 Task: Look for space in Belluno, Italy from 10th June, 2023 to 25th June, 2023 for 4 adults in price range Rs.10000 to Rs.15000. Place can be private room with 4 bedrooms having 4 beds and 4 bathrooms. Property type can be house, flat, guest house, hotel. Amenities needed are: wifi, TV, free parkinig on premises, gym, breakfast. Booking option can be shelf check-in. Required host language is English.
Action: Mouse pressed left at (560, 120)
Screenshot: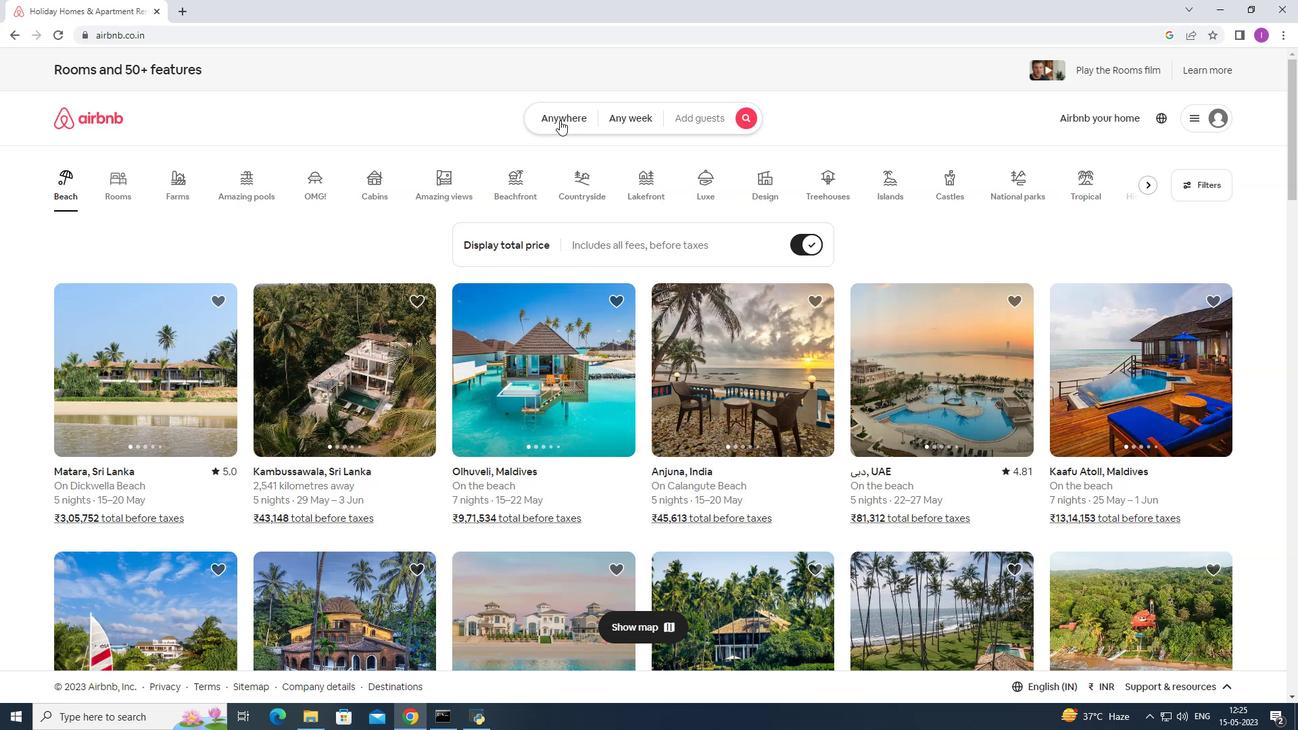 
Action: Mouse moved to (471, 162)
Screenshot: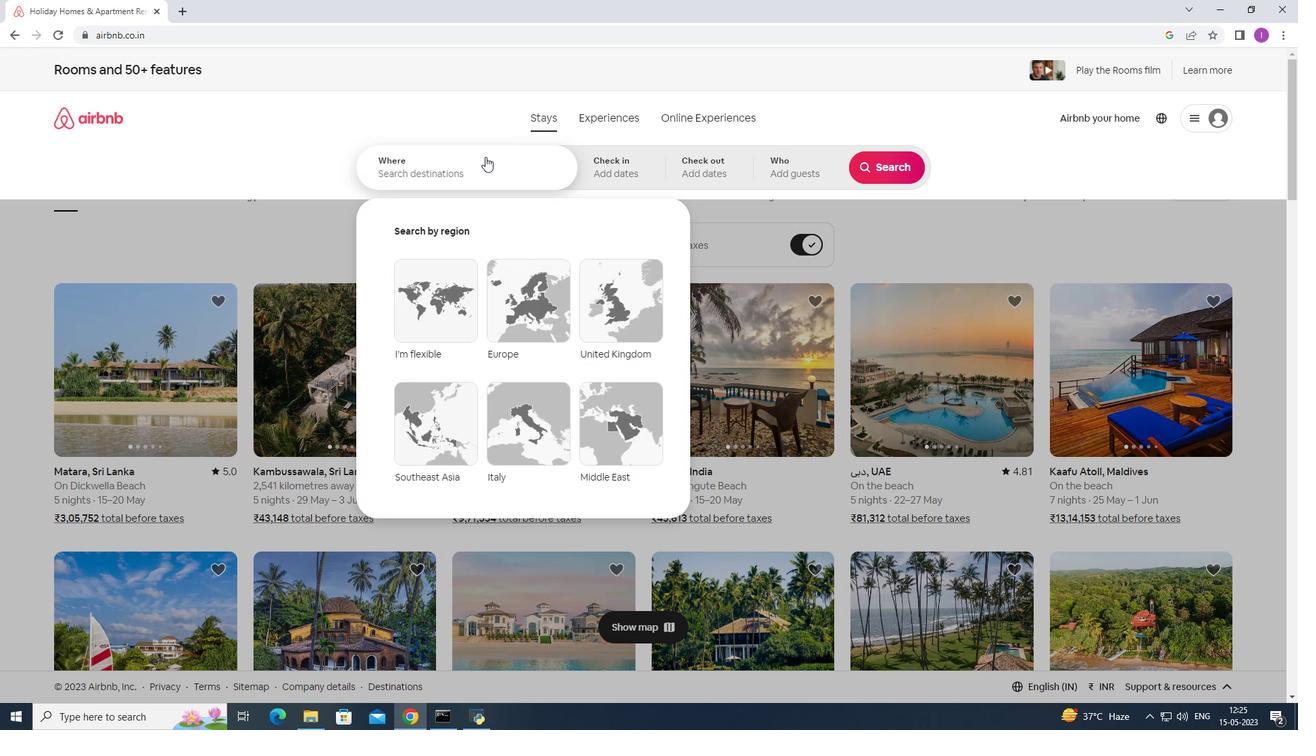 
Action: Mouse pressed left at (471, 162)
Screenshot: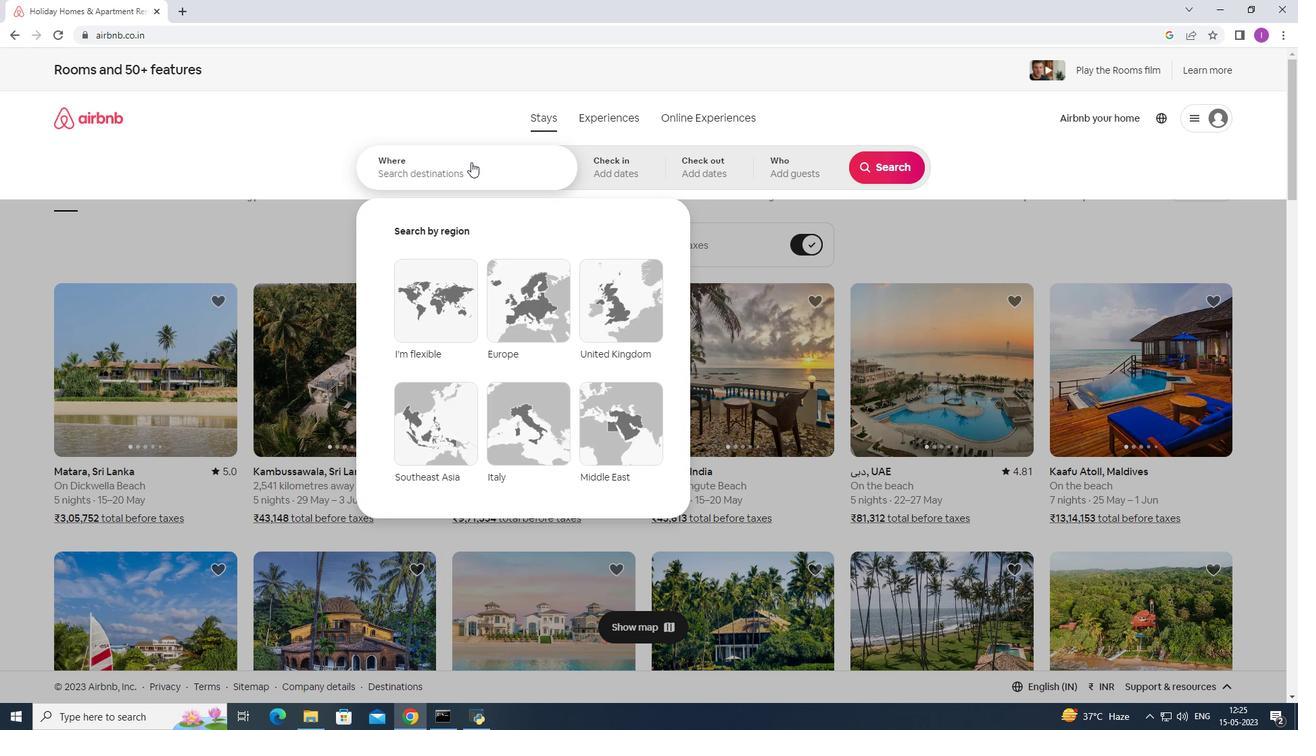 
Action: Key pressed <Key.shift>Belluno,<Key.shift><Key.shift><Key.shift>Italy
Screenshot: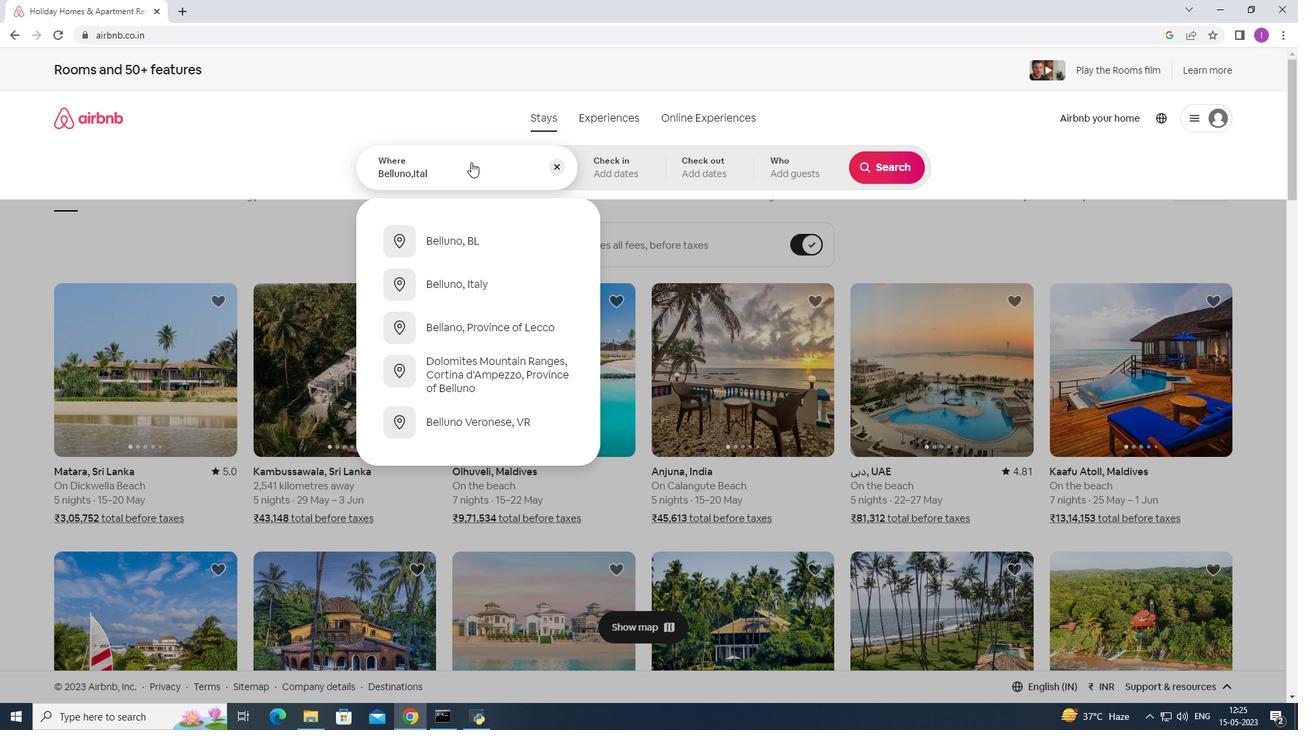 
Action: Mouse moved to (659, 160)
Screenshot: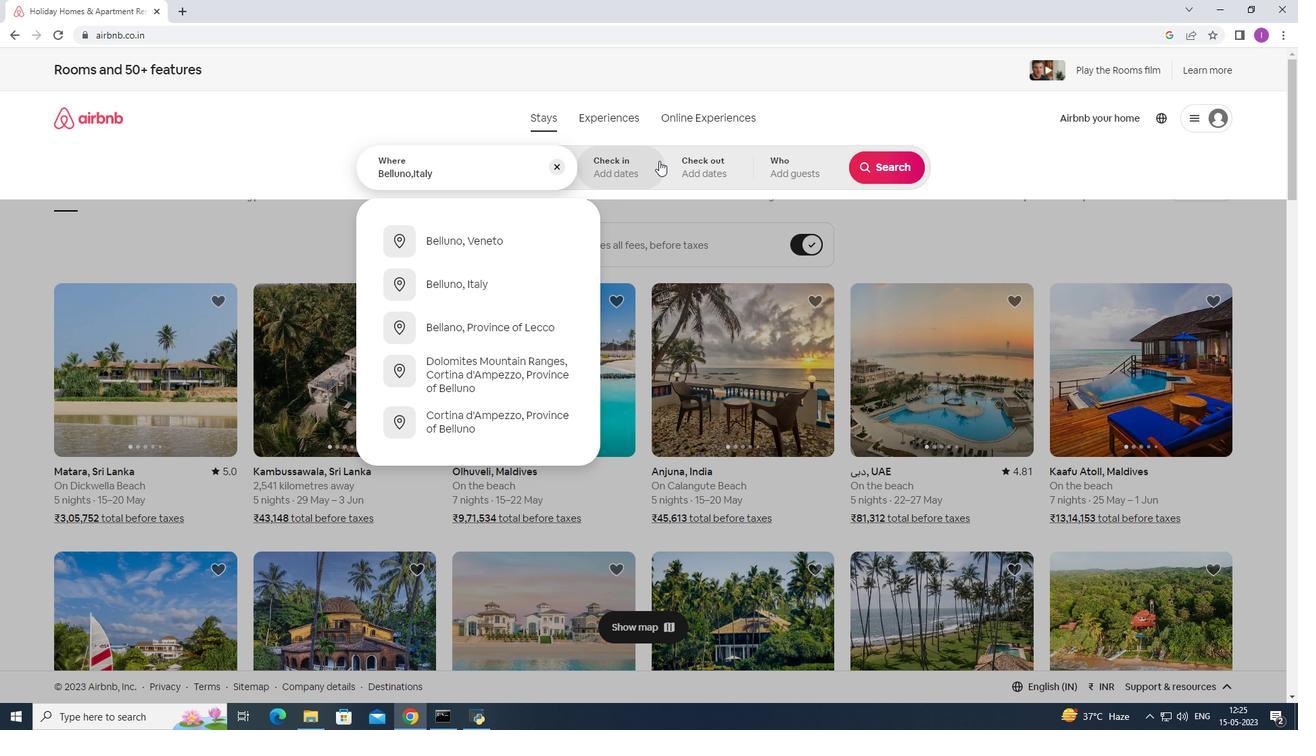 
Action: Mouse pressed left at (659, 160)
Screenshot: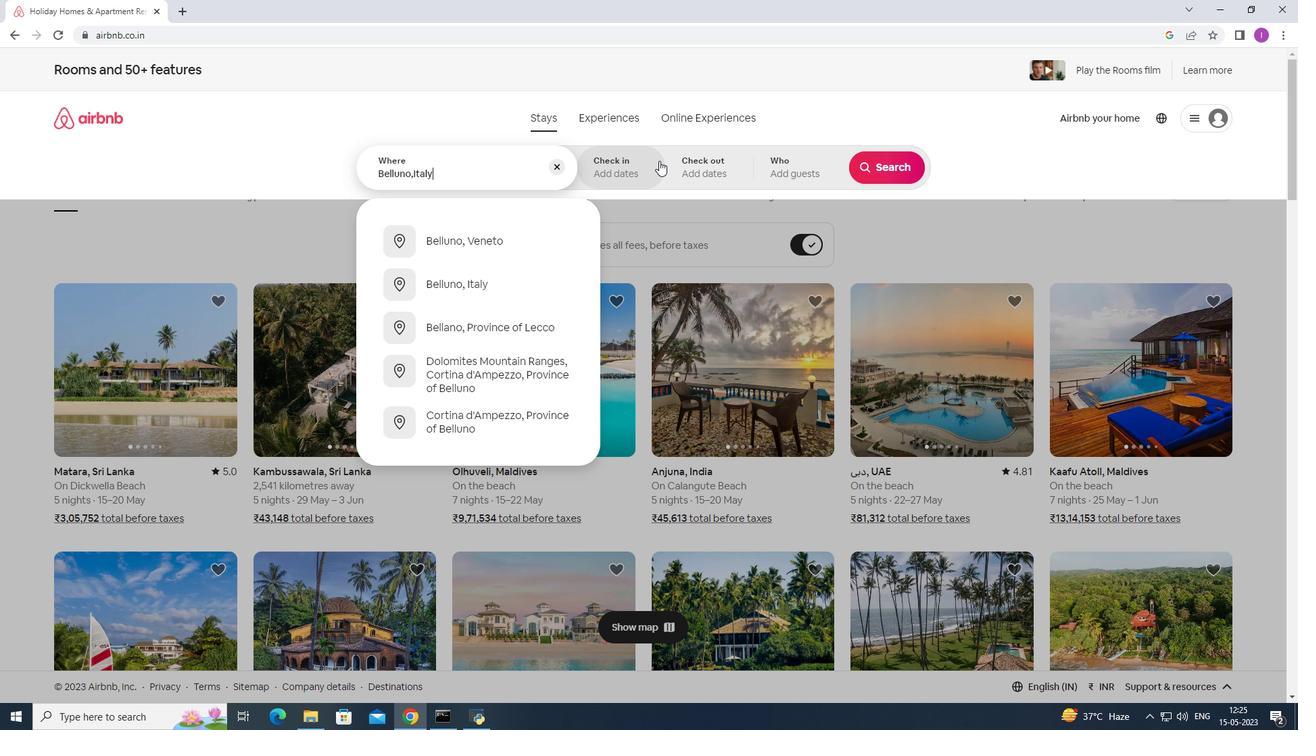 
Action: Mouse moved to (888, 272)
Screenshot: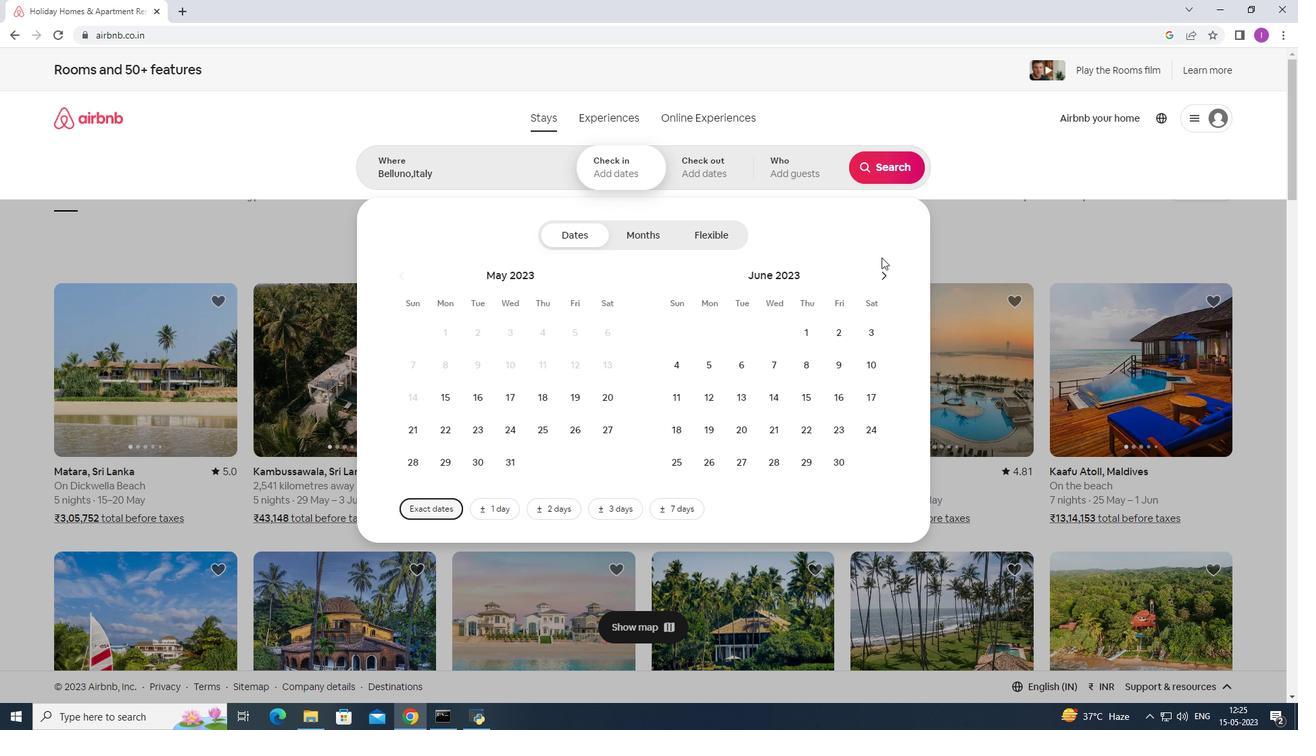 
Action: Mouse pressed left at (888, 272)
Screenshot: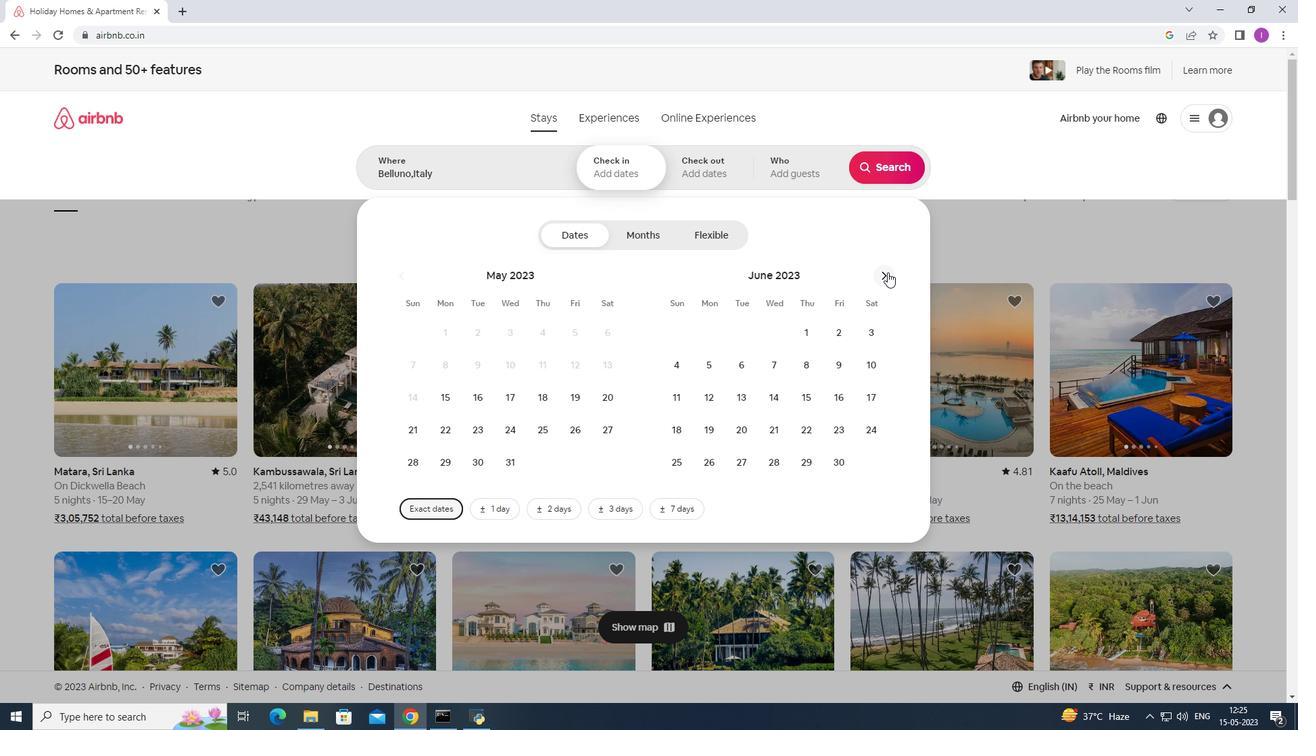 
Action: Mouse pressed left at (888, 272)
Screenshot: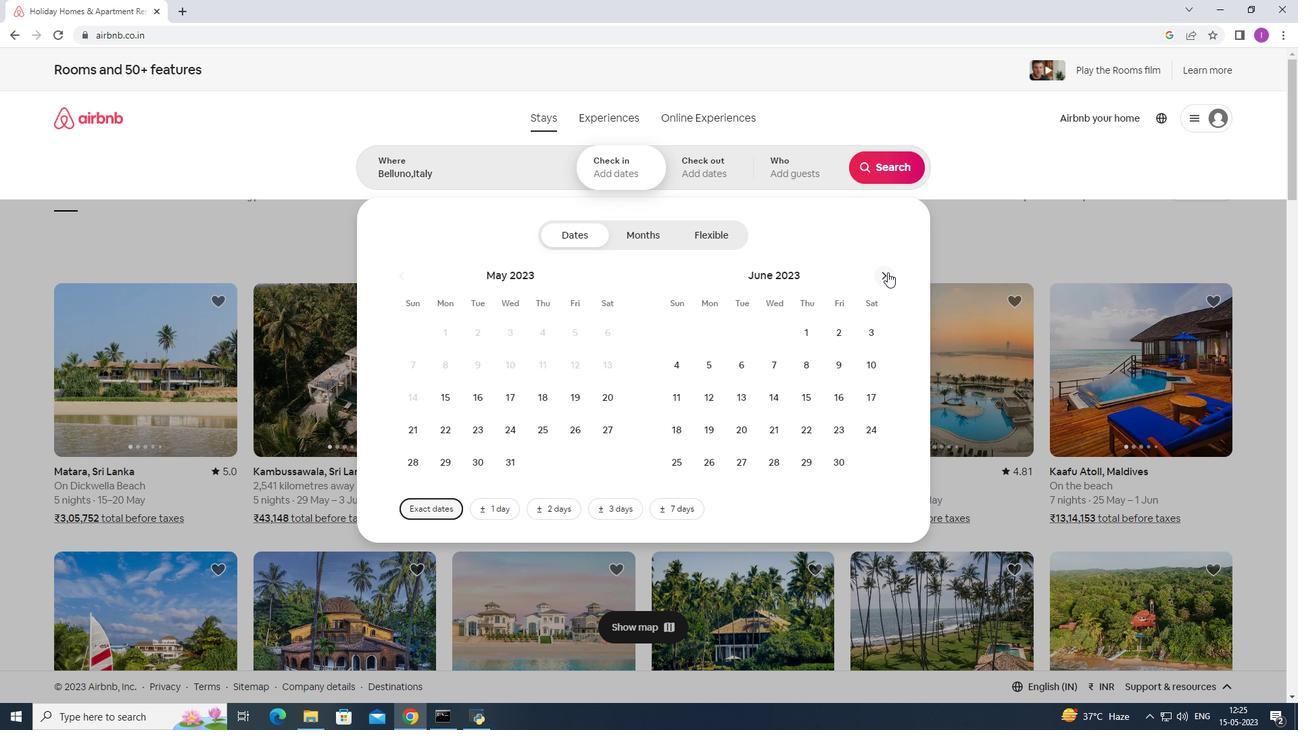 
Action: Mouse moved to (391, 273)
Screenshot: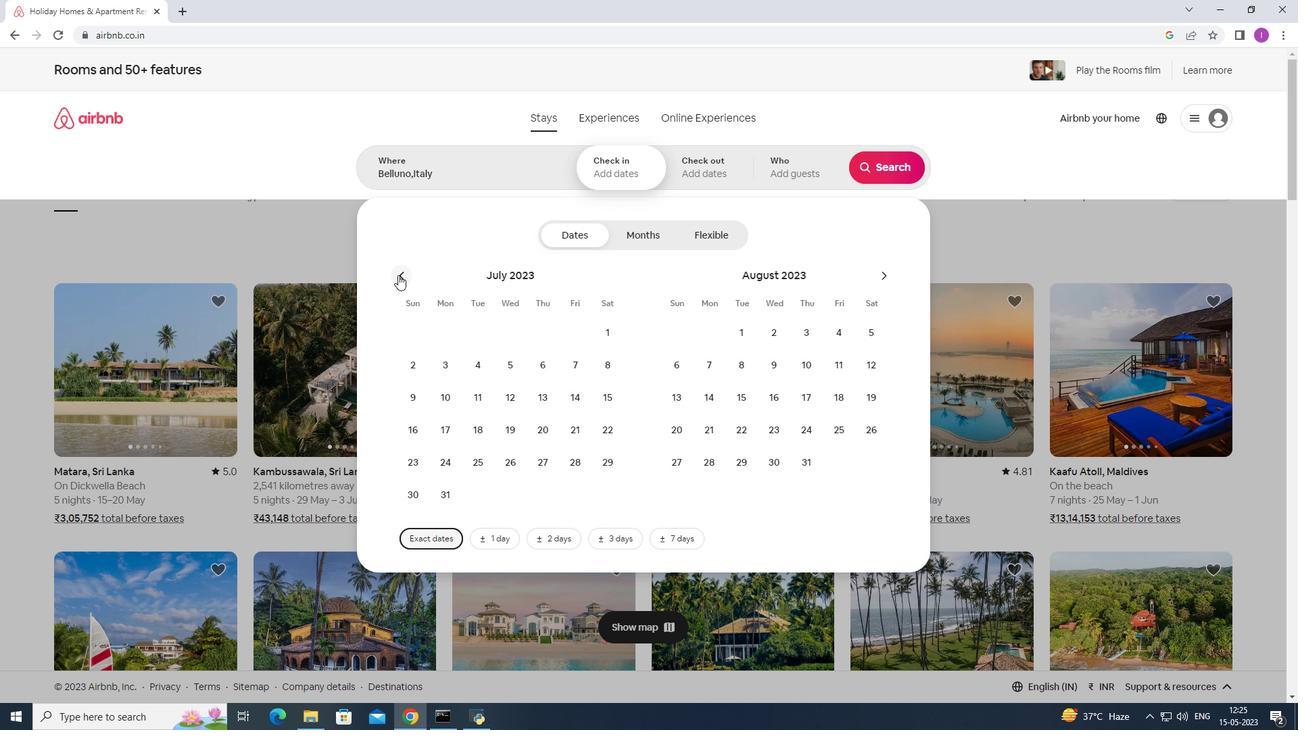 
Action: Mouse pressed left at (391, 273)
Screenshot: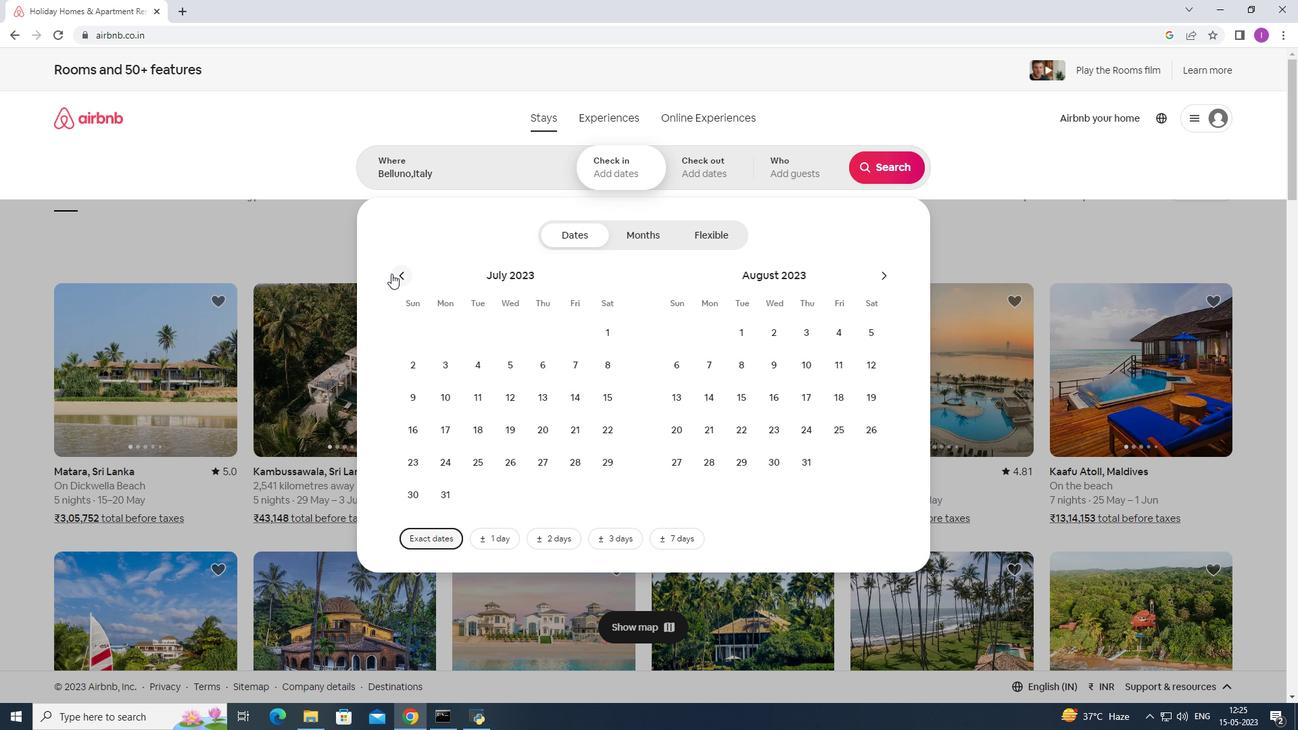 
Action: Mouse moved to (398, 274)
Screenshot: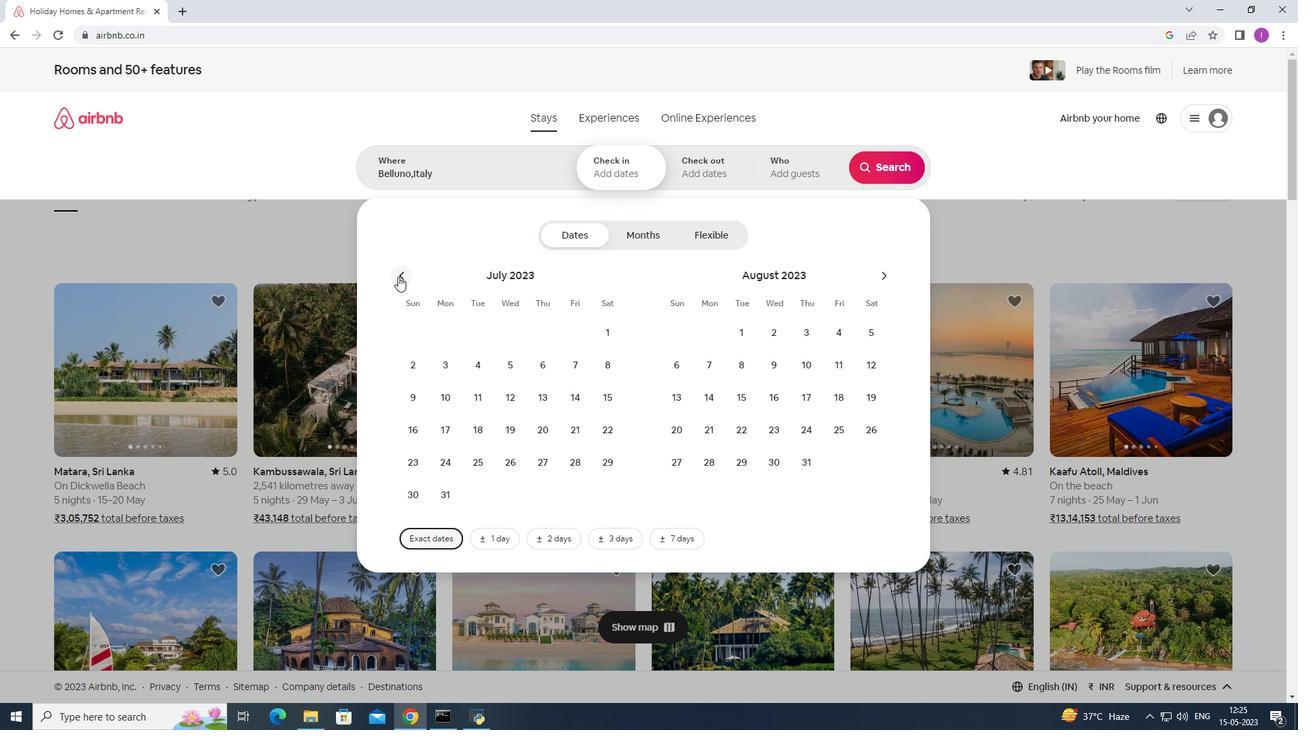 
Action: Mouse pressed left at (398, 274)
Screenshot: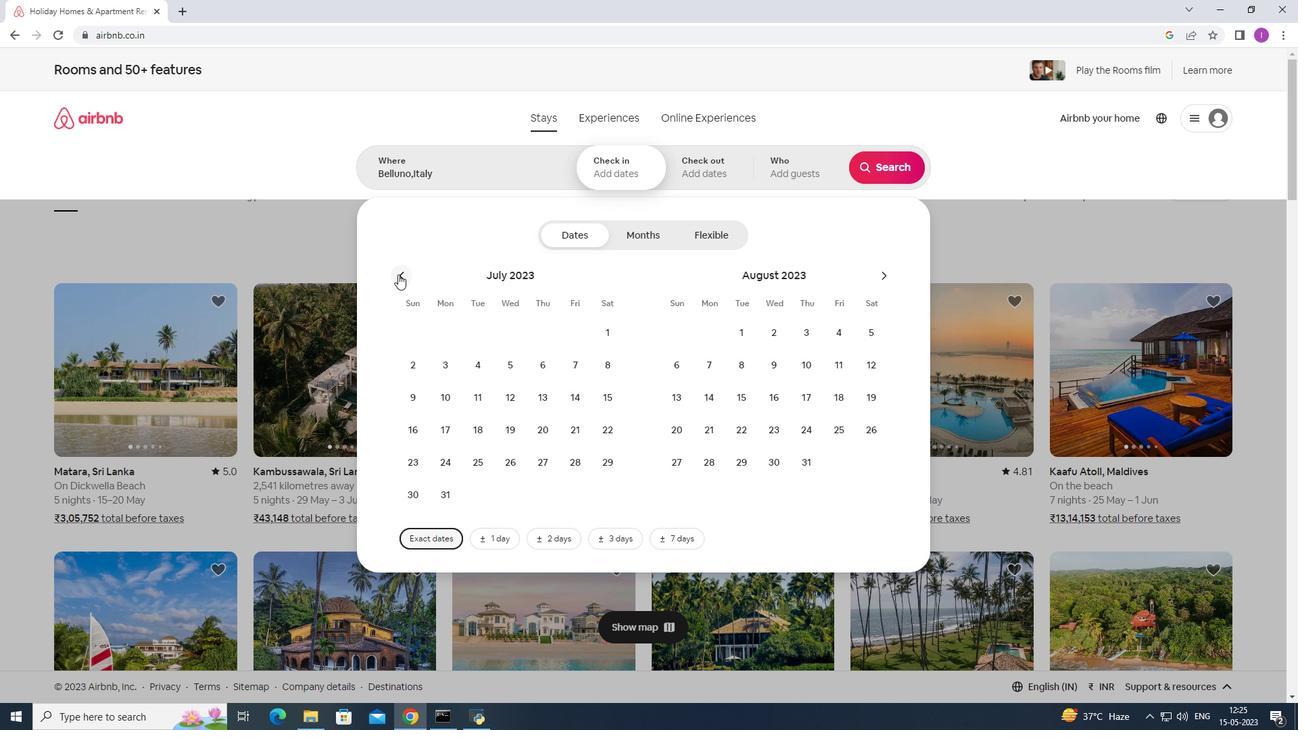 
Action: Mouse moved to (610, 359)
Screenshot: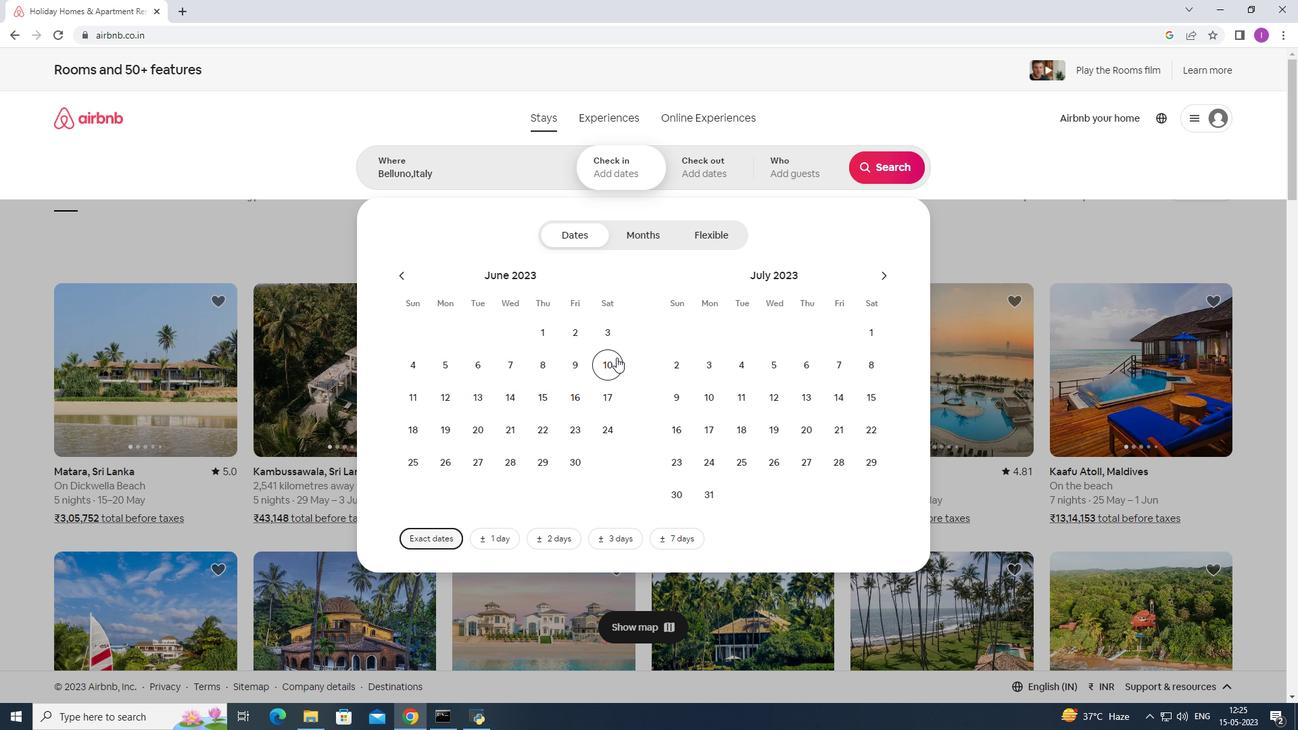 
Action: Mouse pressed left at (610, 359)
Screenshot: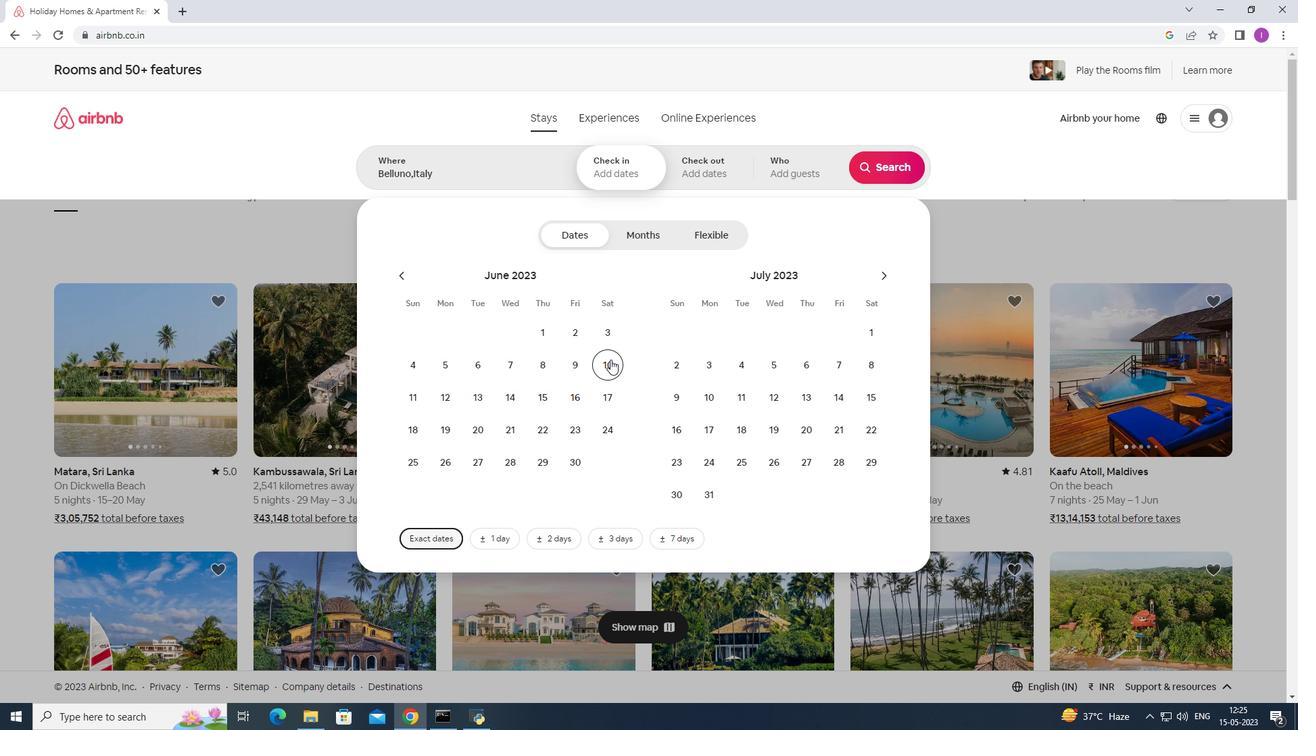 
Action: Mouse moved to (417, 468)
Screenshot: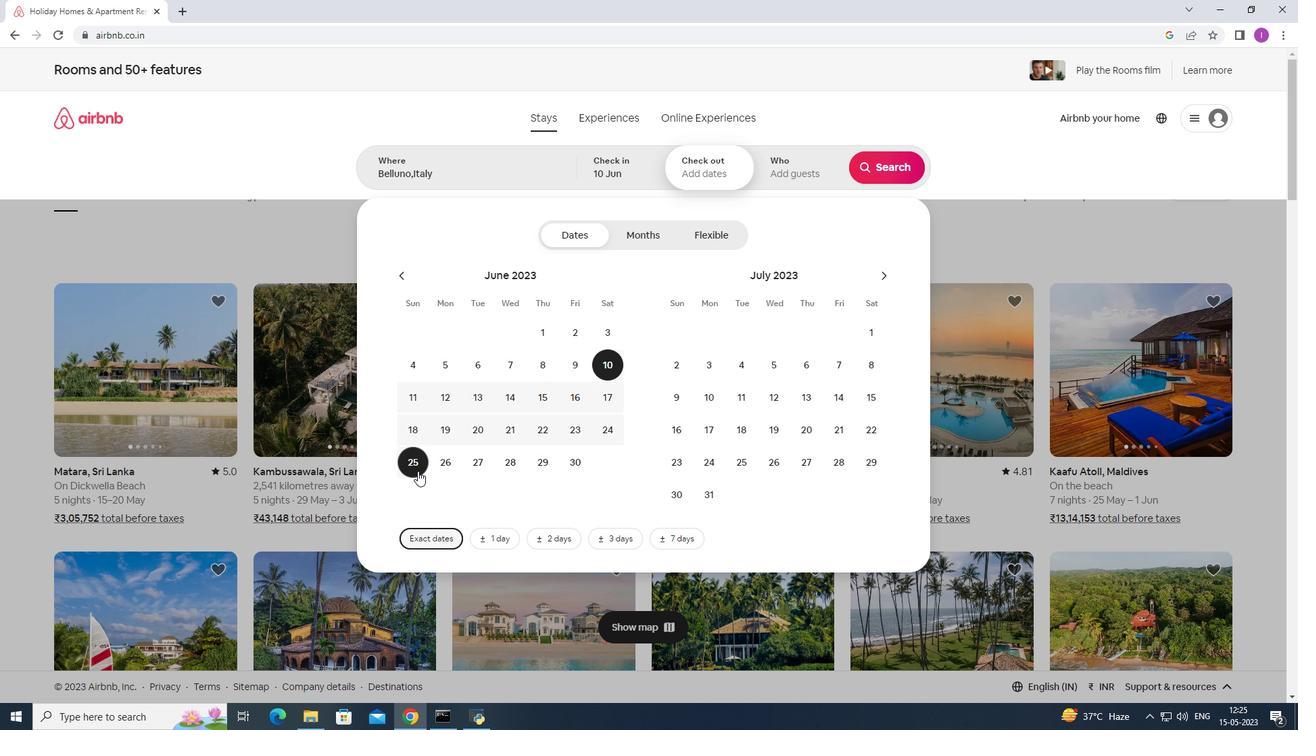 
Action: Mouse pressed left at (417, 468)
Screenshot: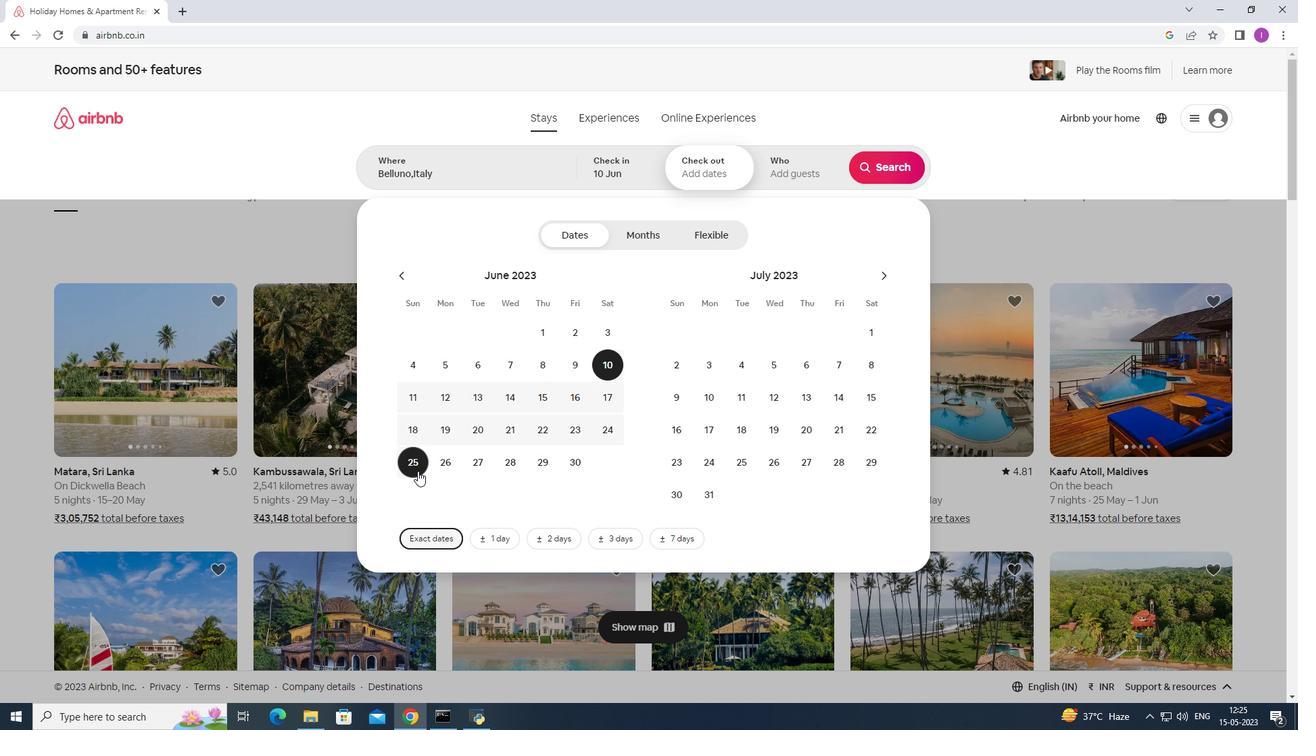 
Action: Mouse moved to (809, 165)
Screenshot: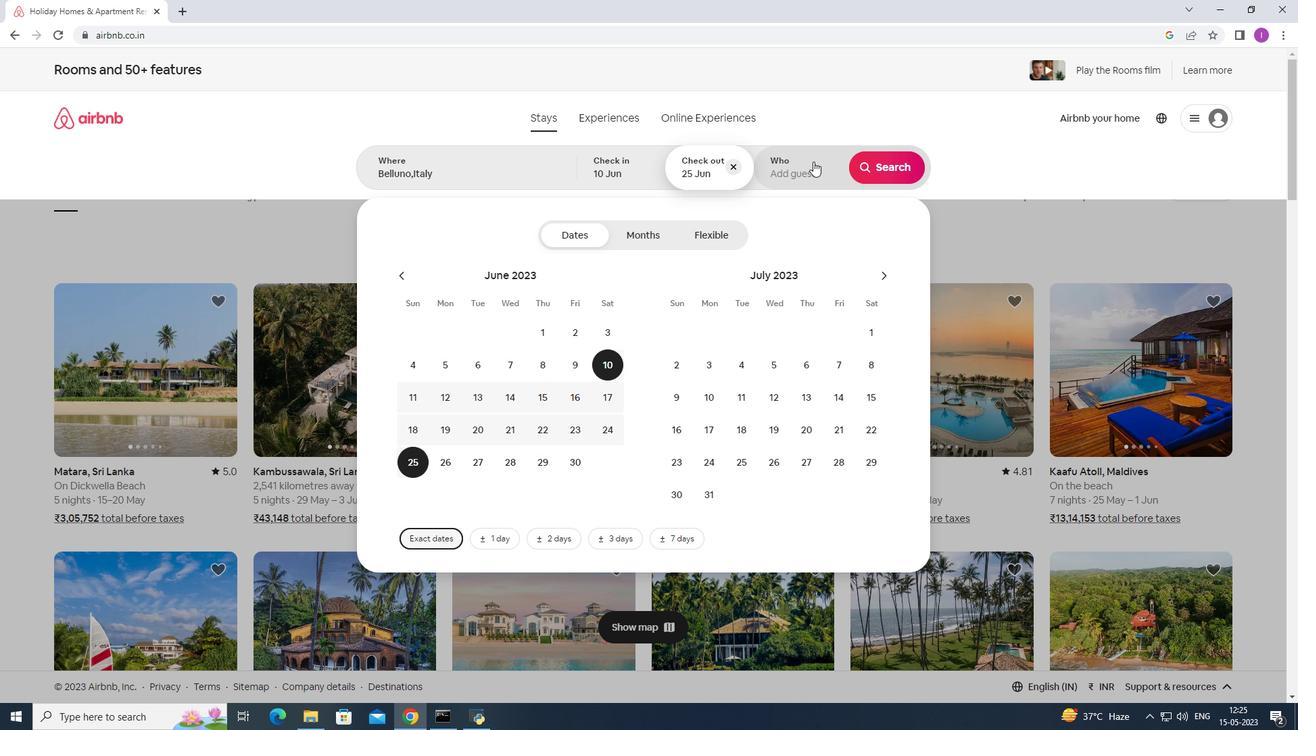 
Action: Mouse pressed left at (809, 165)
Screenshot: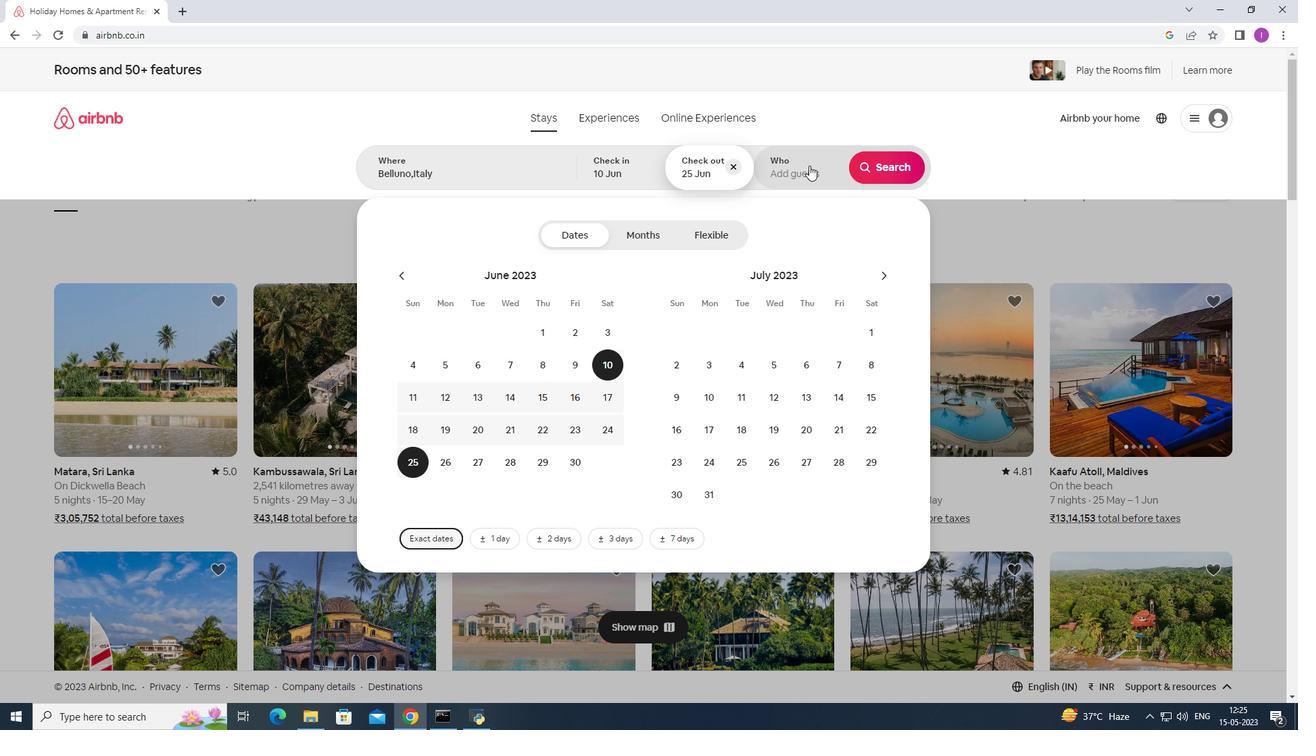 
Action: Mouse moved to (887, 236)
Screenshot: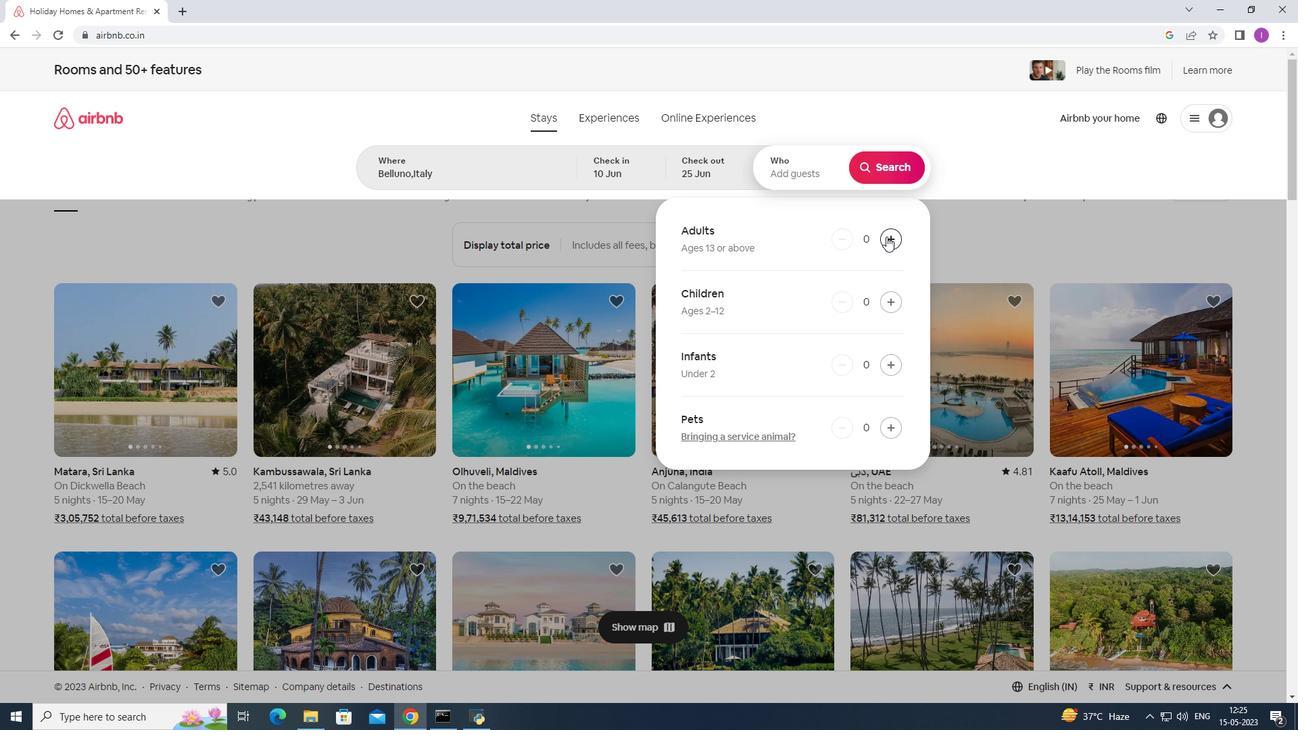 
Action: Mouse pressed left at (887, 236)
Screenshot: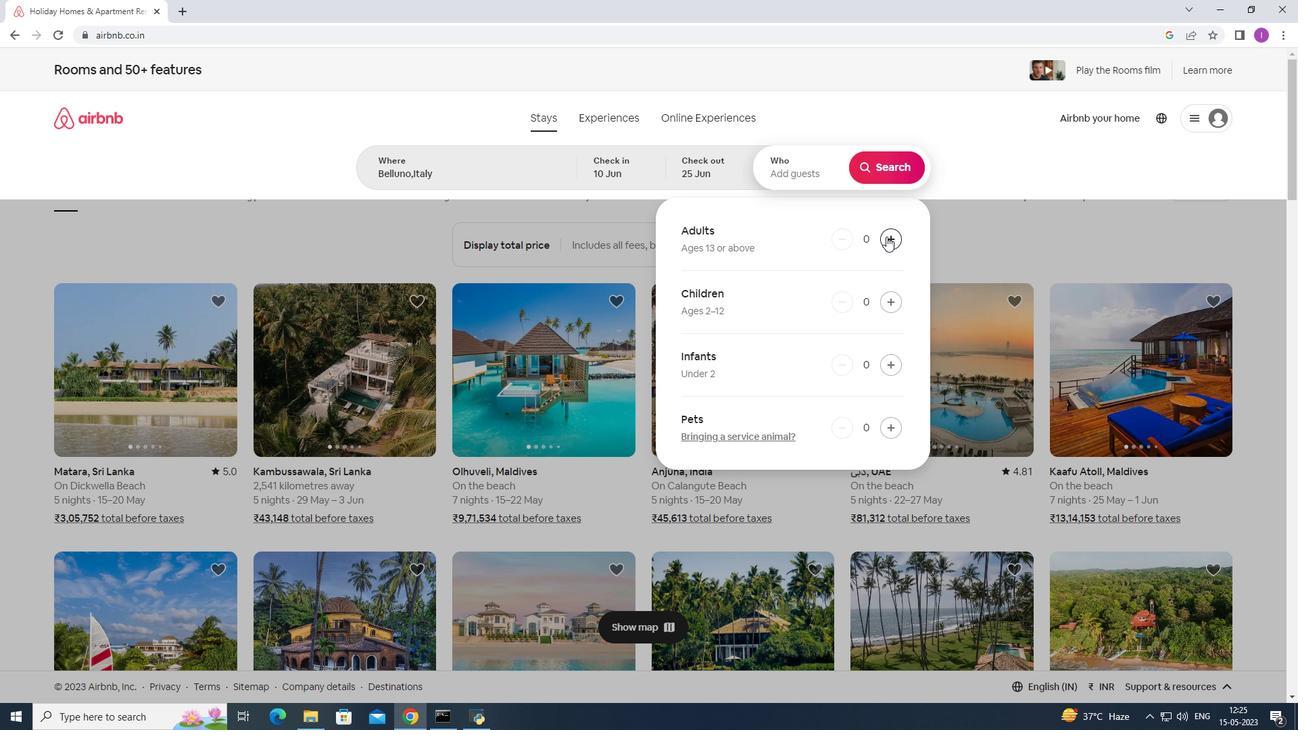 
Action: Mouse moved to (888, 236)
Screenshot: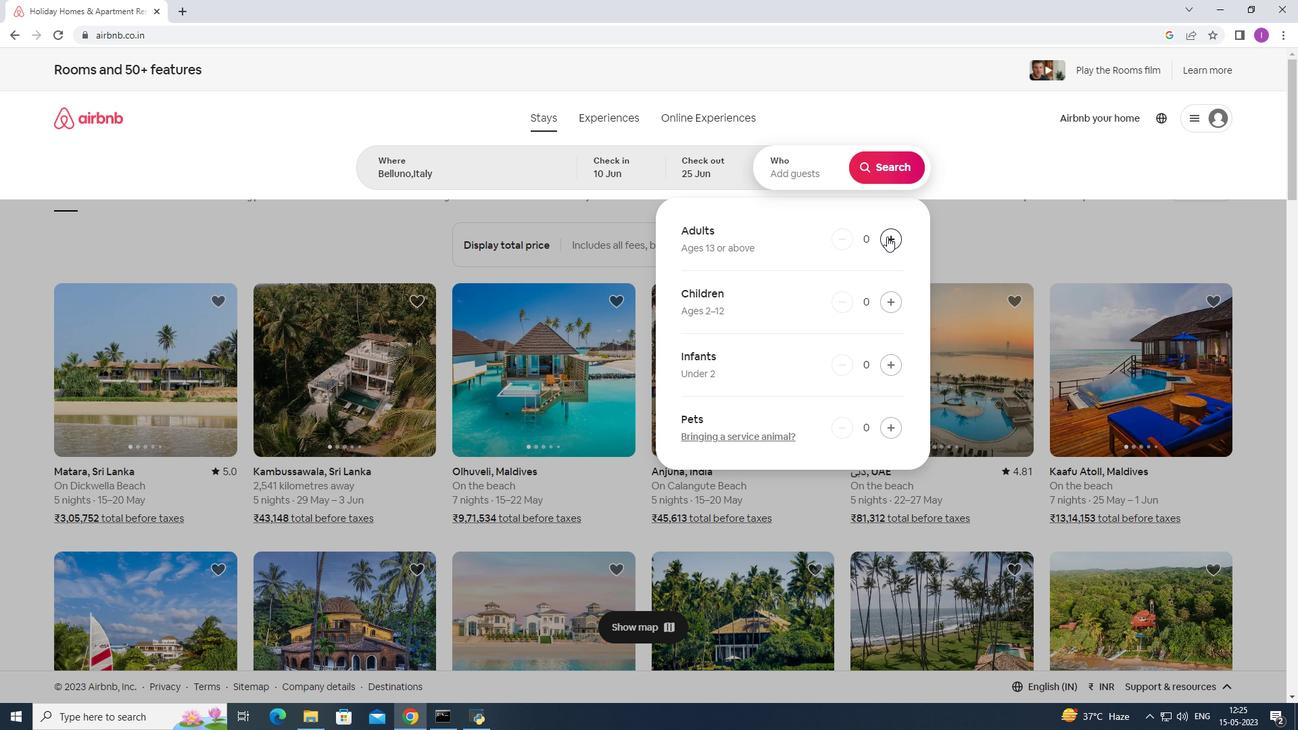 
Action: Mouse pressed left at (888, 236)
Screenshot: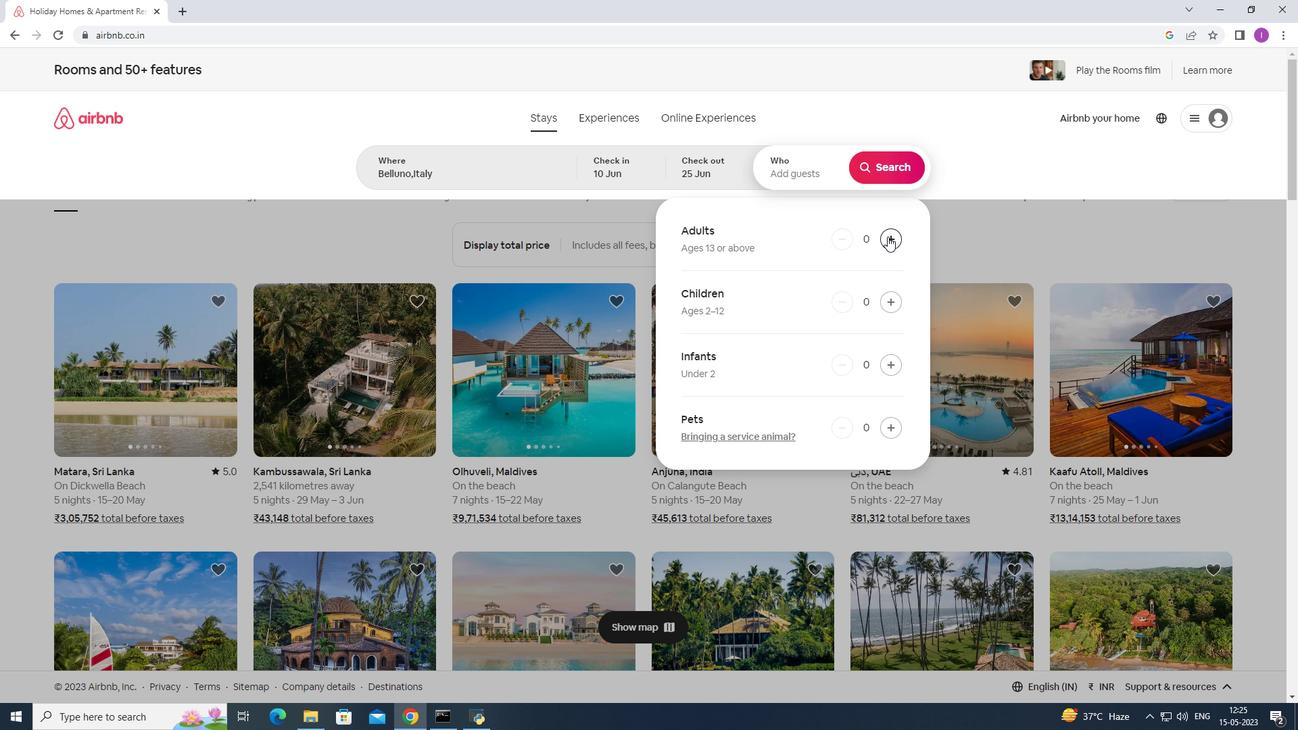 
Action: Mouse moved to (893, 240)
Screenshot: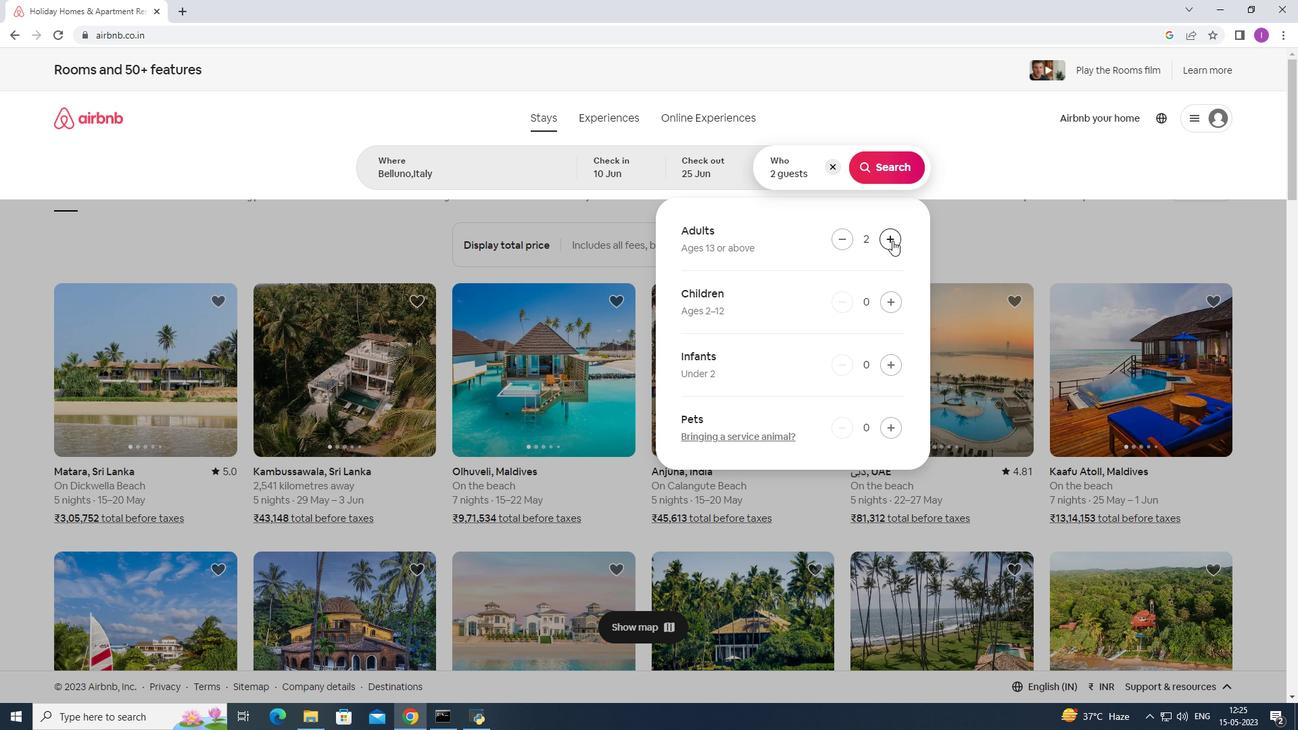 
Action: Mouse pressed left at (893, 240)
Screenshot: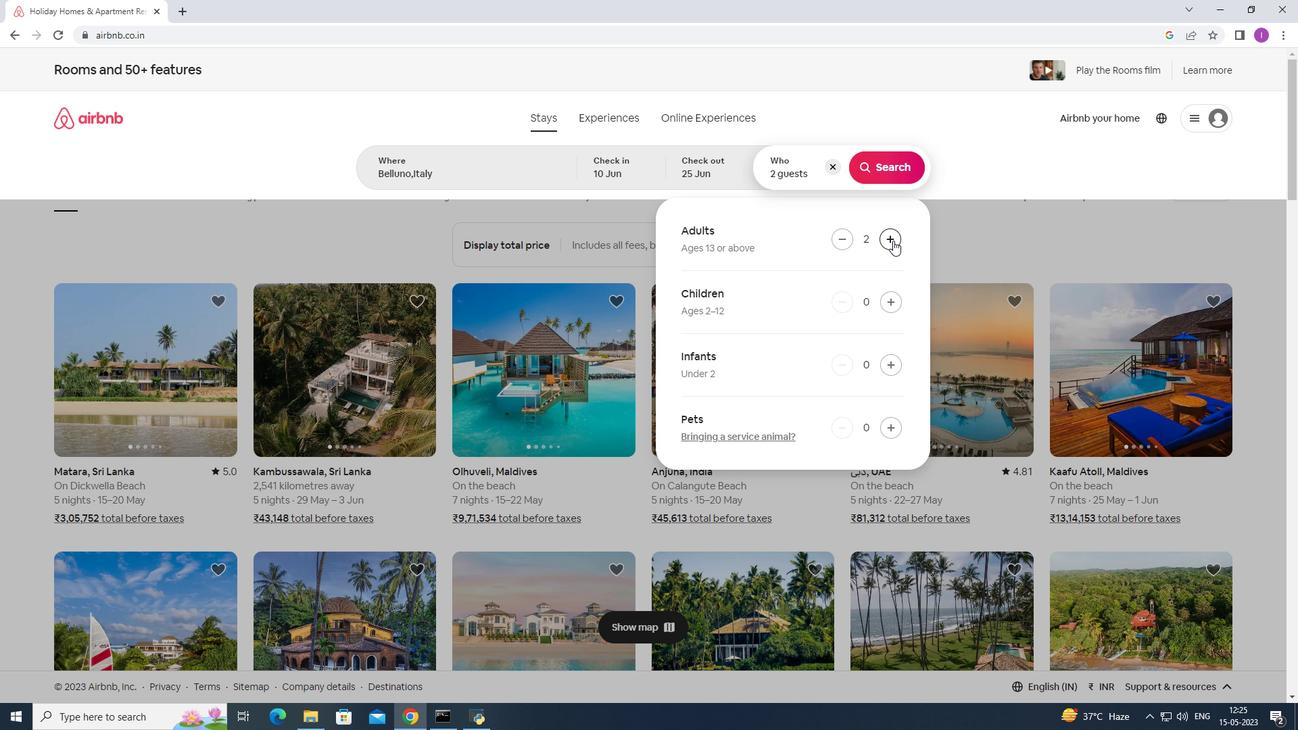 
Action: Mouse pressed left at (893, 240)
Screenshot: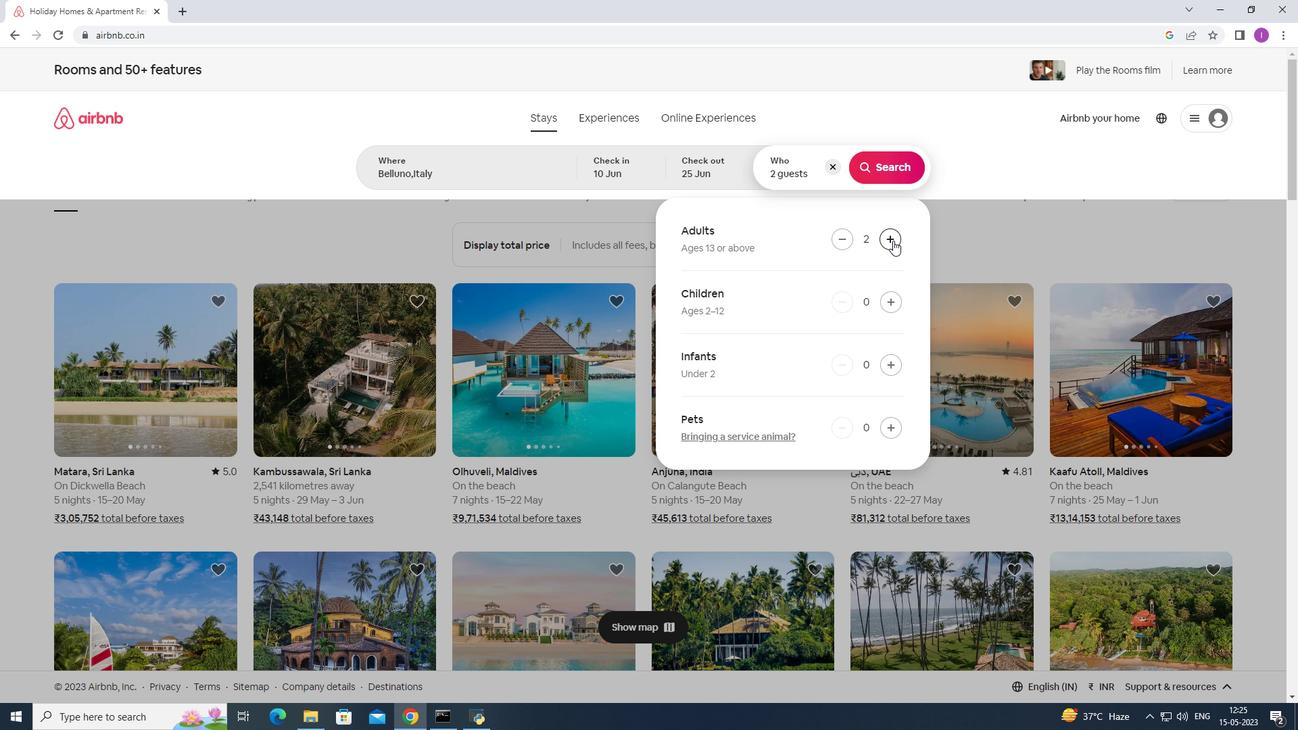 
Action: Mouse moved to (887, 175)
Screenshot: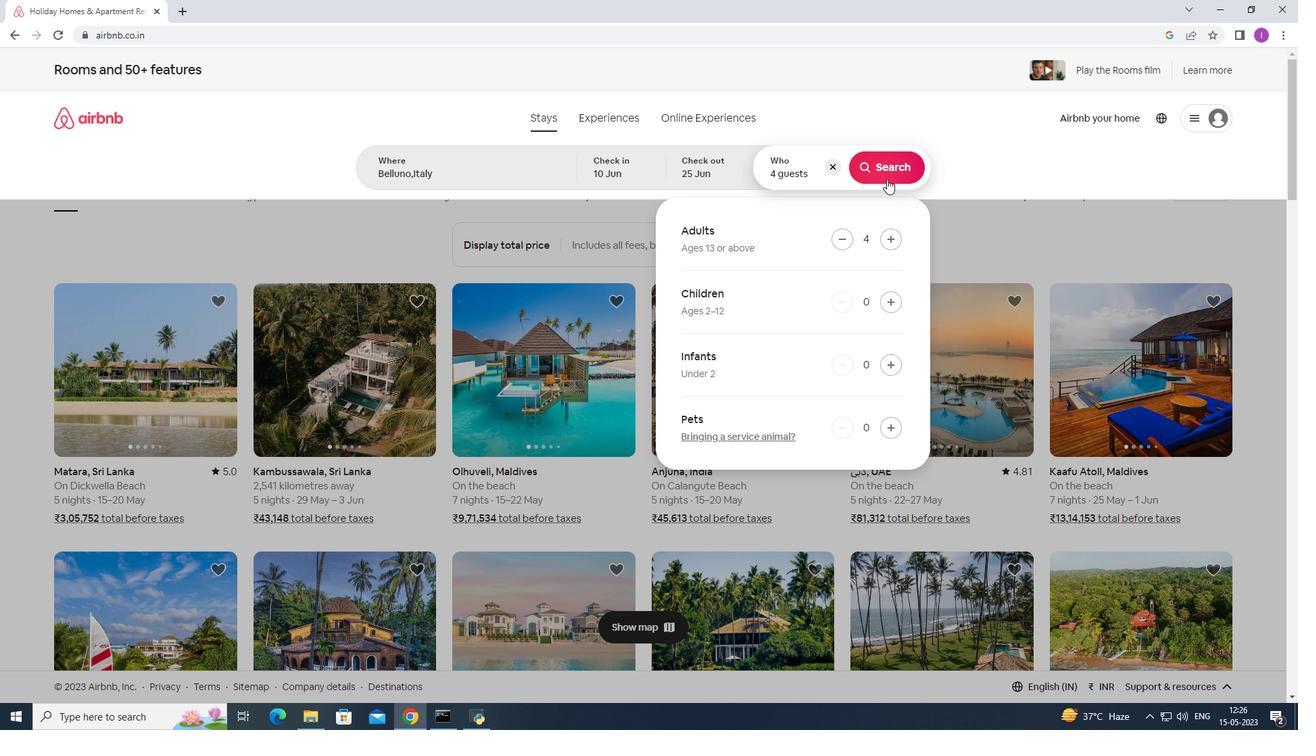 
Action: Mouse pressed left at (887, 175)
Screenshot: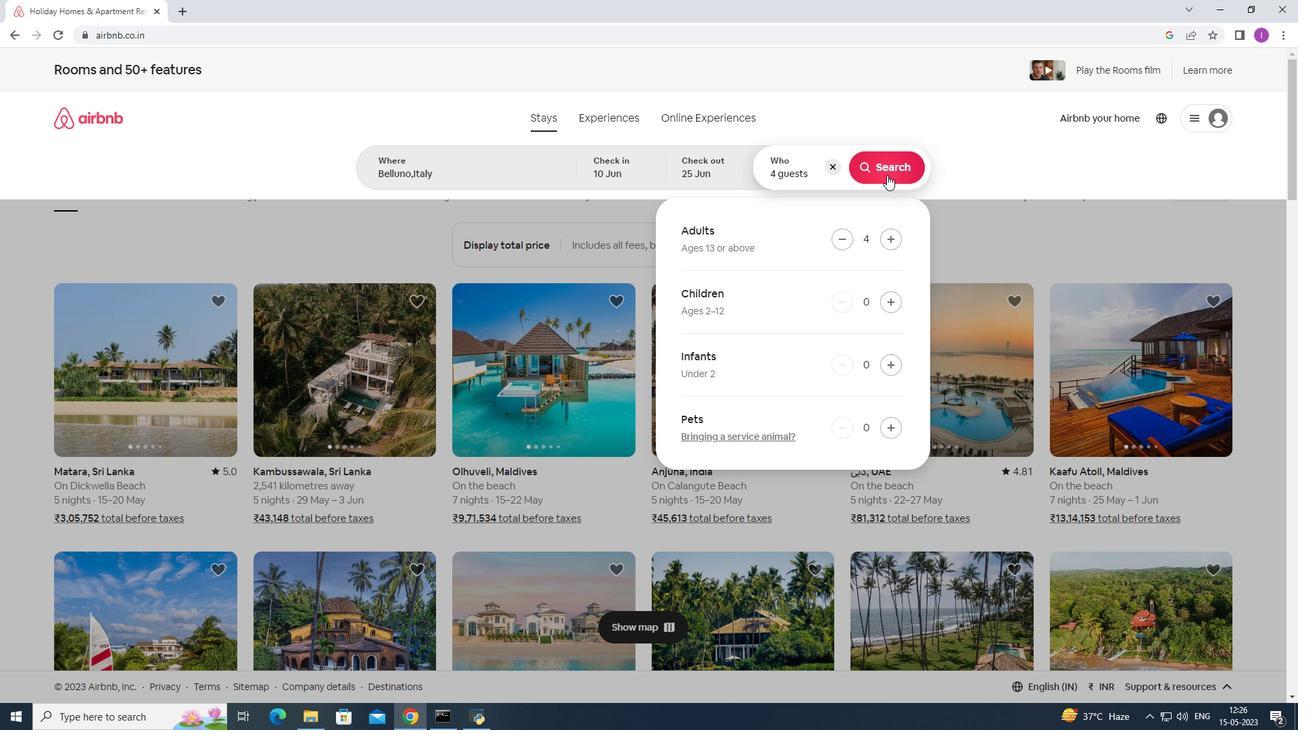 
Action: Mouse moved to (1226, 133)
Screenshot: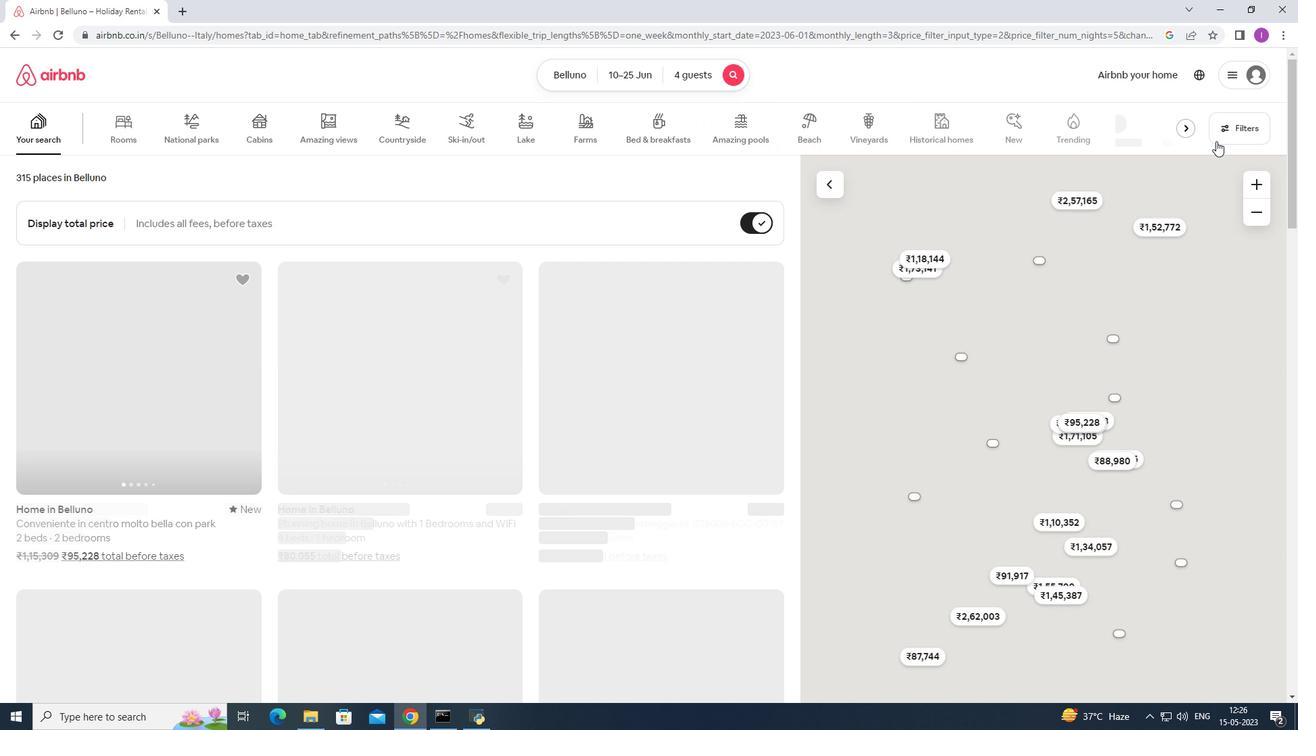 
Action: Mouse pressed left at (1226, 133)
Screenshot: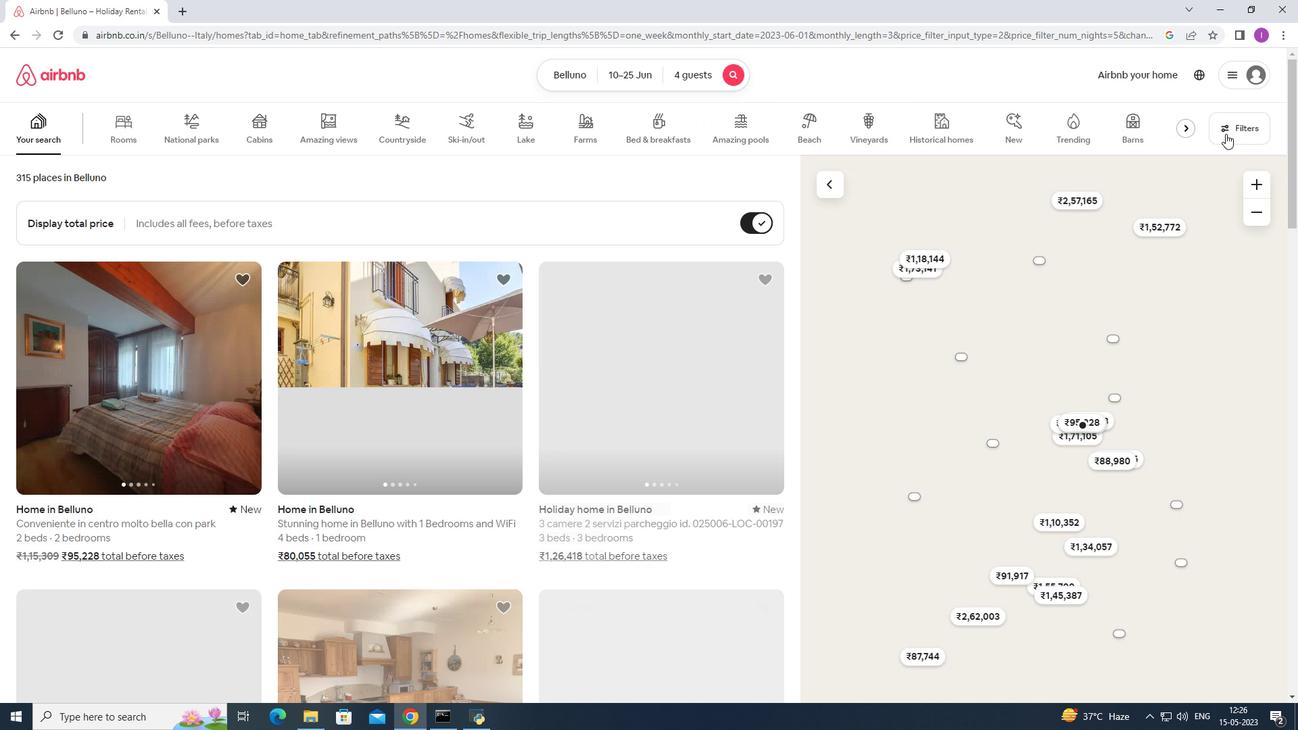
Action: Mouse moved to (734, 459)
Screenshot: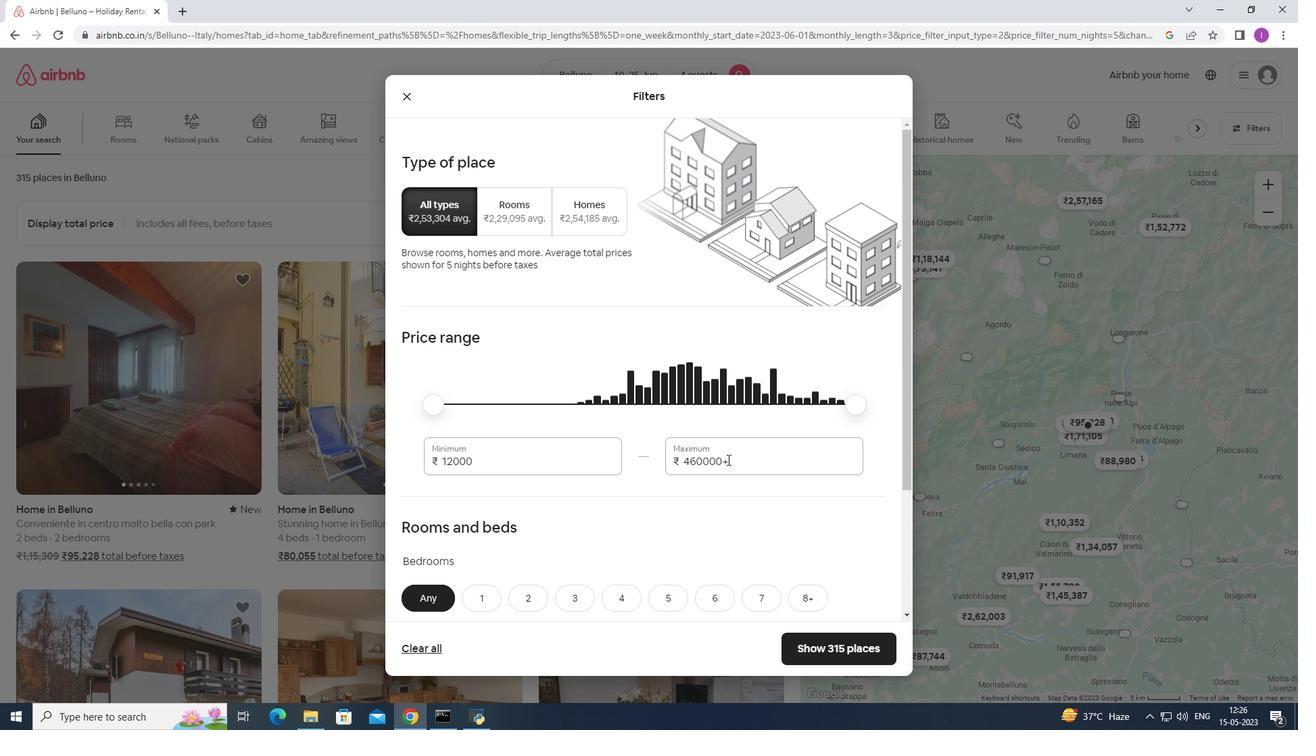 
Action: Mouse pressed left at (734, 459)
Screenshot: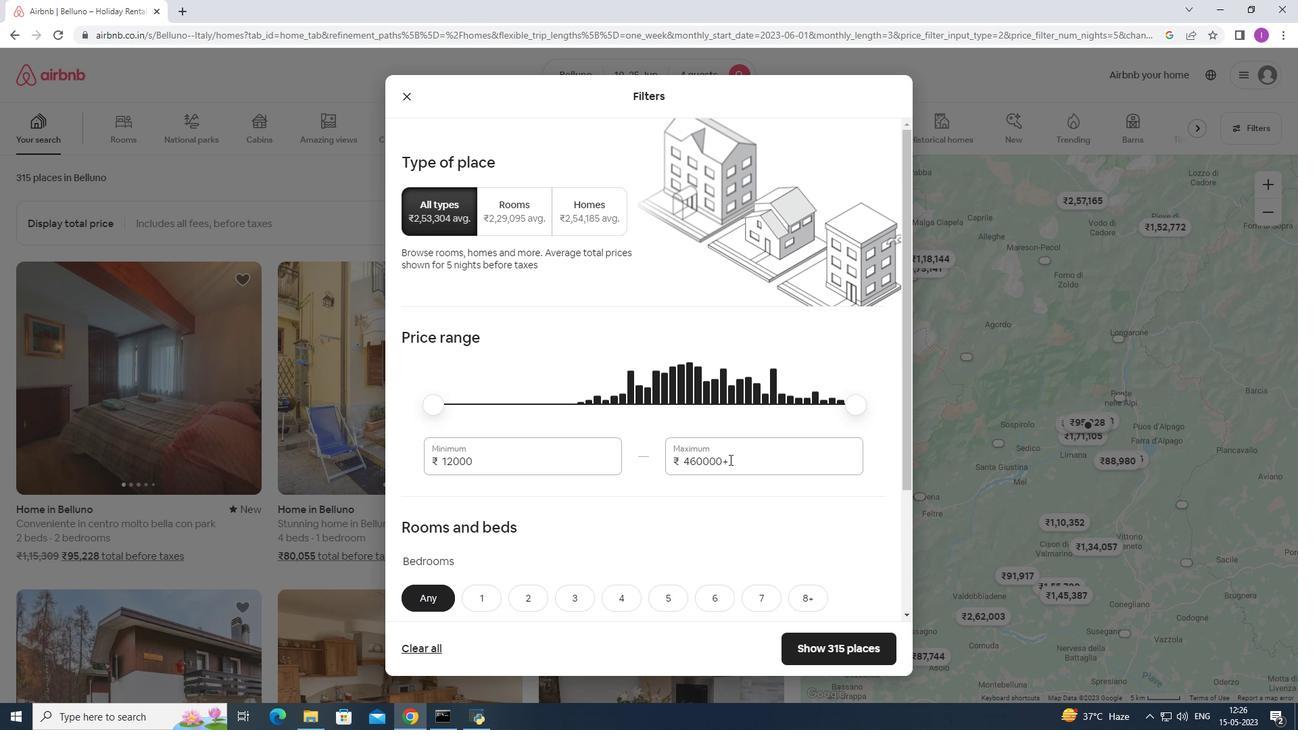 
Action: Mouse moved to (678, 453)
Screenshot: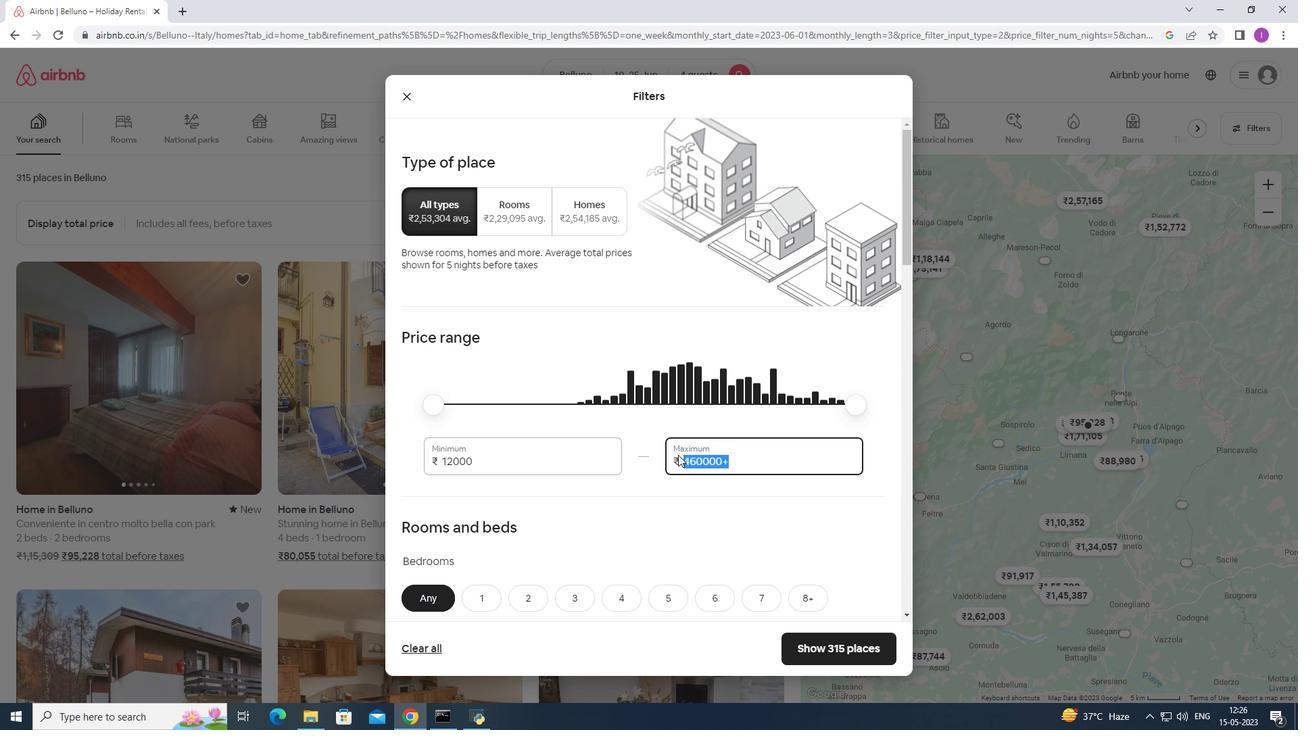 
Action: Key pressed 1
Screenshot: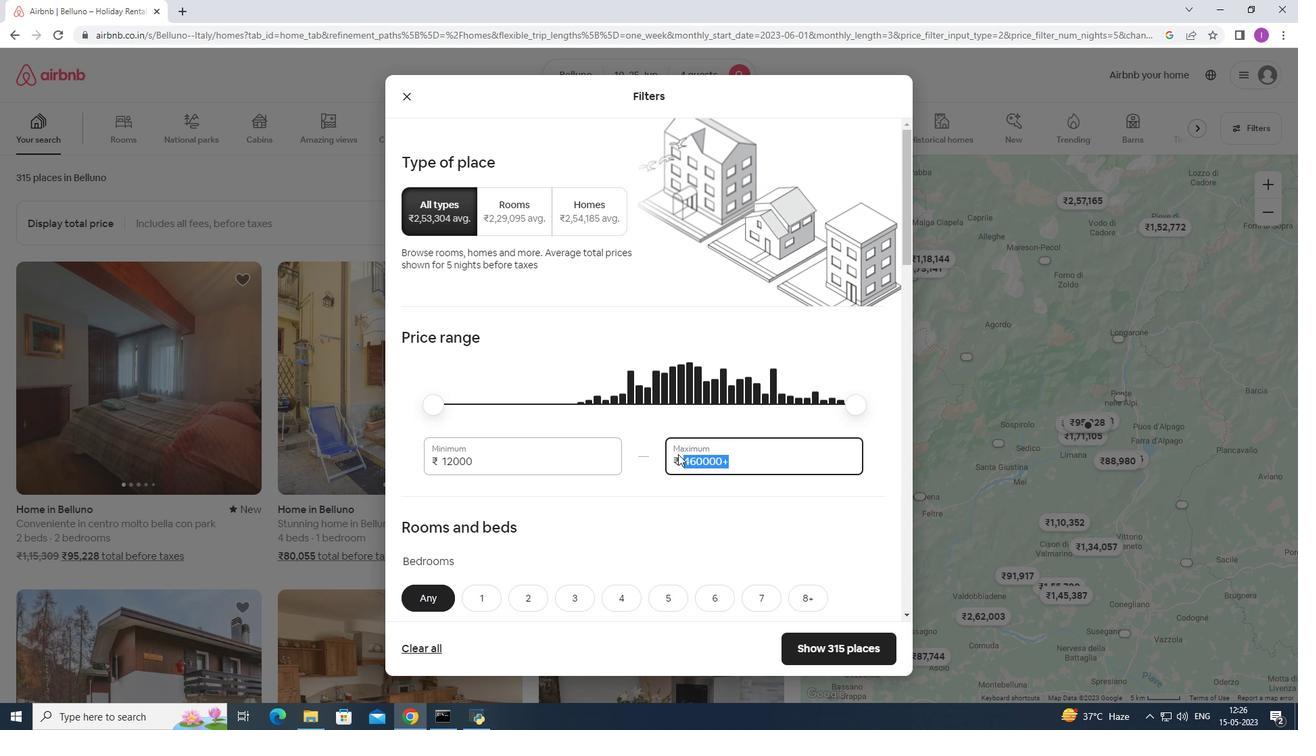 
Action: Mouse moved to (678, 453)
Screenshot: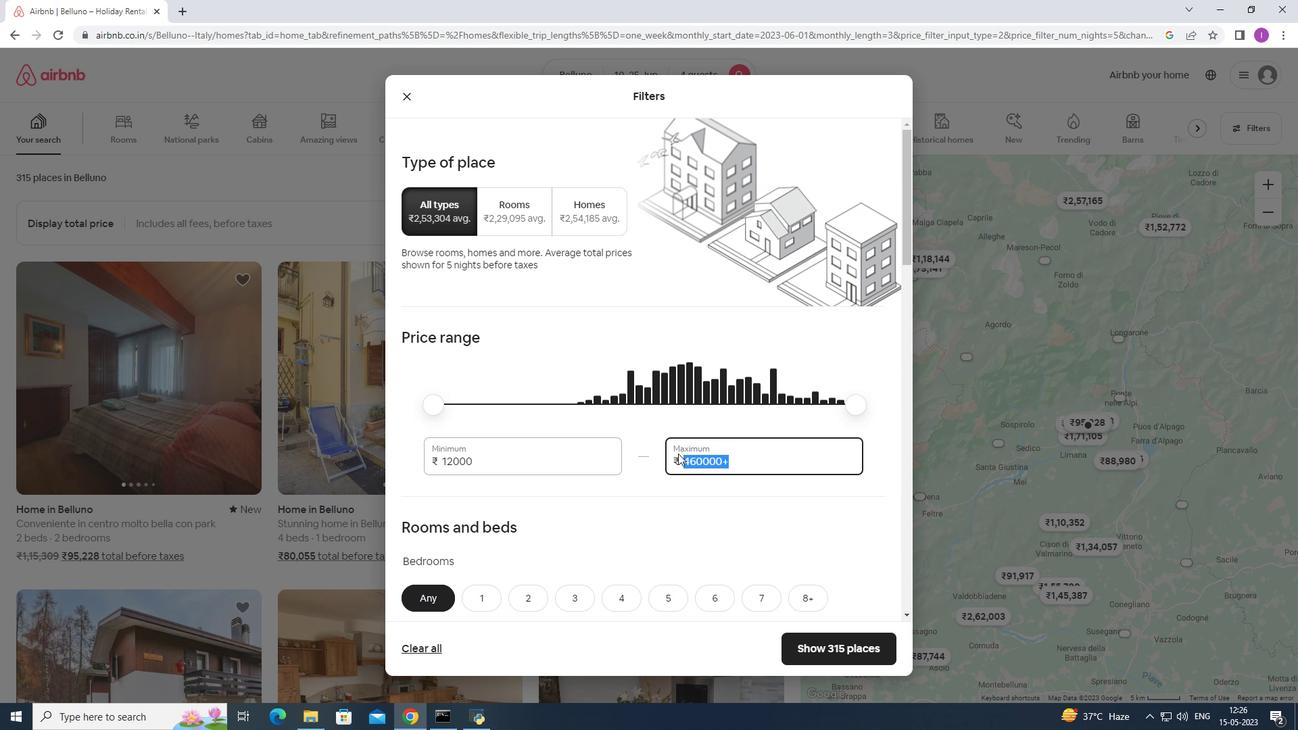 
Action: Key pressed 5
Screenshot: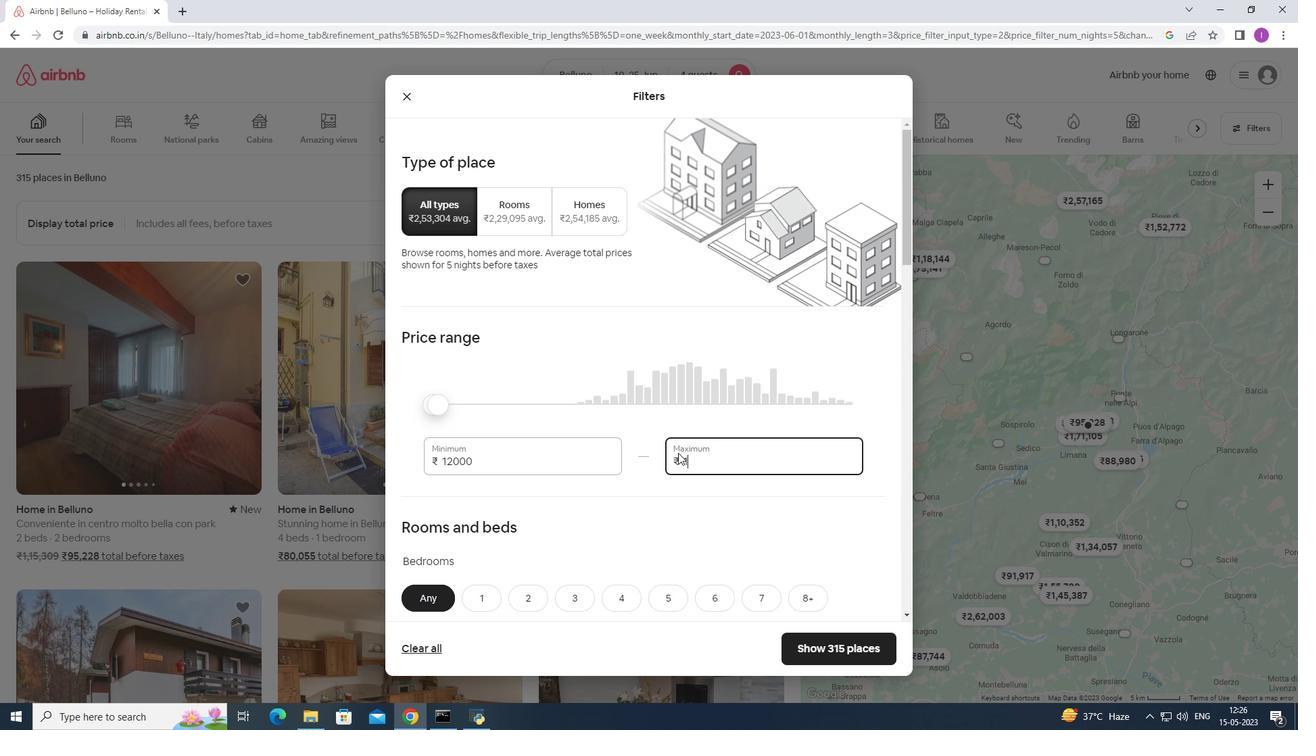 
Action: Mouse moved to (678, 451)
Screenshot: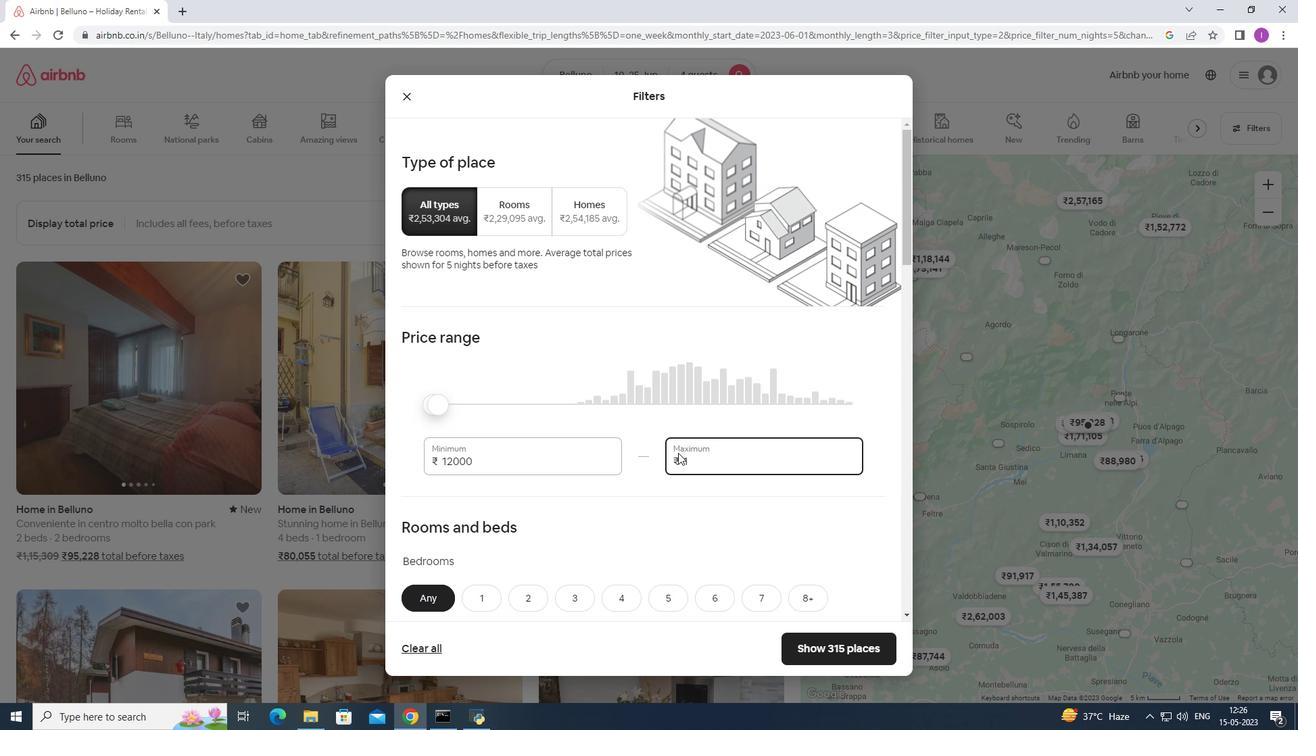 
Action: Key pressed 000
Screenshot: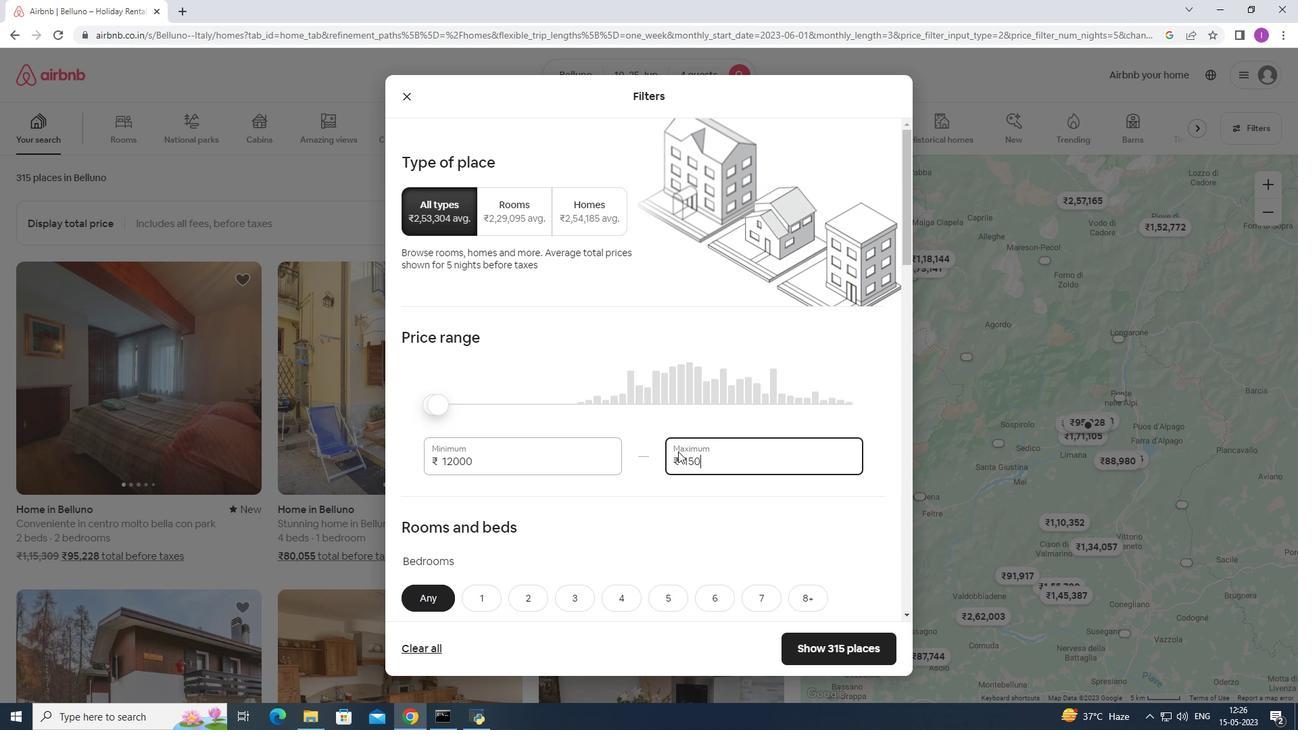 
Action: Mouse moved to (496, 468)
Screenshot: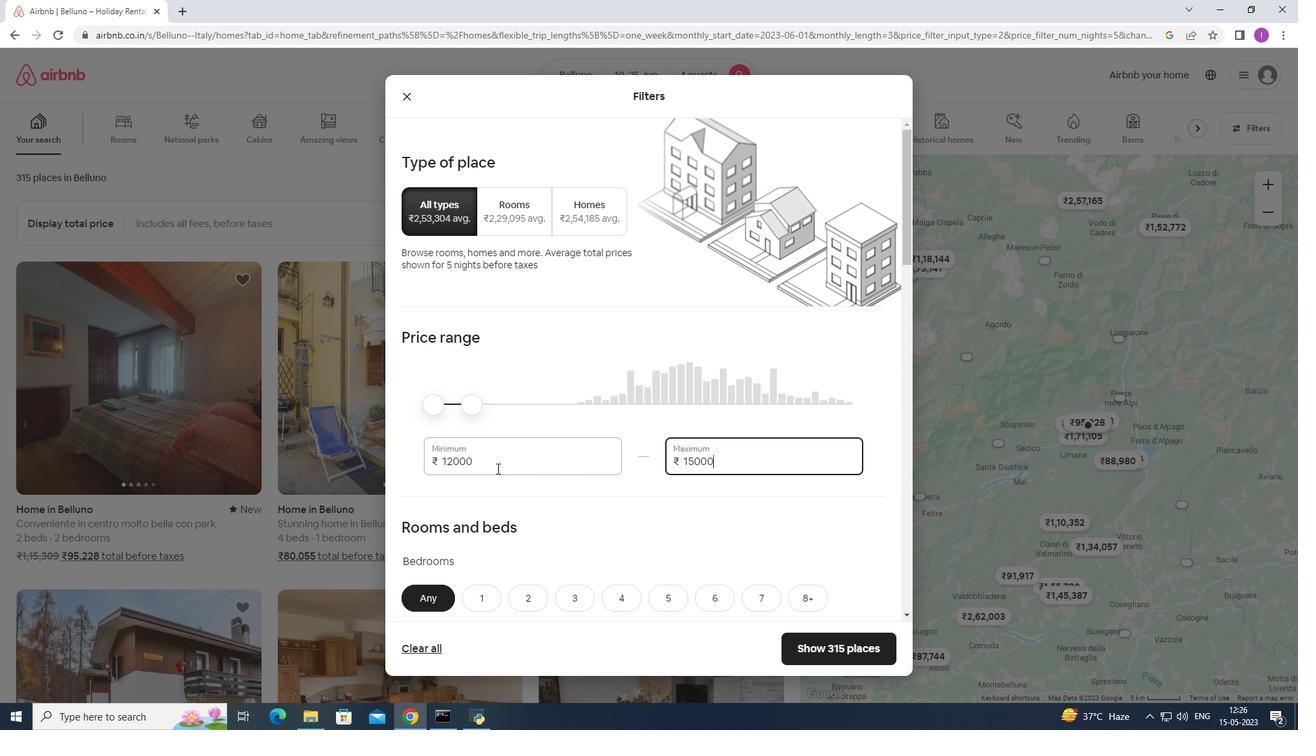 
Action: Mouse pressed left at (496, 468)
Screenshot: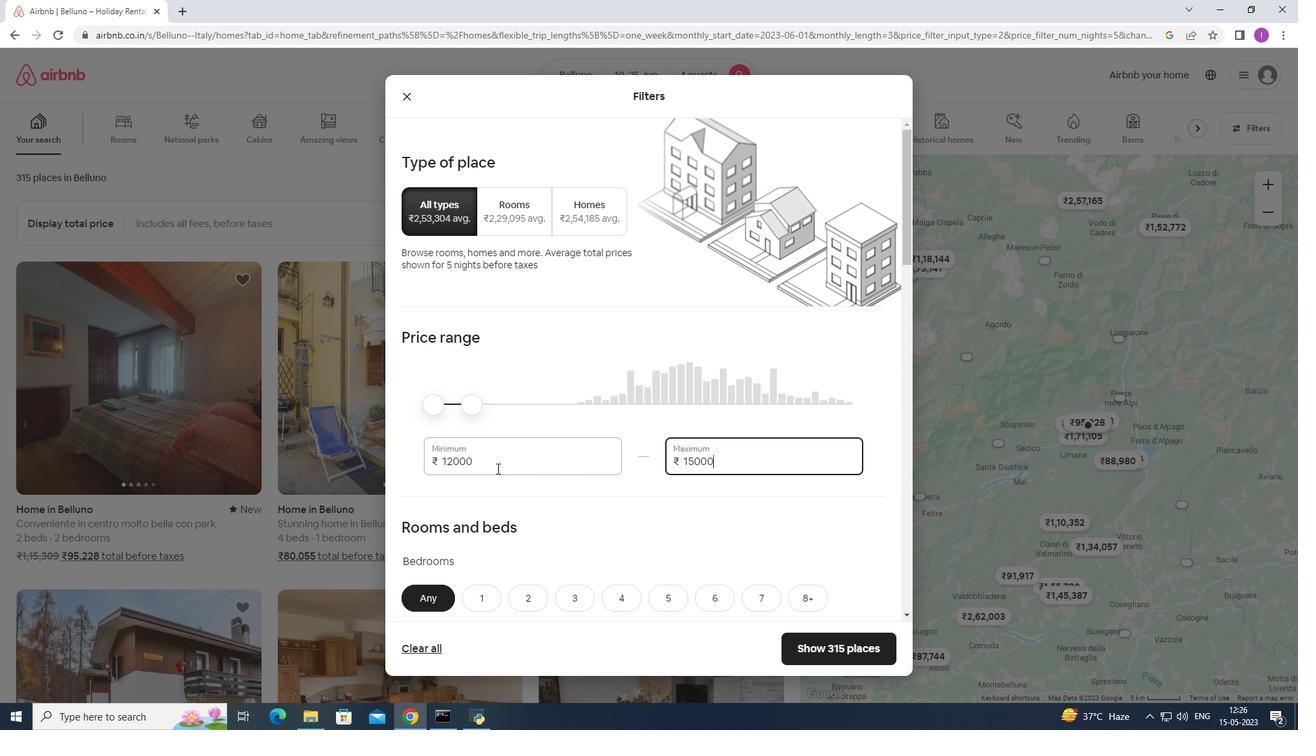
Action: Mouse moved to (430, 476)
Screenshot: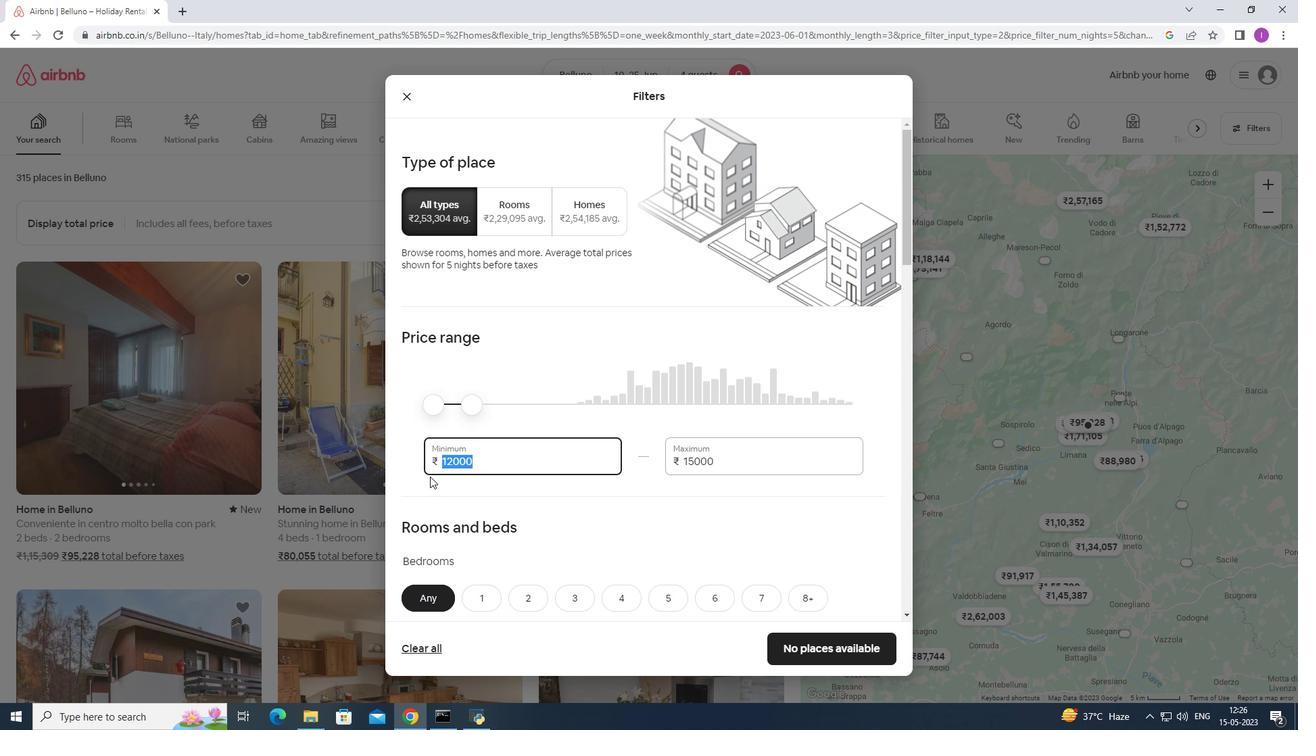 
Action: Key pressed 1
Screenshot: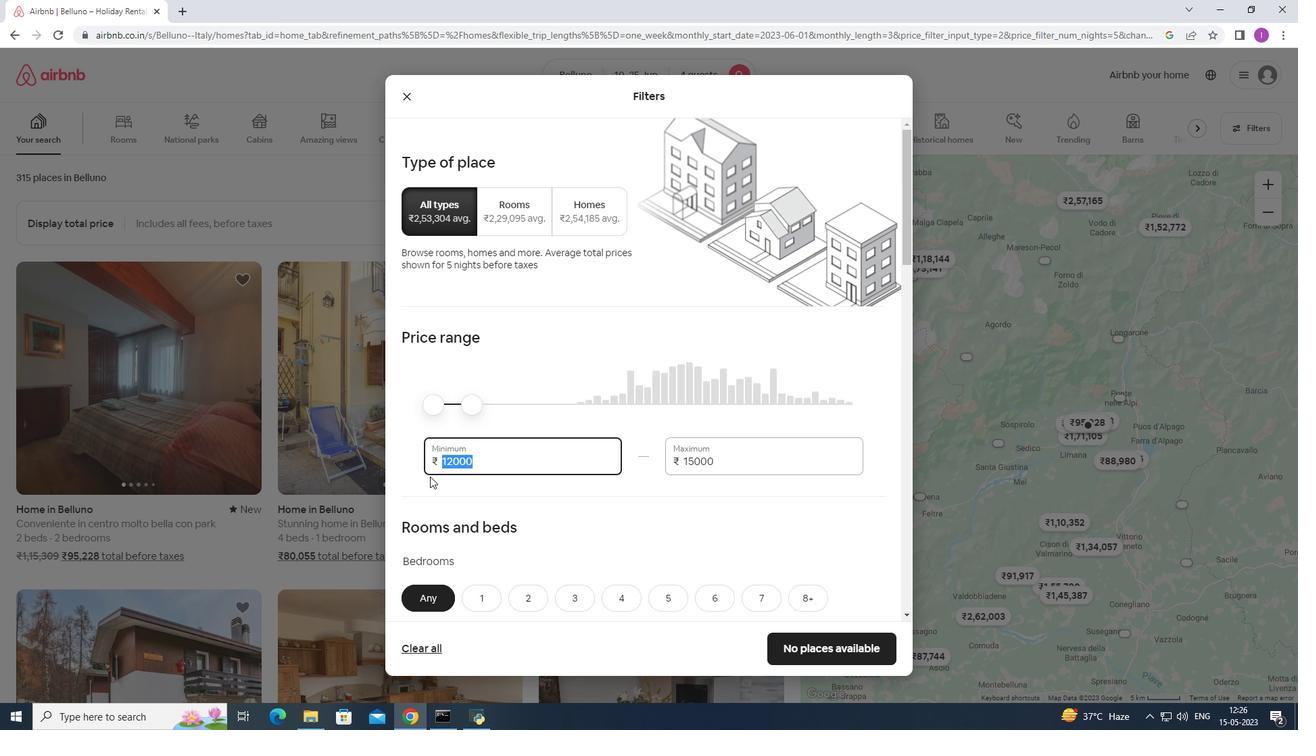 
Action: Mouse moved to (431, 476)
Screenshot: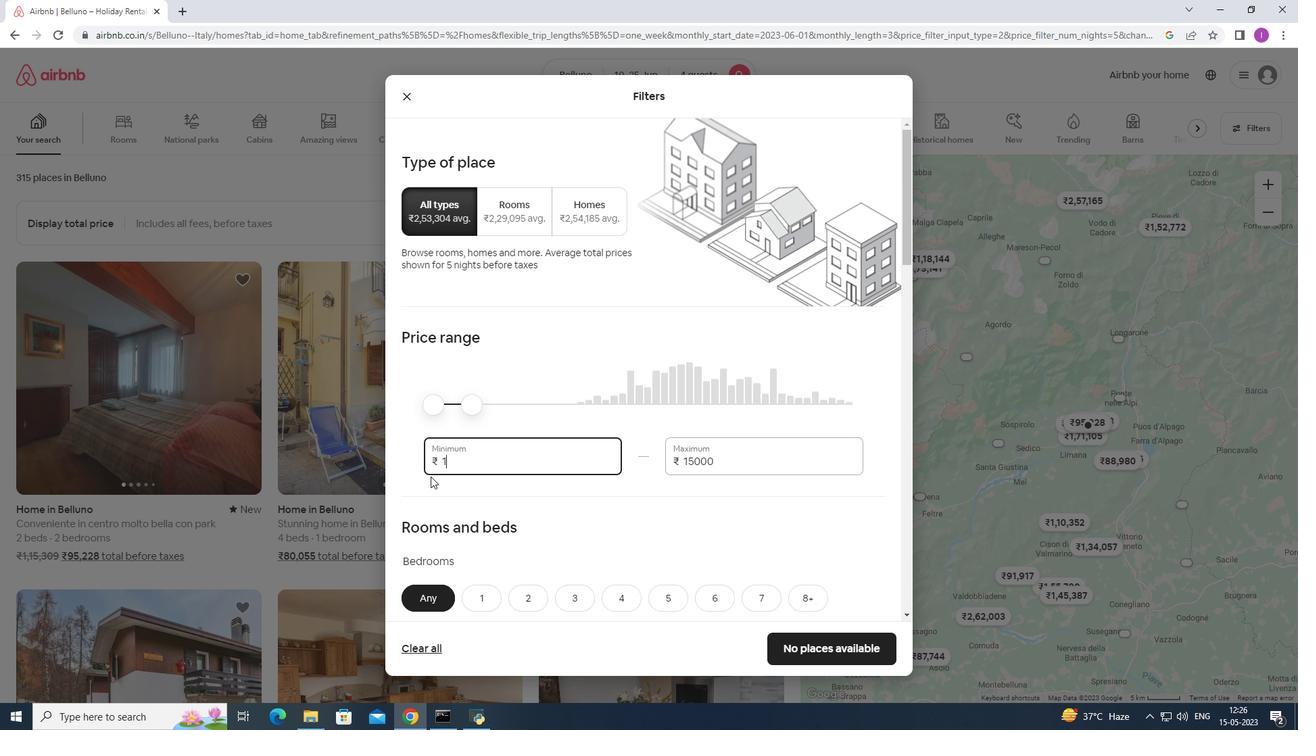 
Action: Key pressed 00
Screenshot: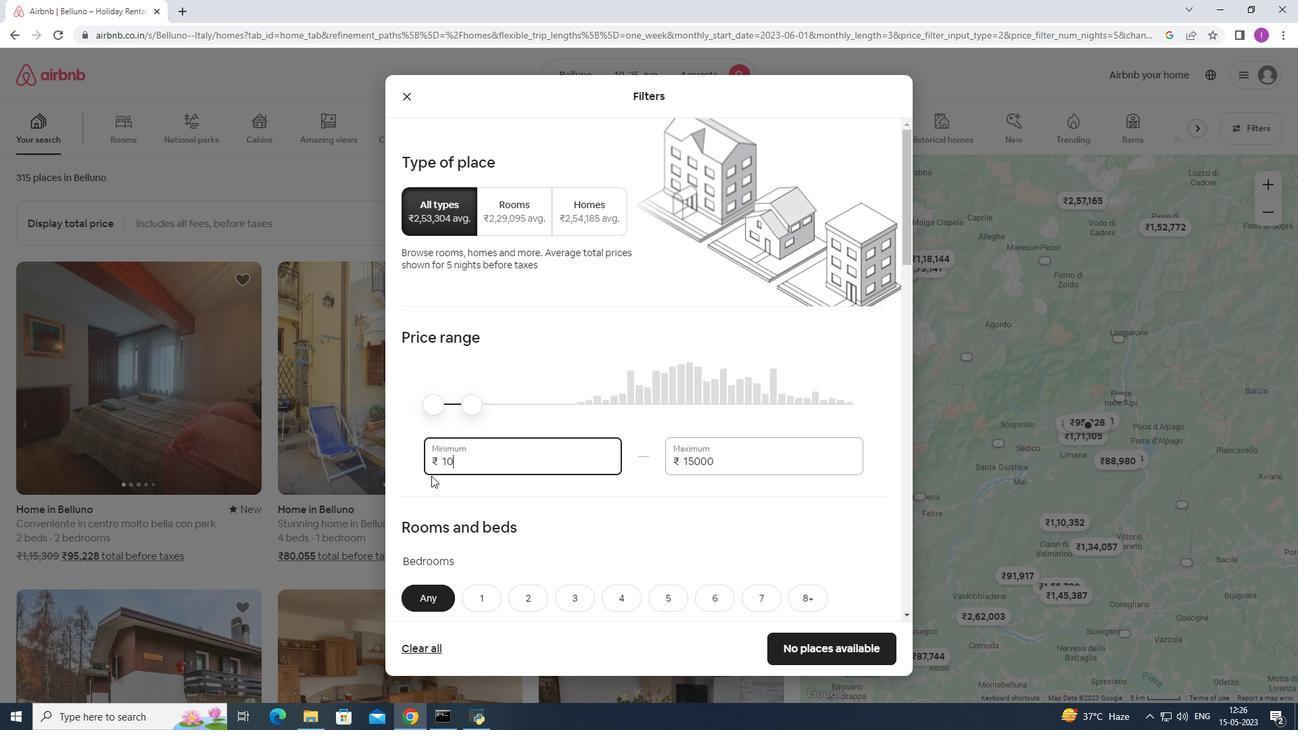 
Action: Mouse moved to (432, 474)
Screenshot: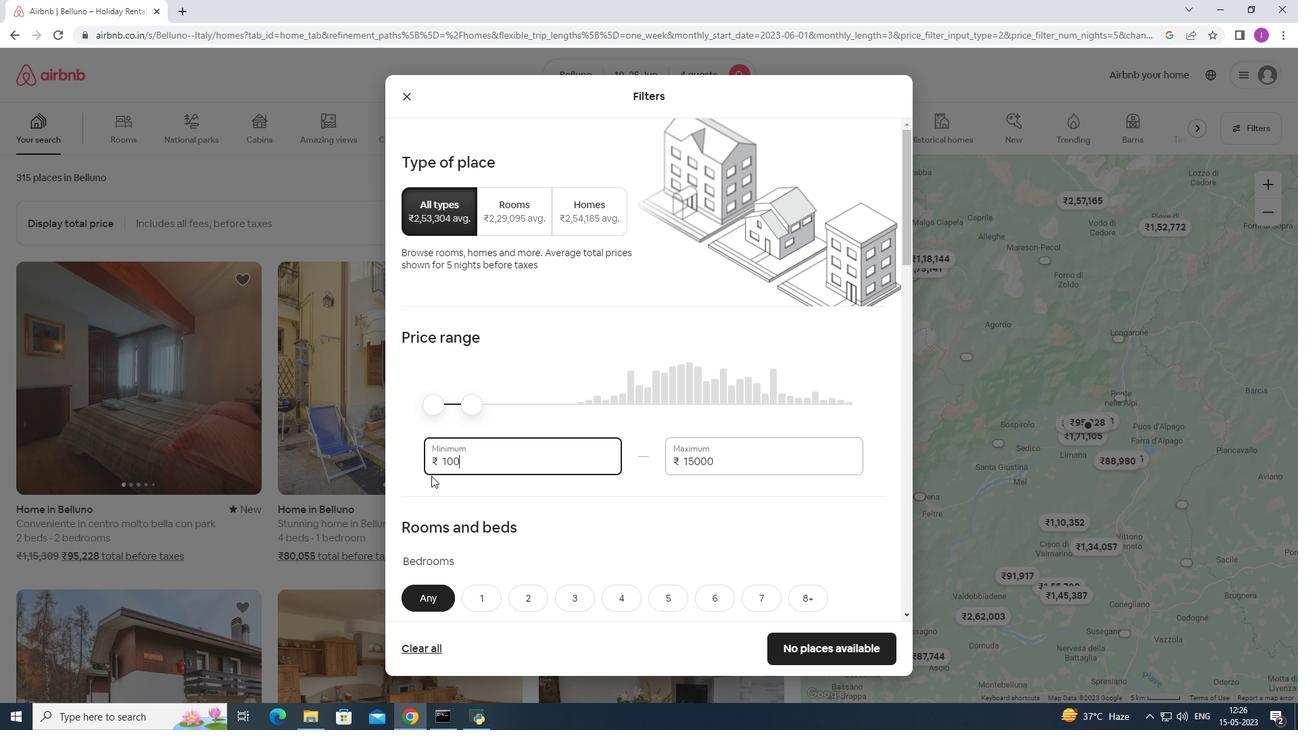 
Action: Key pressed 0
Screenshot: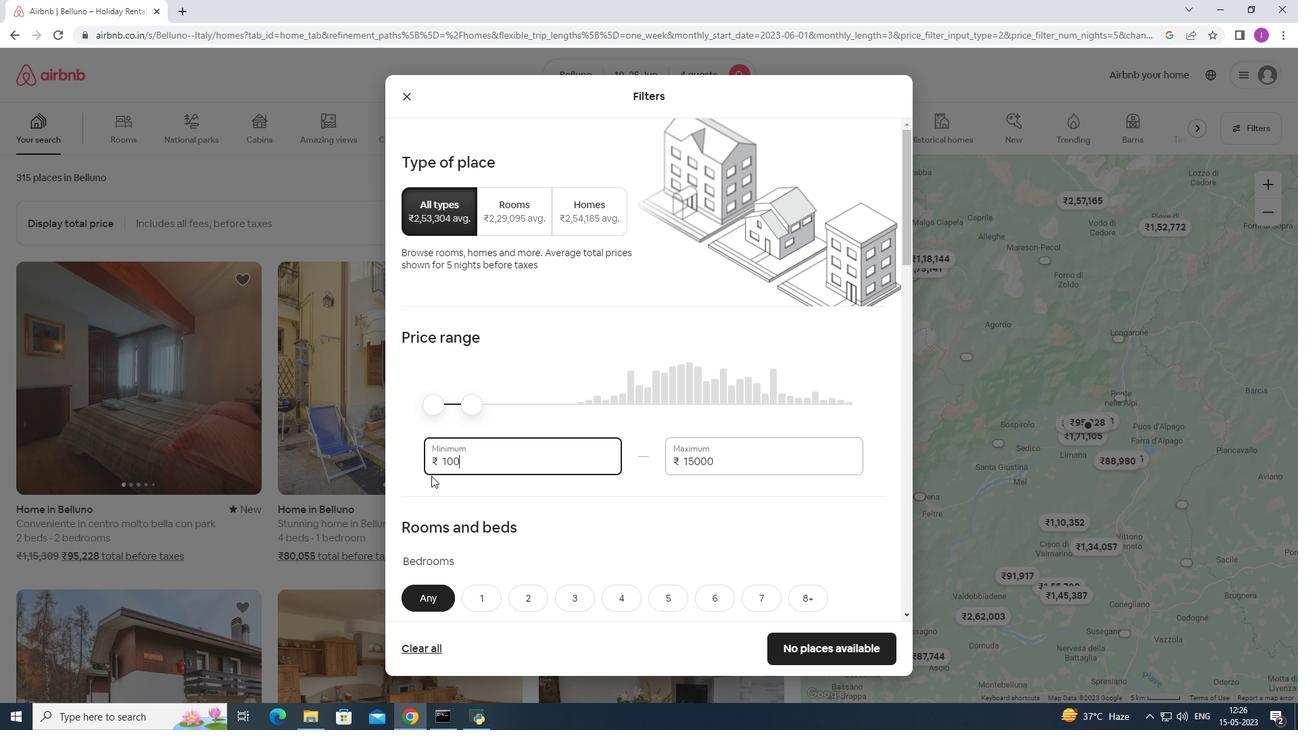 
Action: Mouse moved to (432, 474)
Screenshot: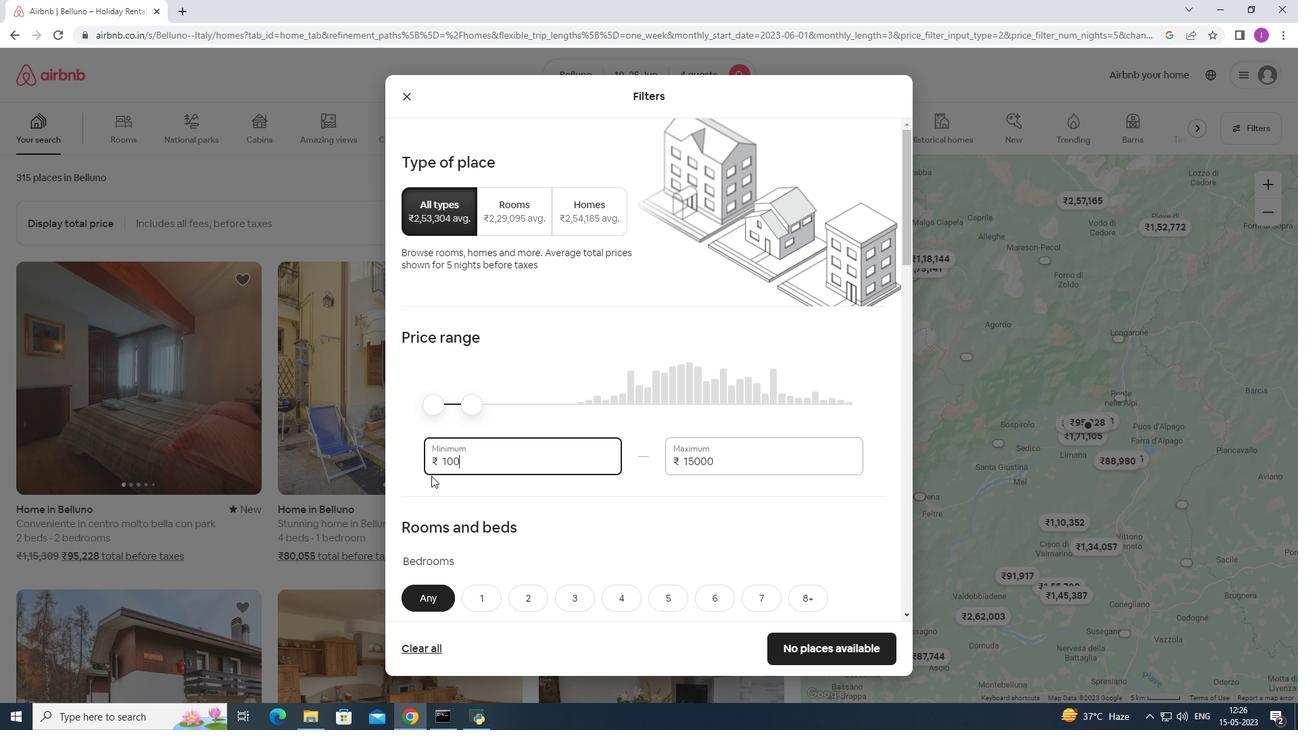 
Action: Key pressed 0
Screenshot: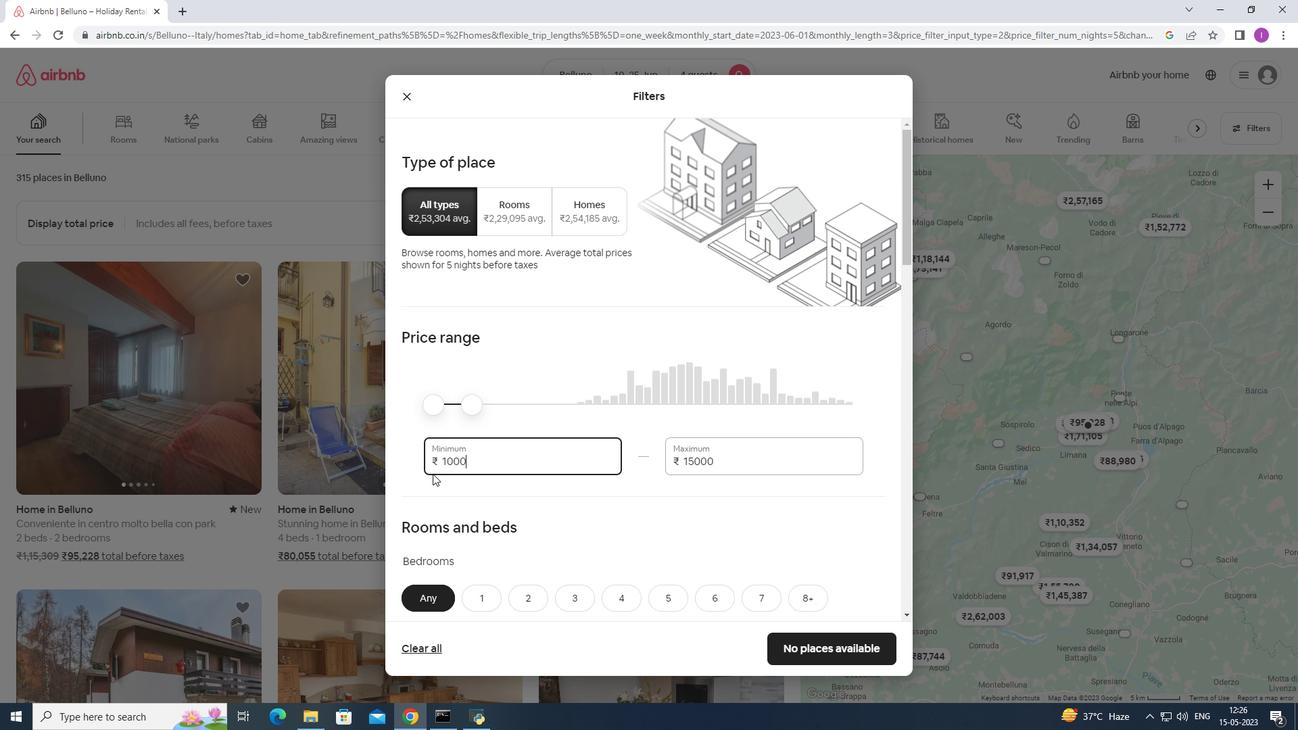 
Action: Mouse moved to (615, 474)
Screenshot: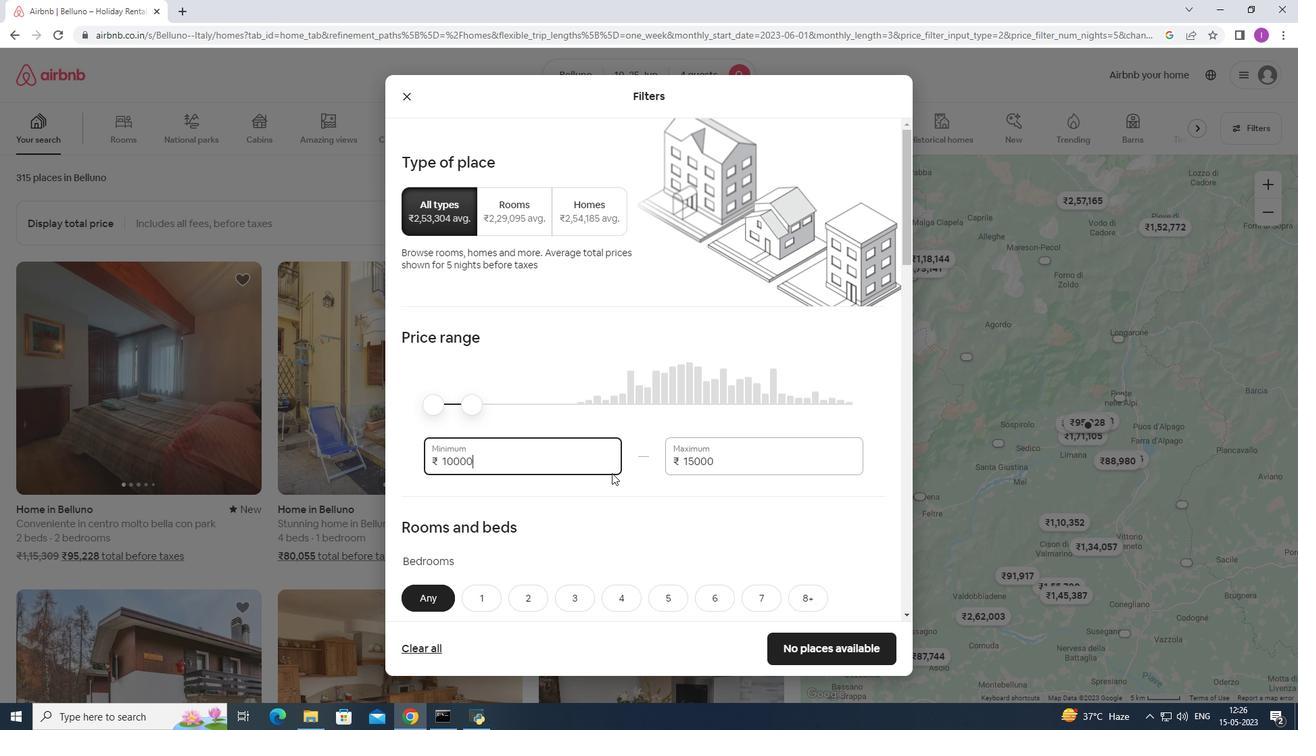 
Action: Mouse scrolled (615, 473) with delta (0, 0)
Screenshot: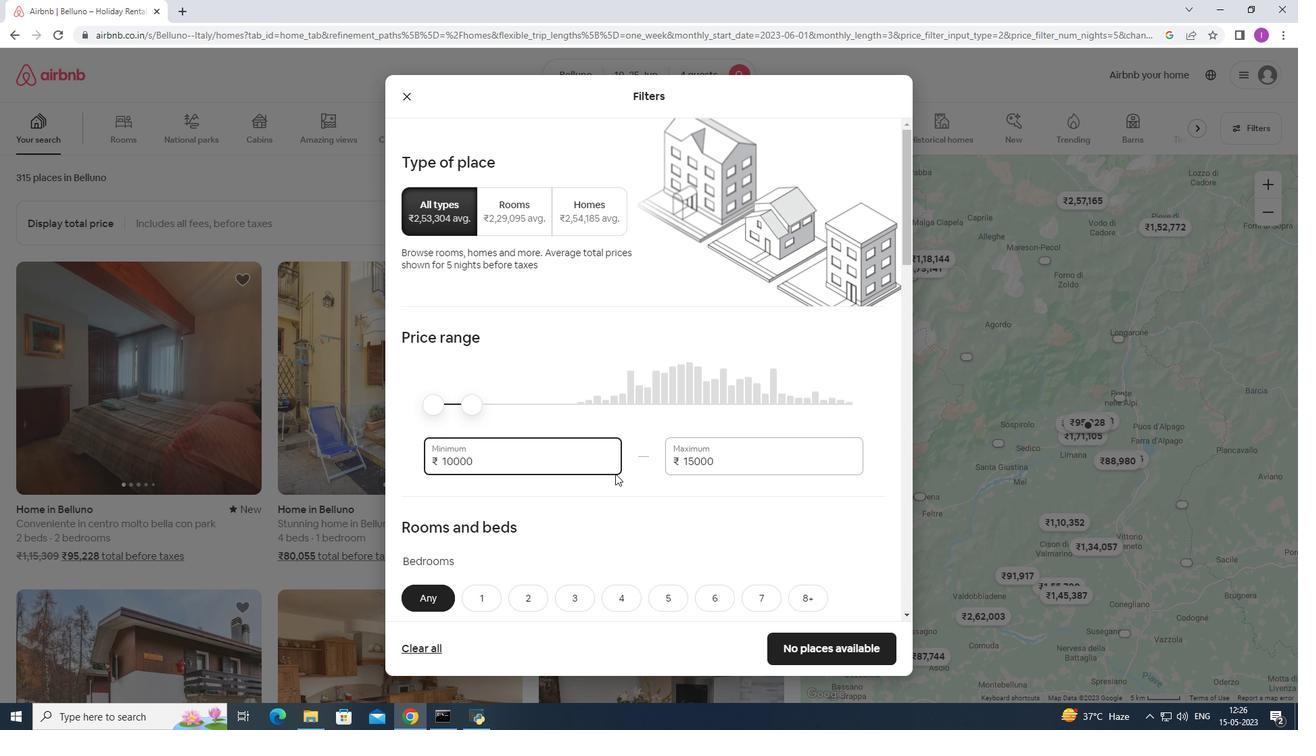 
Action: Mouse scrolled (615, 473) with delta (0, 0)
Screenshot: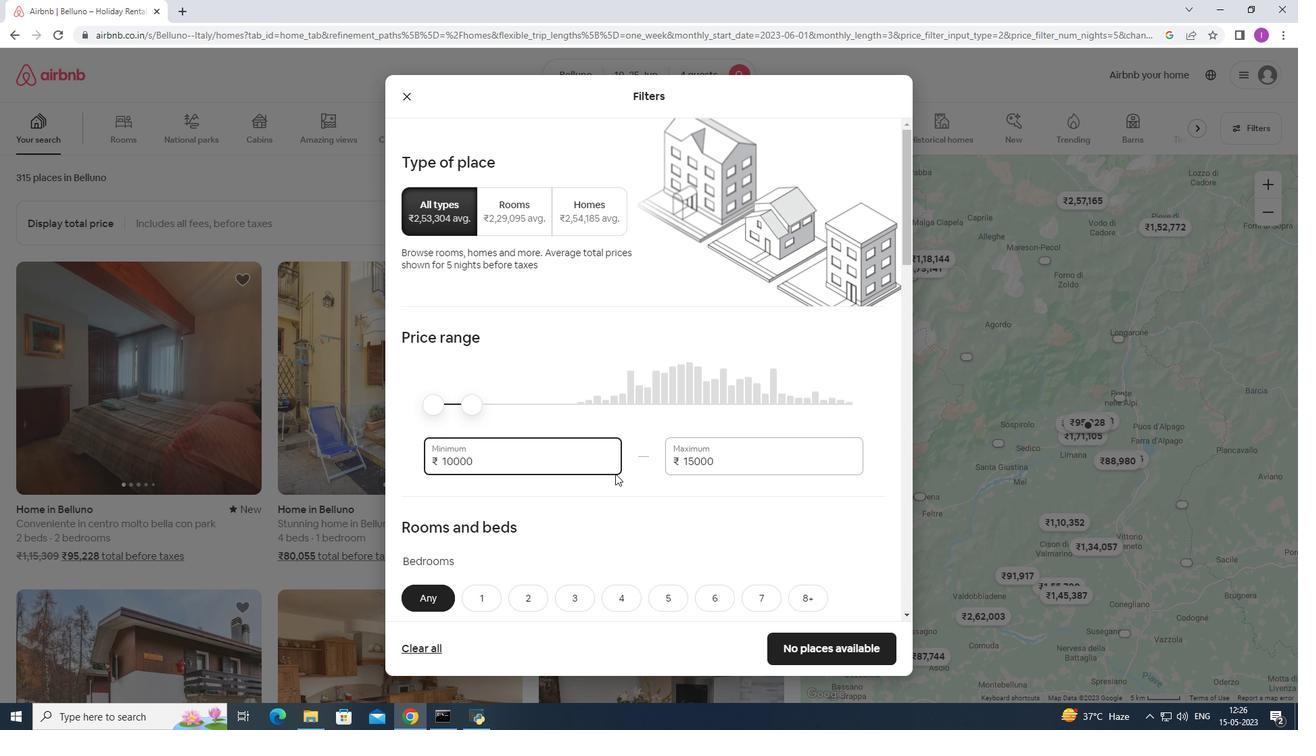 
Action: Mouse scrolled (615, 473) with delta (0, 0)
Screenshot: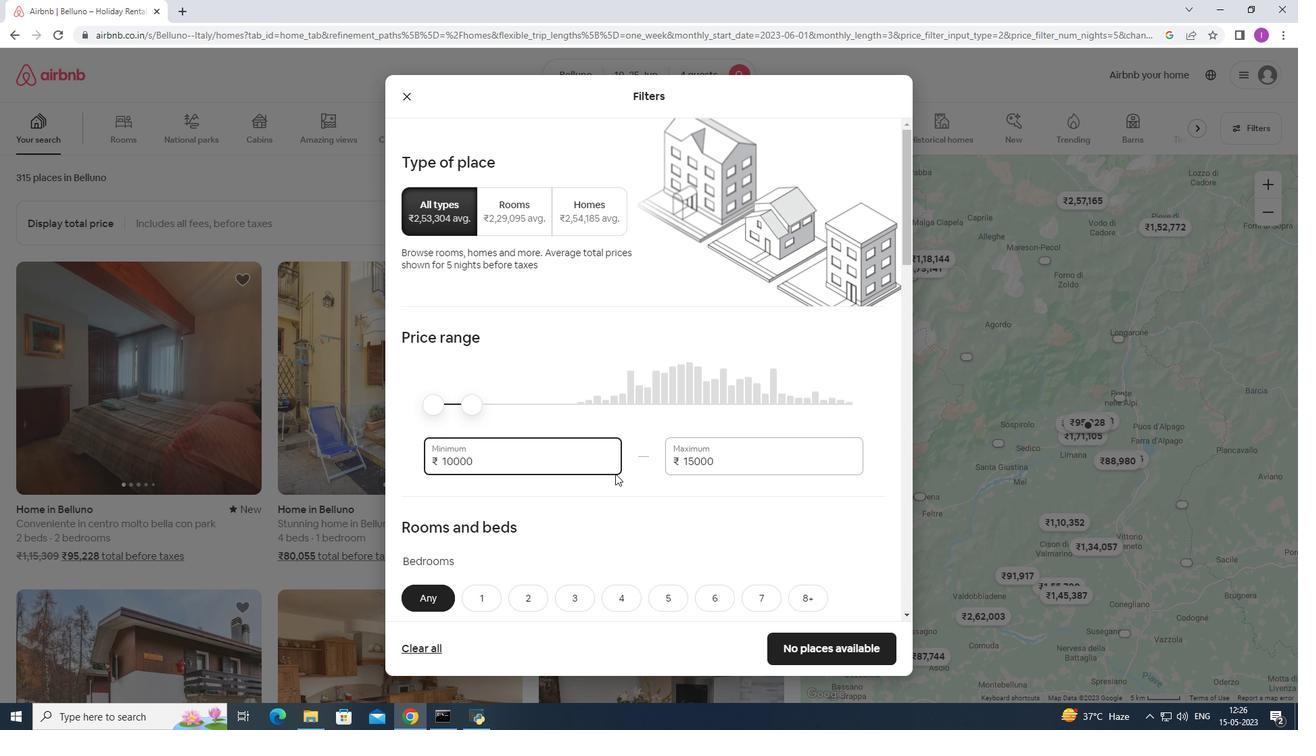 
Action: Mouse moved to (624, 438)
Screenshot: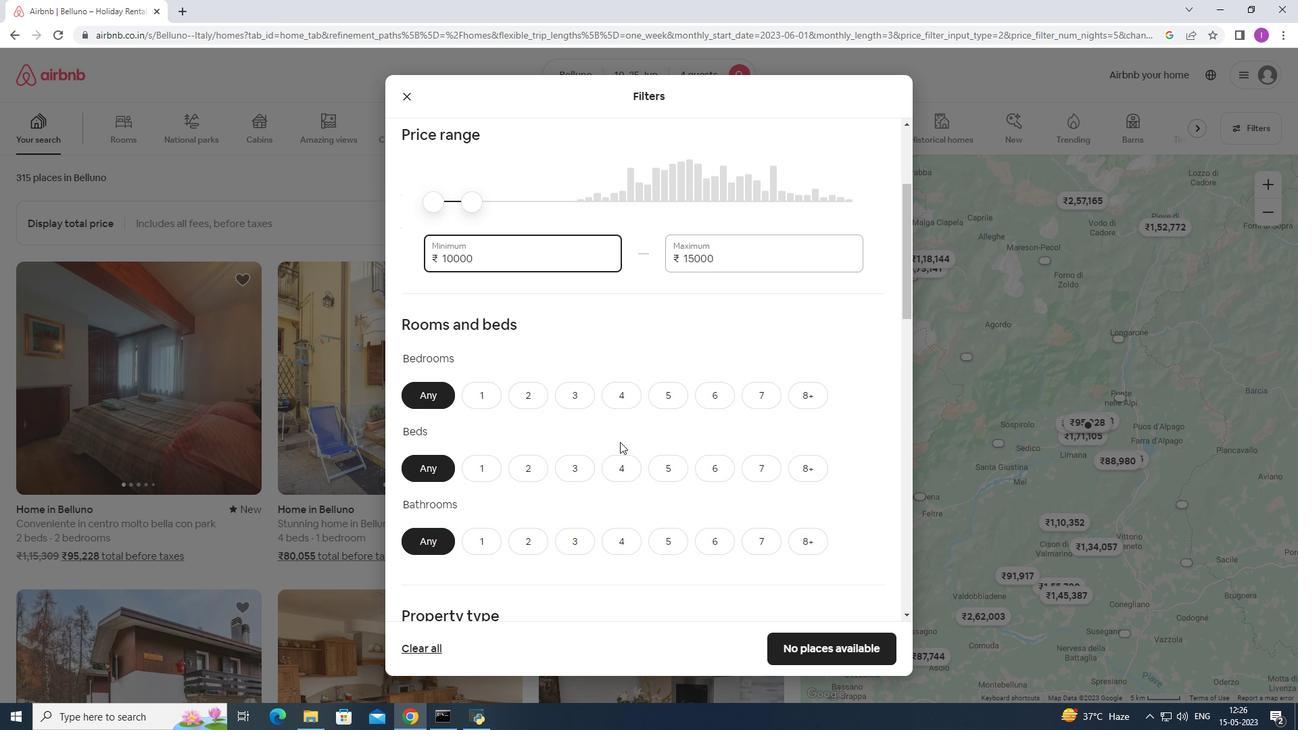 
Action: Mouse scrolled (624, 438) with delta (0, 0)
Screenshot: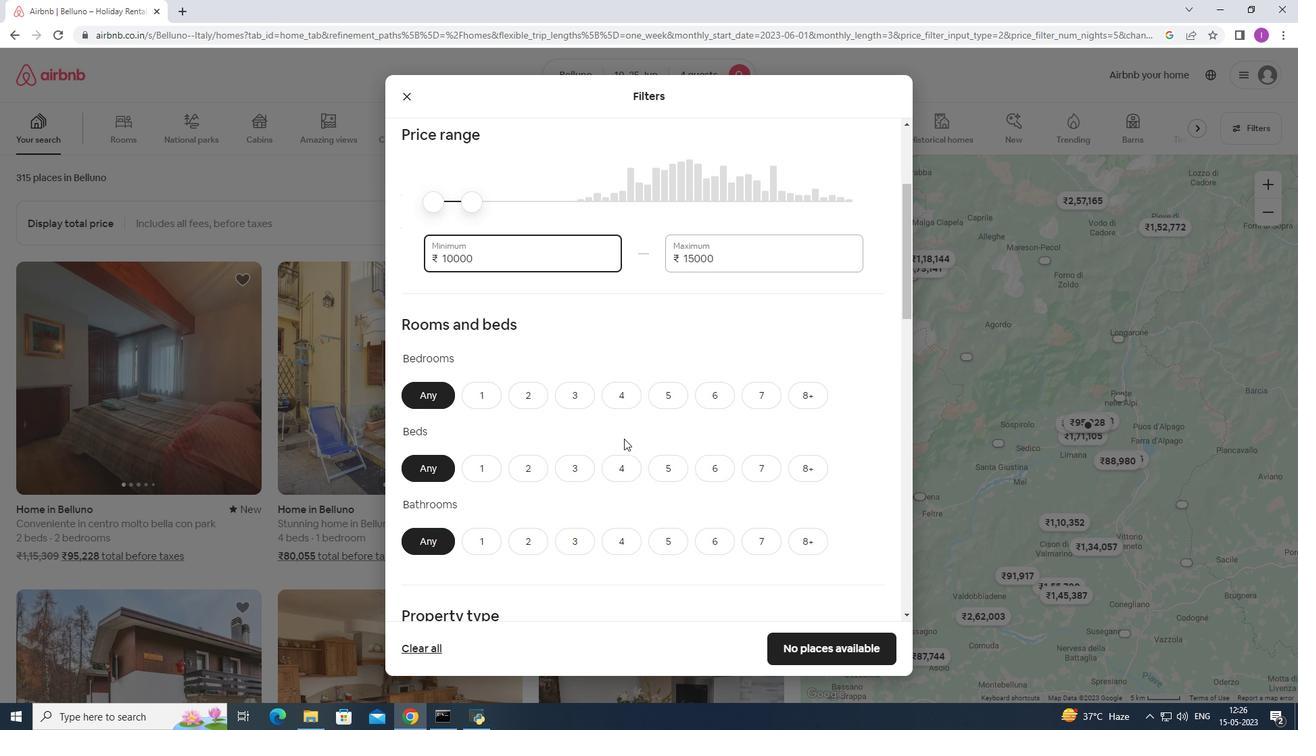 
Action: Mouse moved to (614, 329)
Screenshot: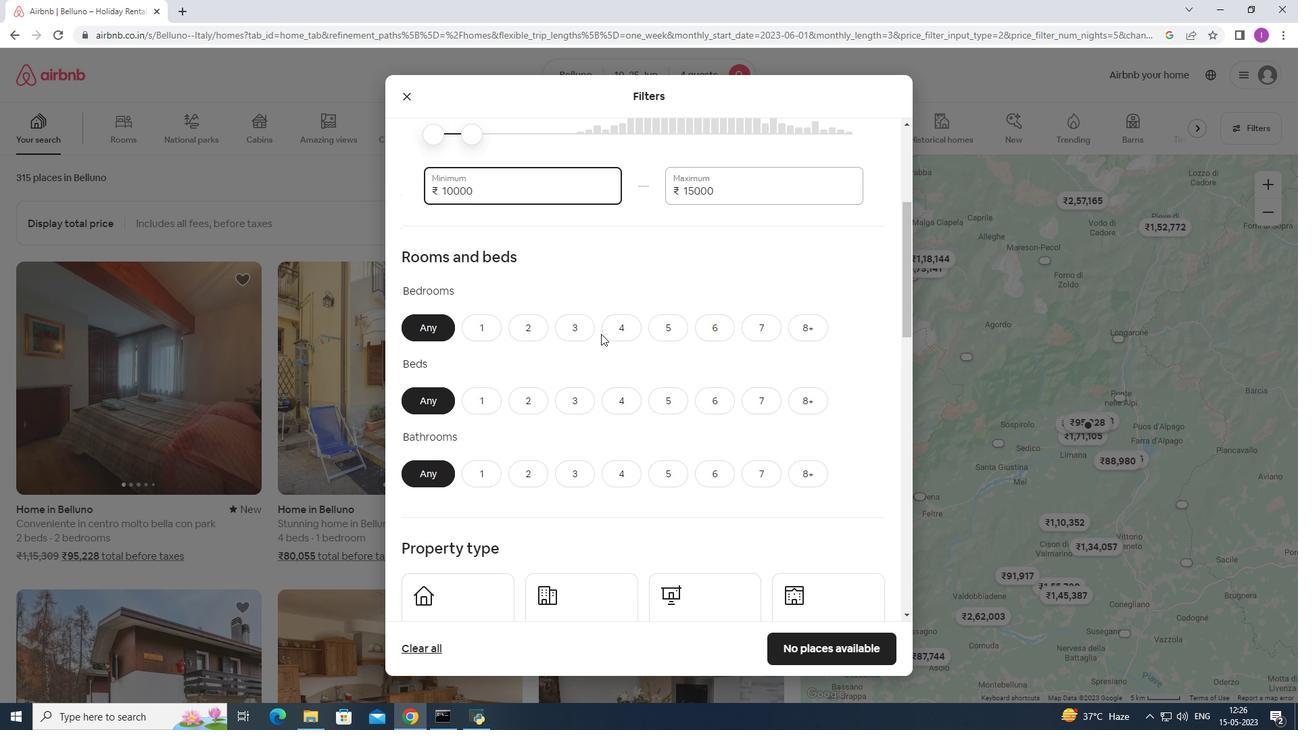 
Action: Mouse pressed left at (614, 329)
Screenshot: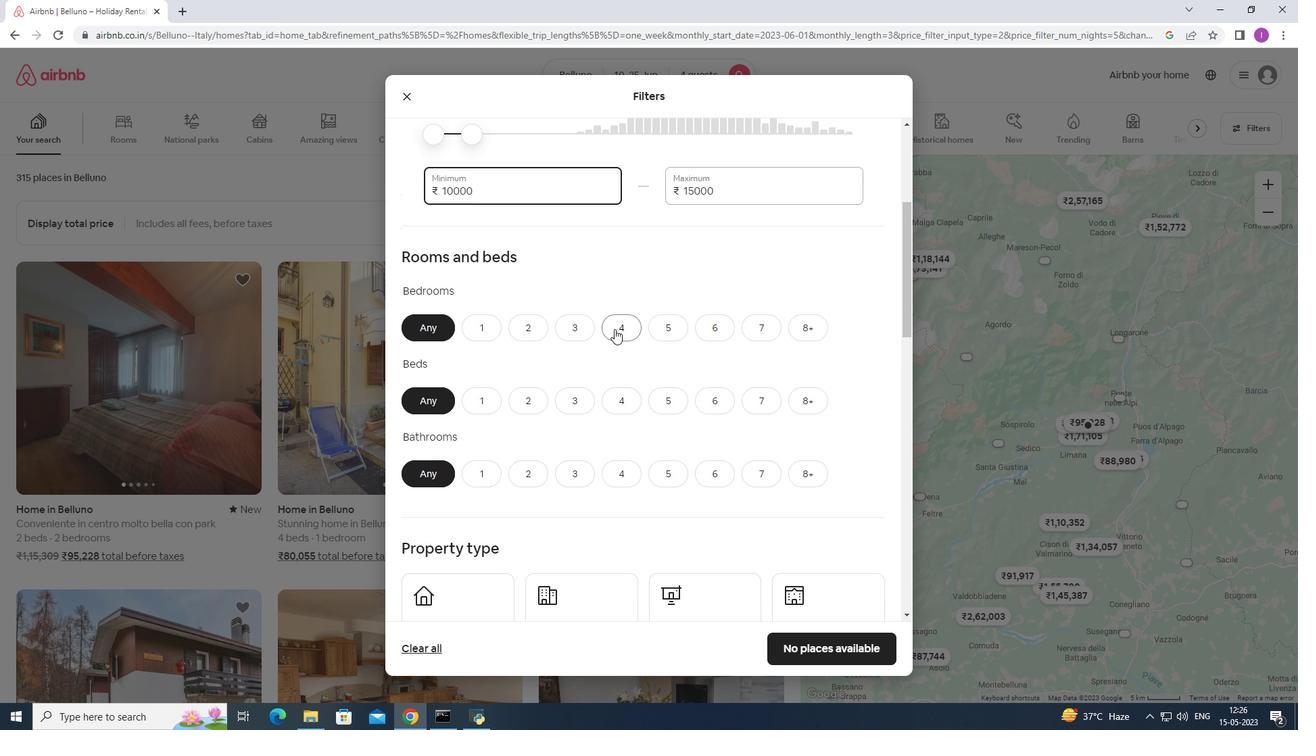
Action: Mouse moved to (631, 408)
Screenshot: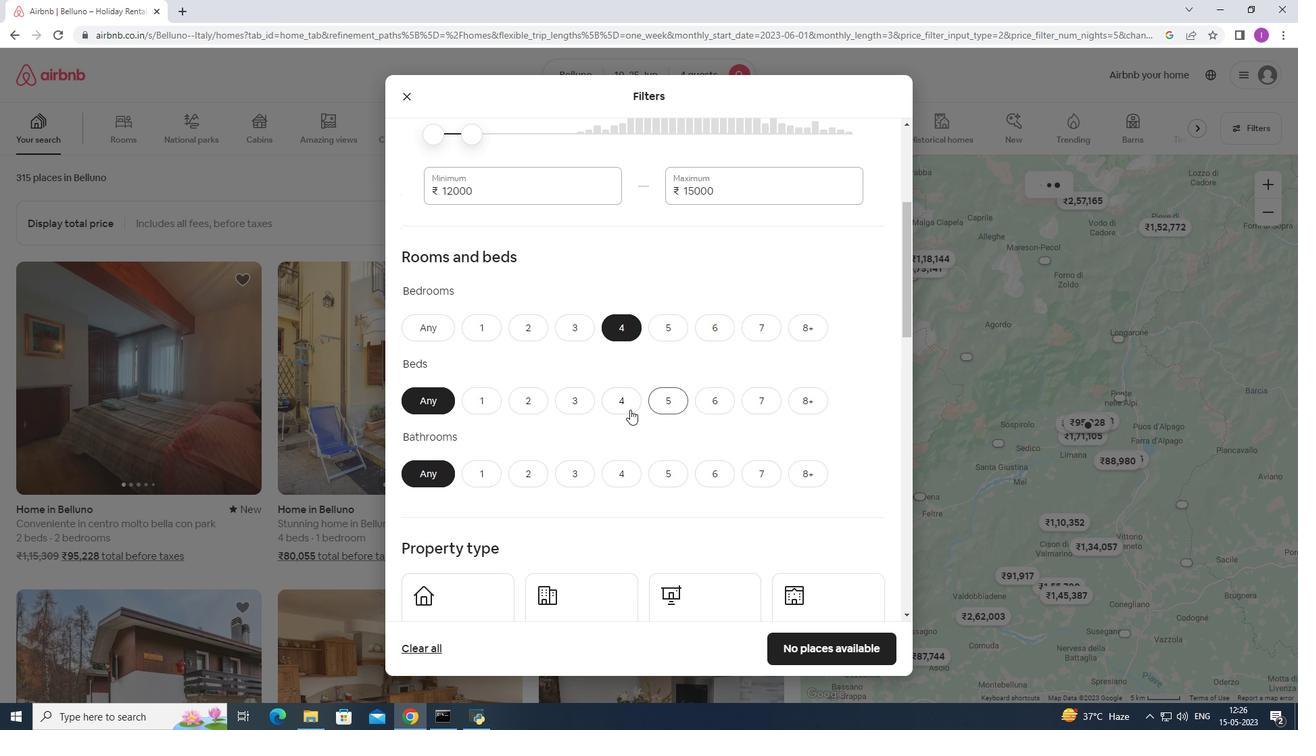 
Action: Mouse pressed left at (631, 408)
Screenshot: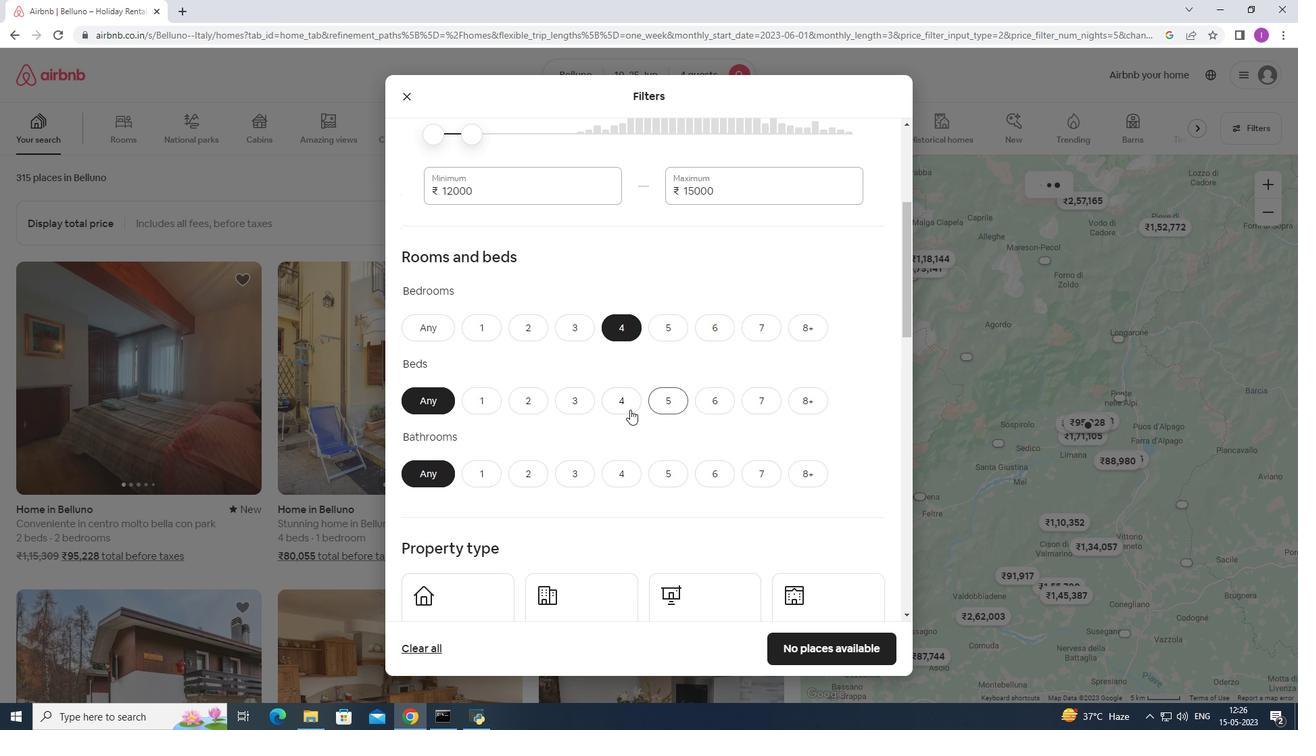 
Action: Mouse moved to (632, 482)
Screenshot: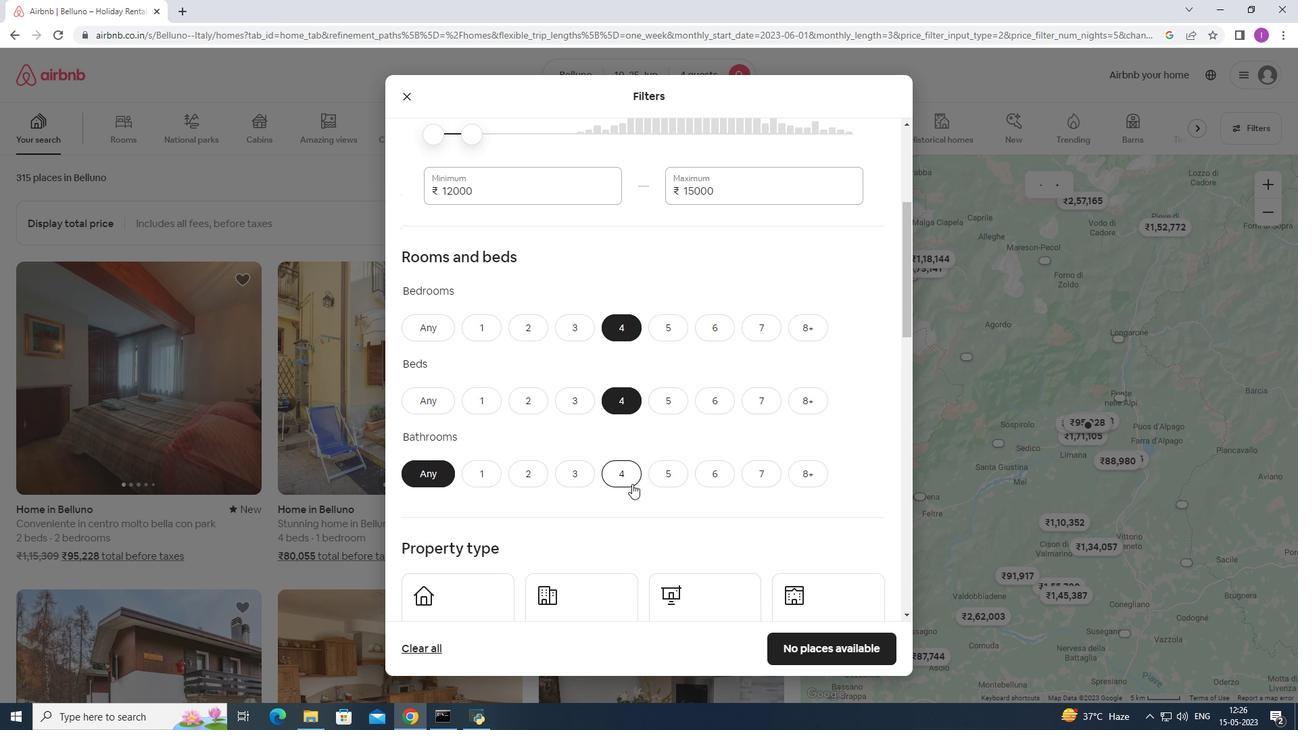
Action: Mouse pressed left at (632, 482)
Screenshot: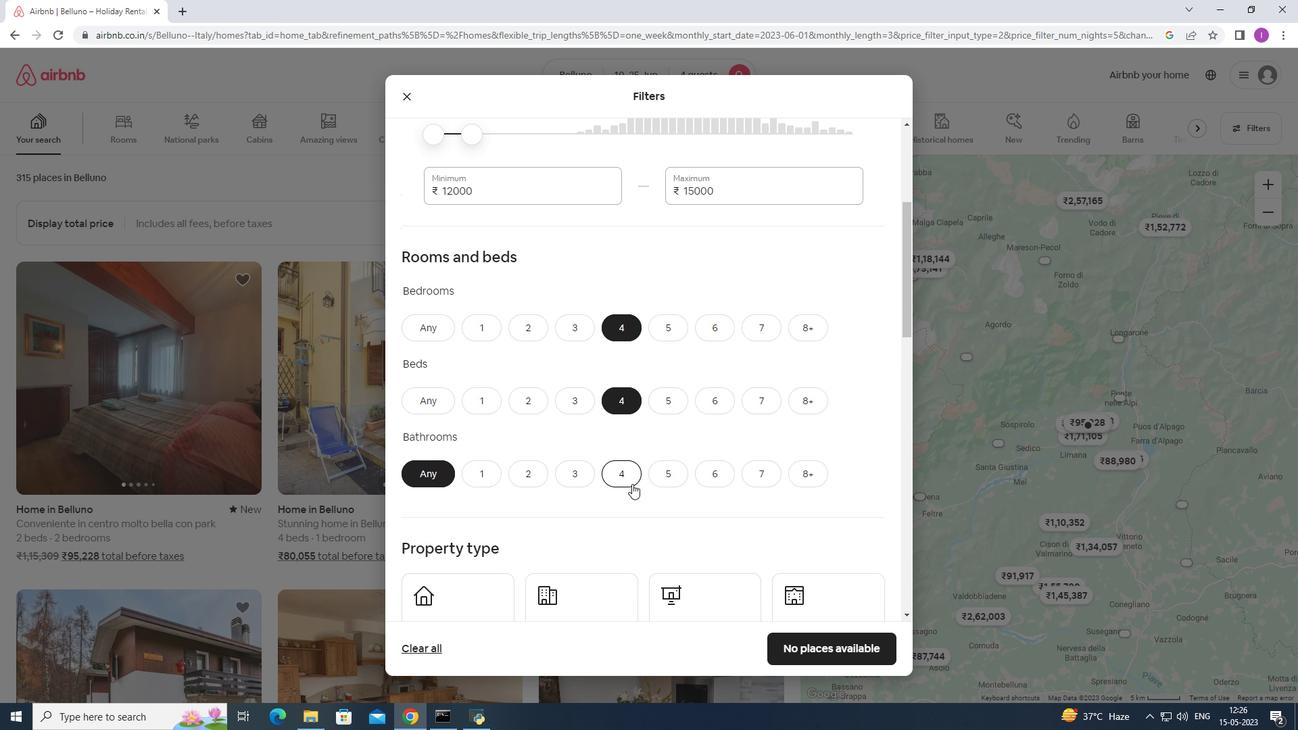 
Action: Mouse moved to (672, 466)
Screenshot: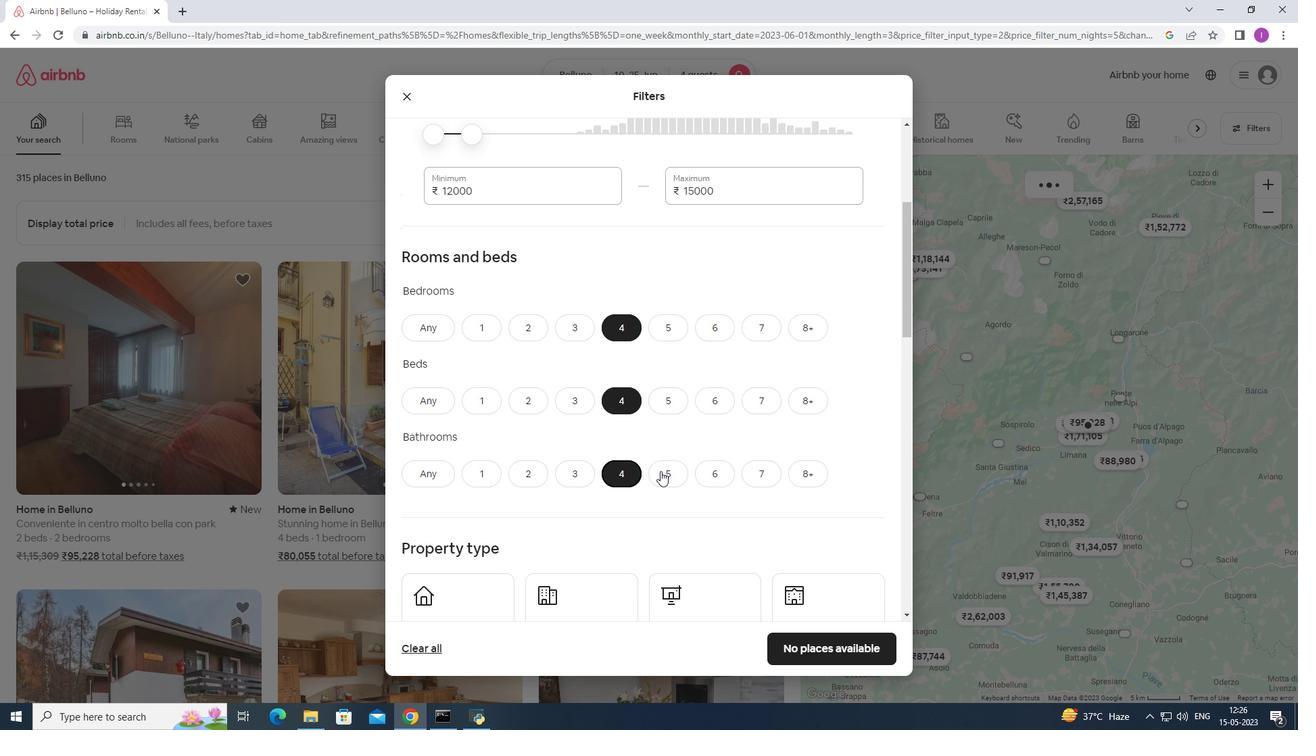 
Action: Mouse scrolled (672, 465) with delta (0, 0)
Screenshot: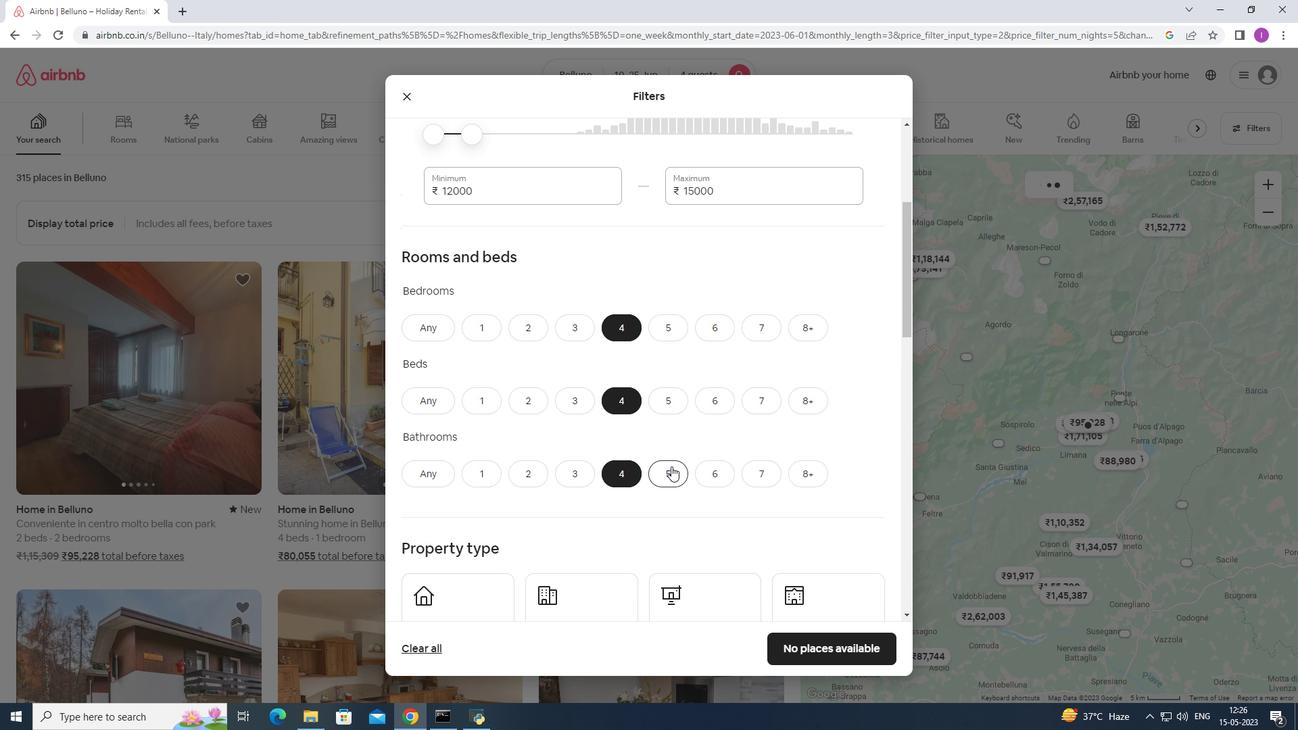 
Action: Mouse scrolled (672, 465) with delta (0, 0)
Screenshot: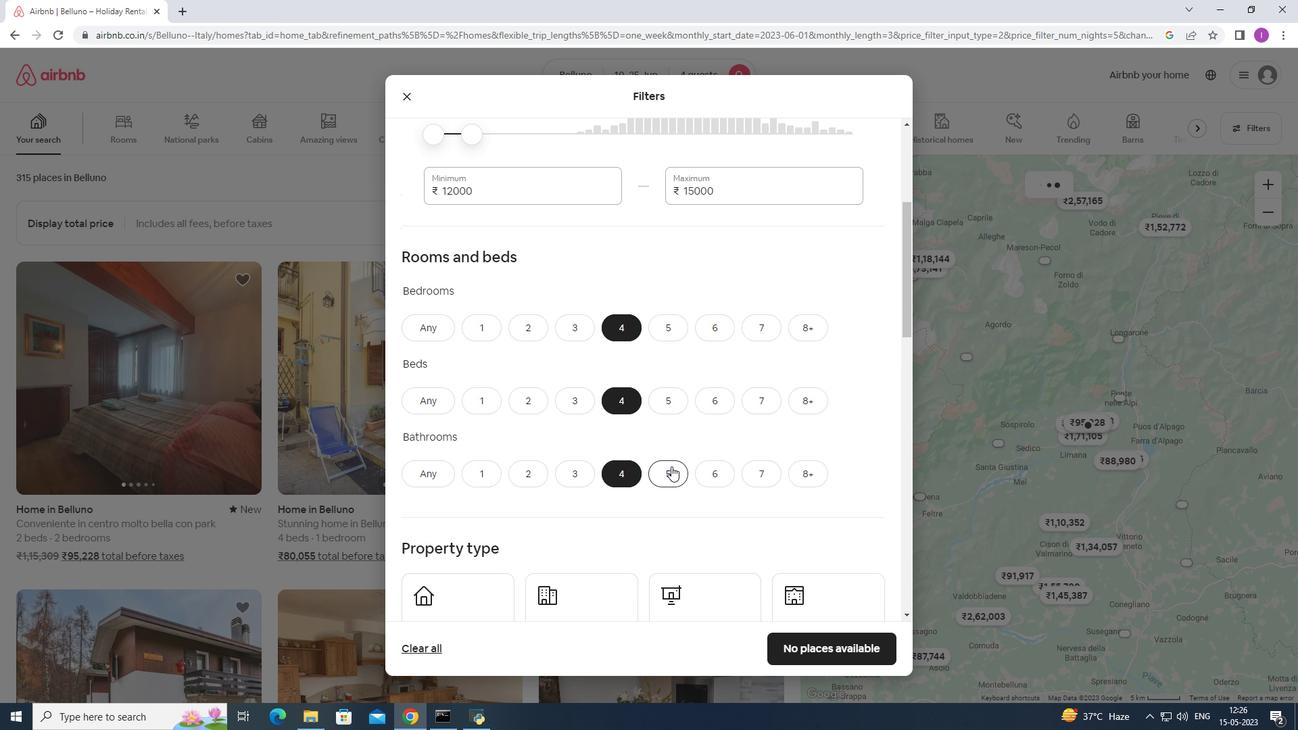 
Action: Mouse scrolled (672, 465) with delta (0, 0)
Screenshot: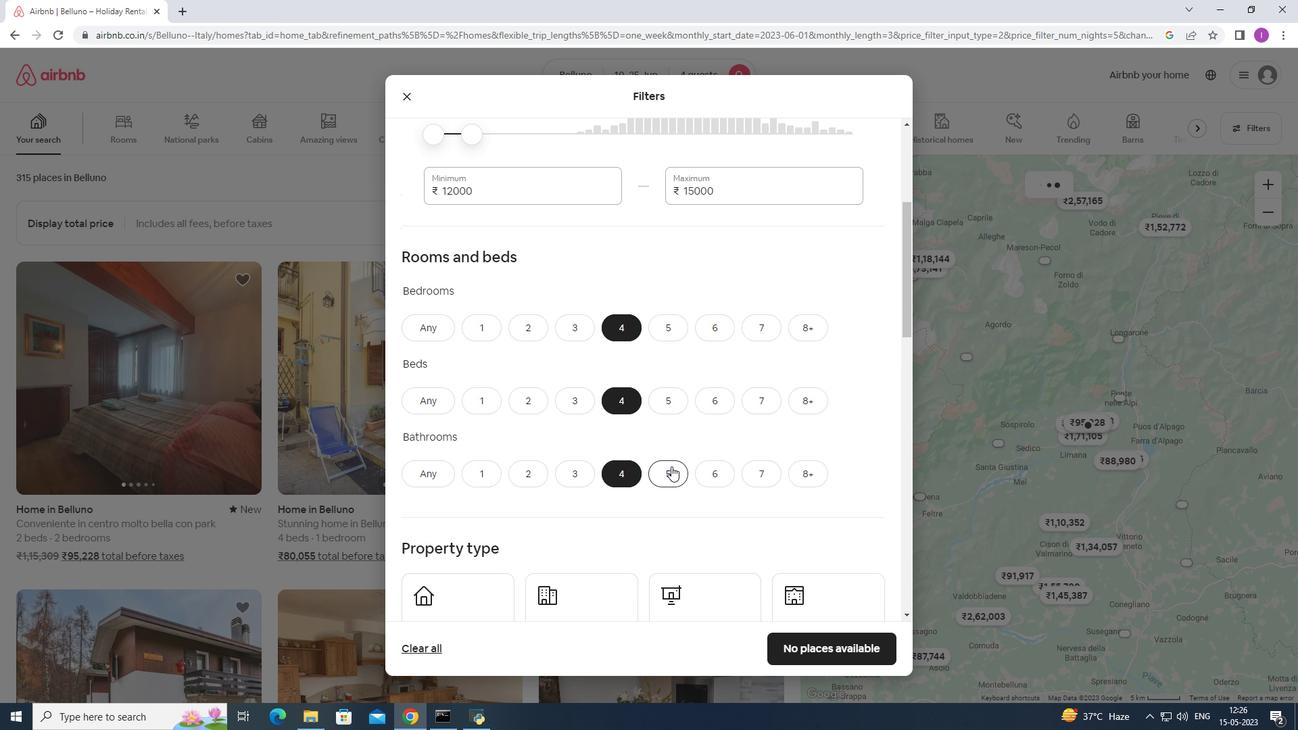 
Action: Mouse scrolled (672, 465) with delta (0, 0)
Screenshot: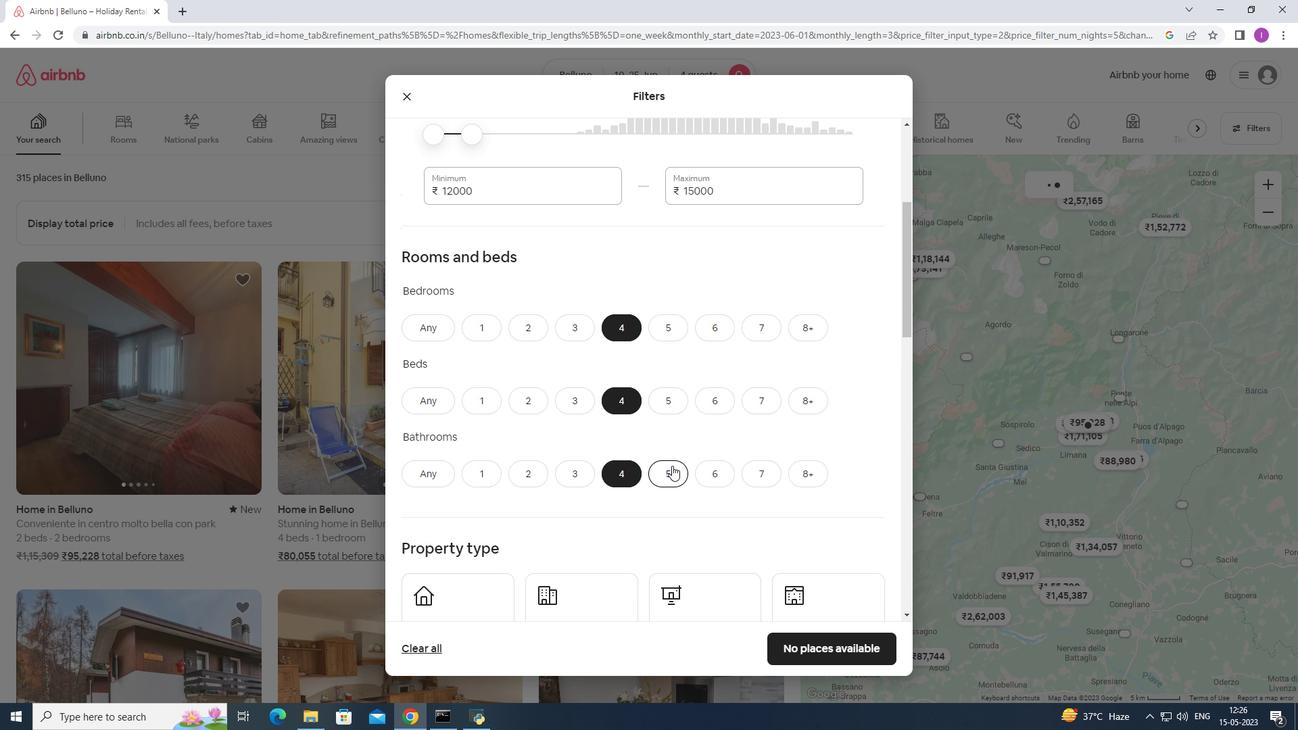
Action: Mouse moved to (461, 372)
Screenshot: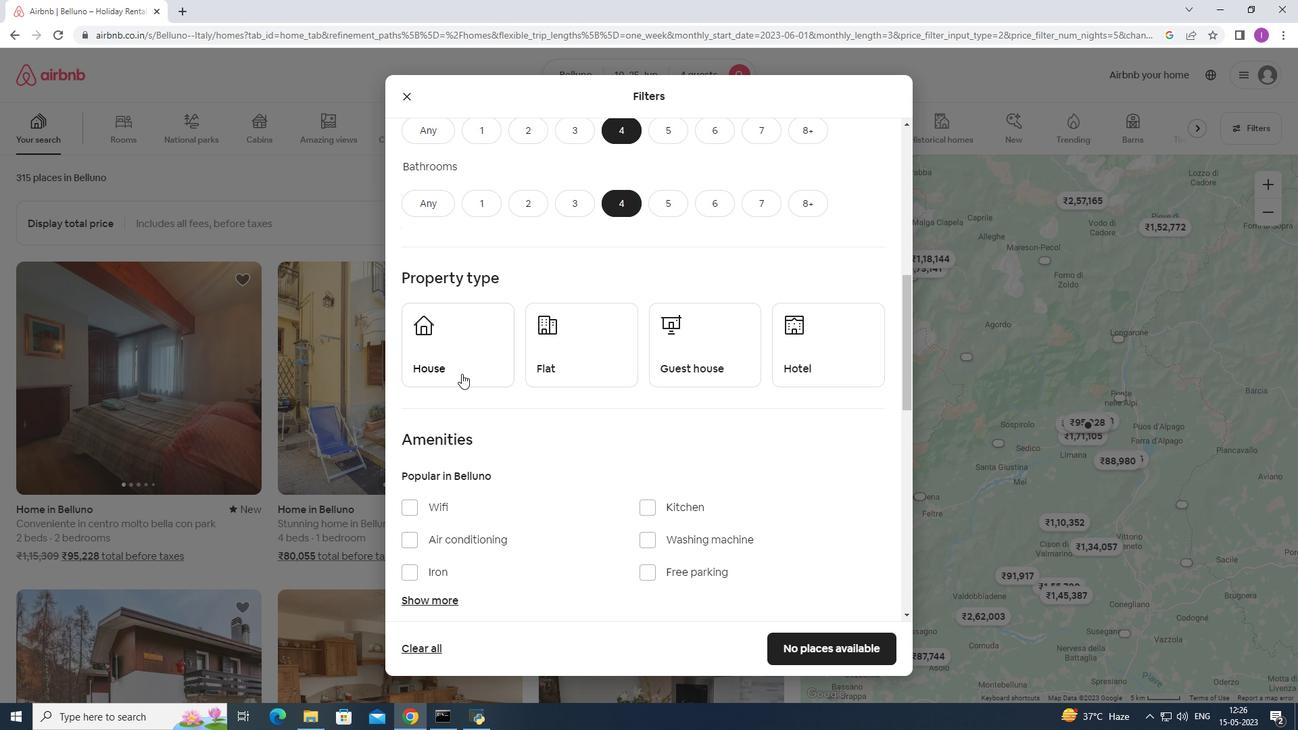 
Action: Mouse pressed left at (461, 372)
Screenshot: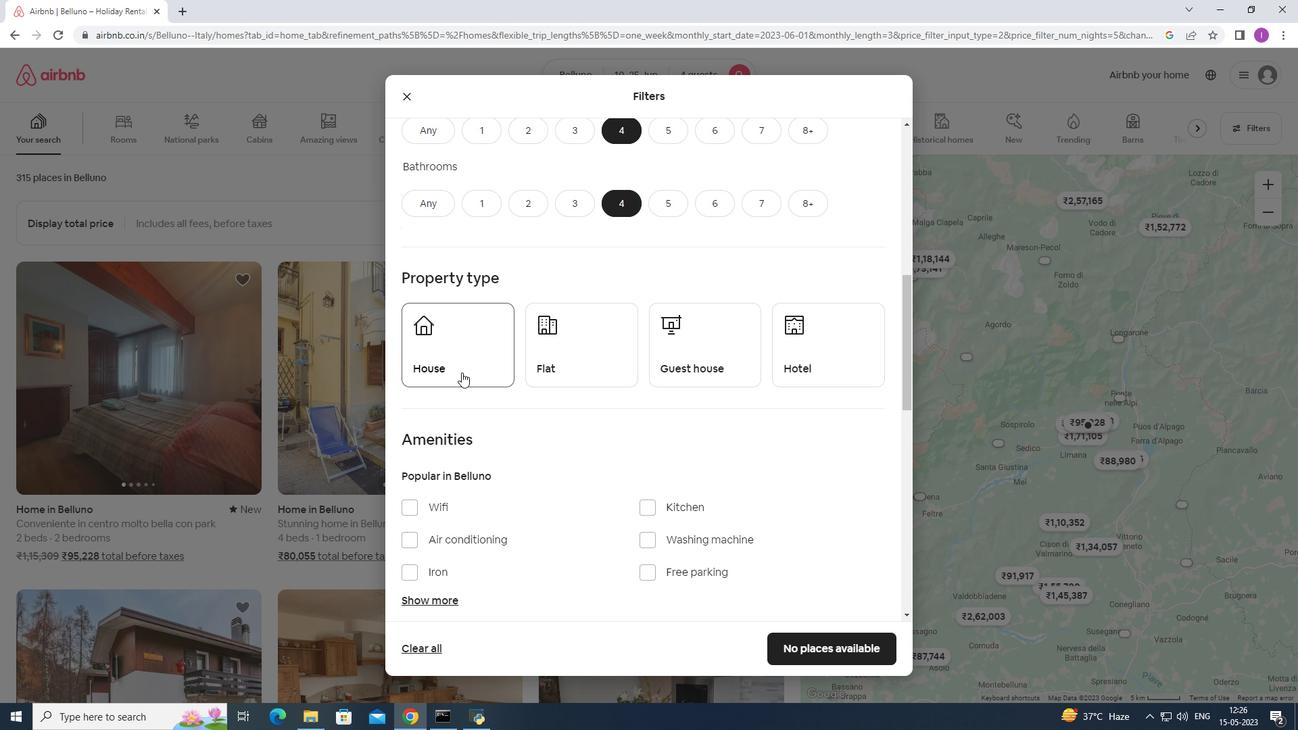 
Action: Mouse moved to (629, 371)
Screenshot: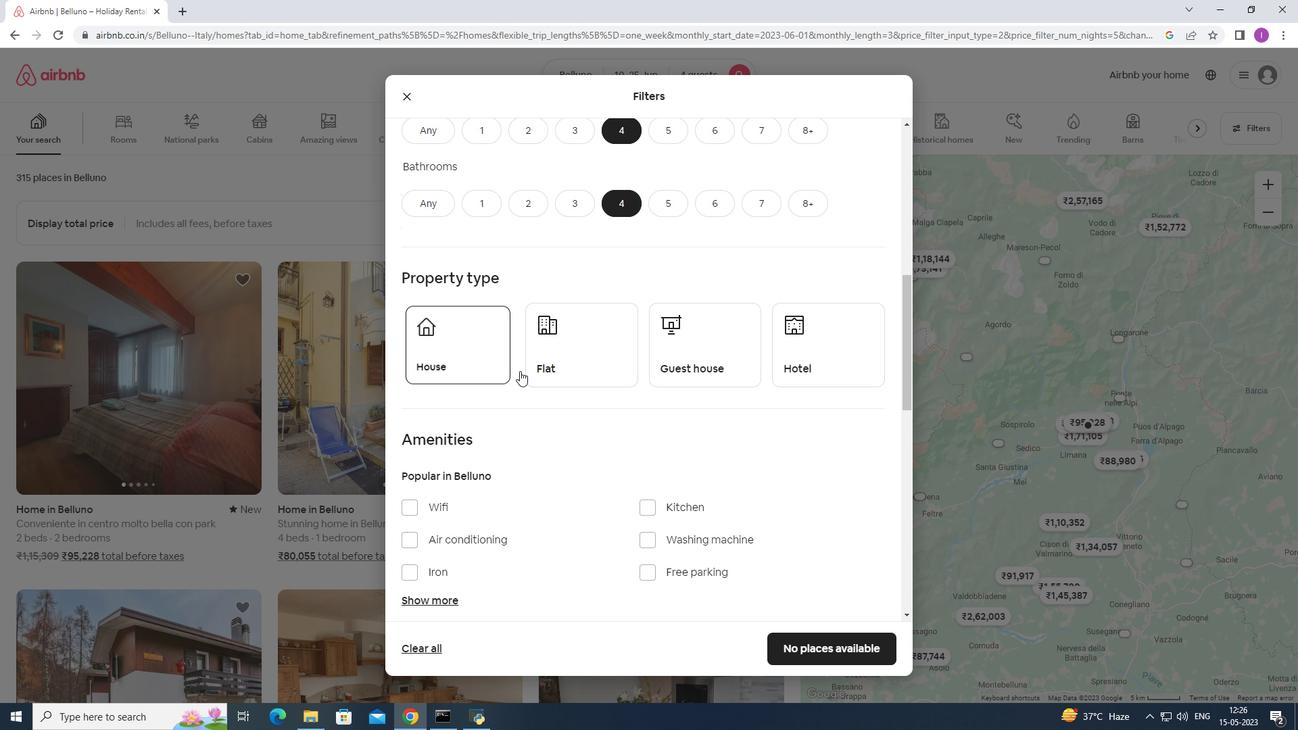 
Action: Mouse pressed left at (629, 371)
Screenshot: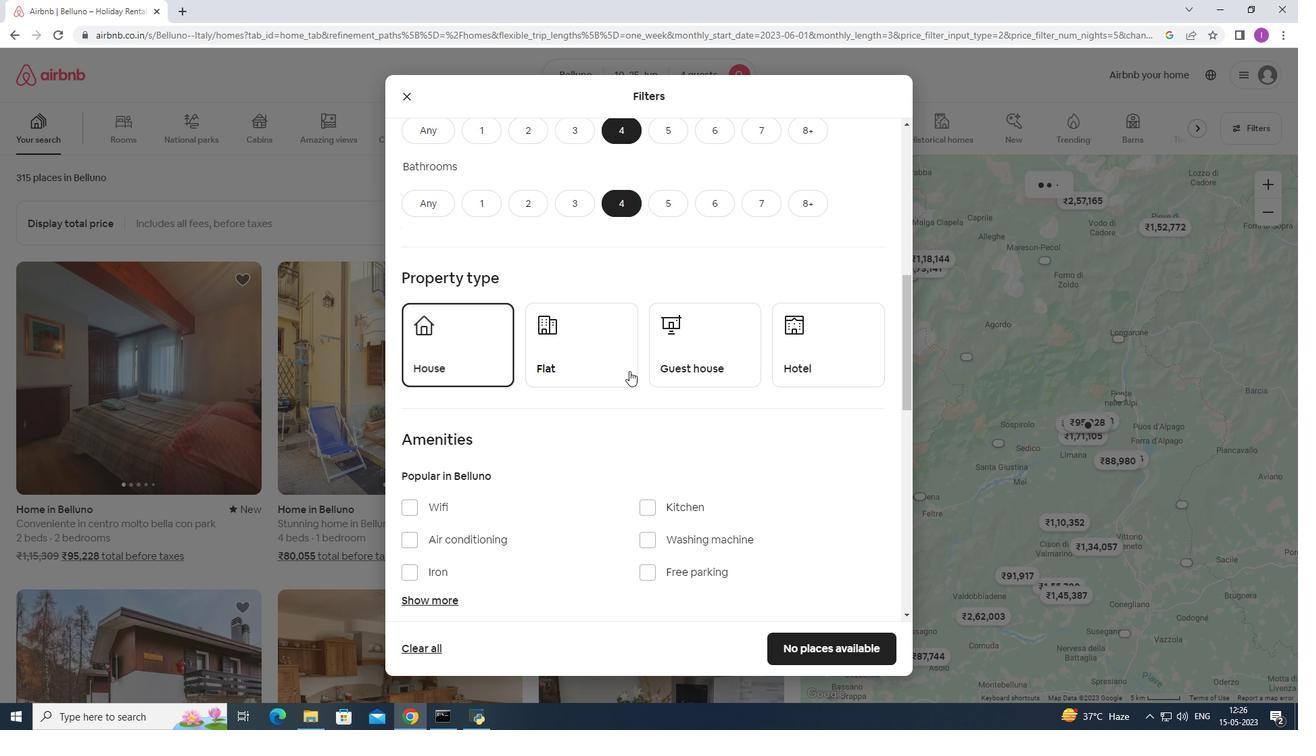 
Action: Mouse moved to (703, 368)
Screenshot: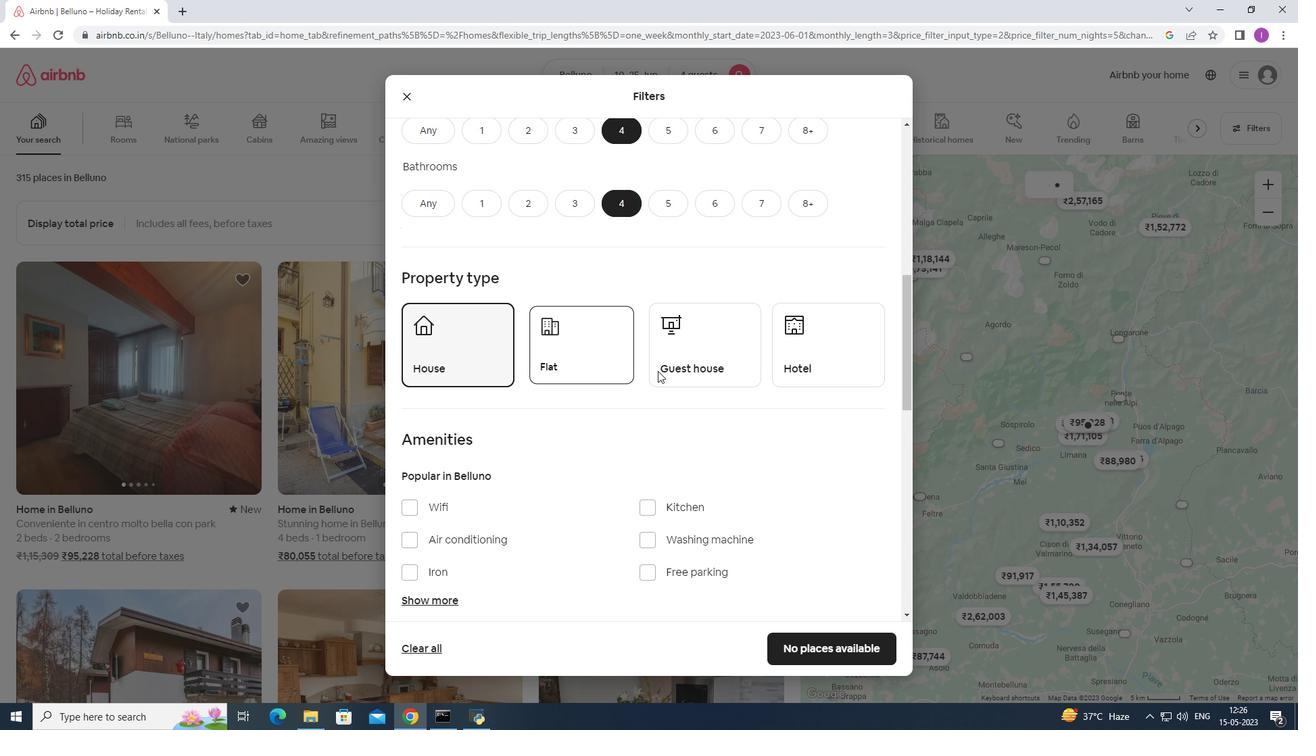 
Action: Mouse pressed left at (703, 368)
Screenshot: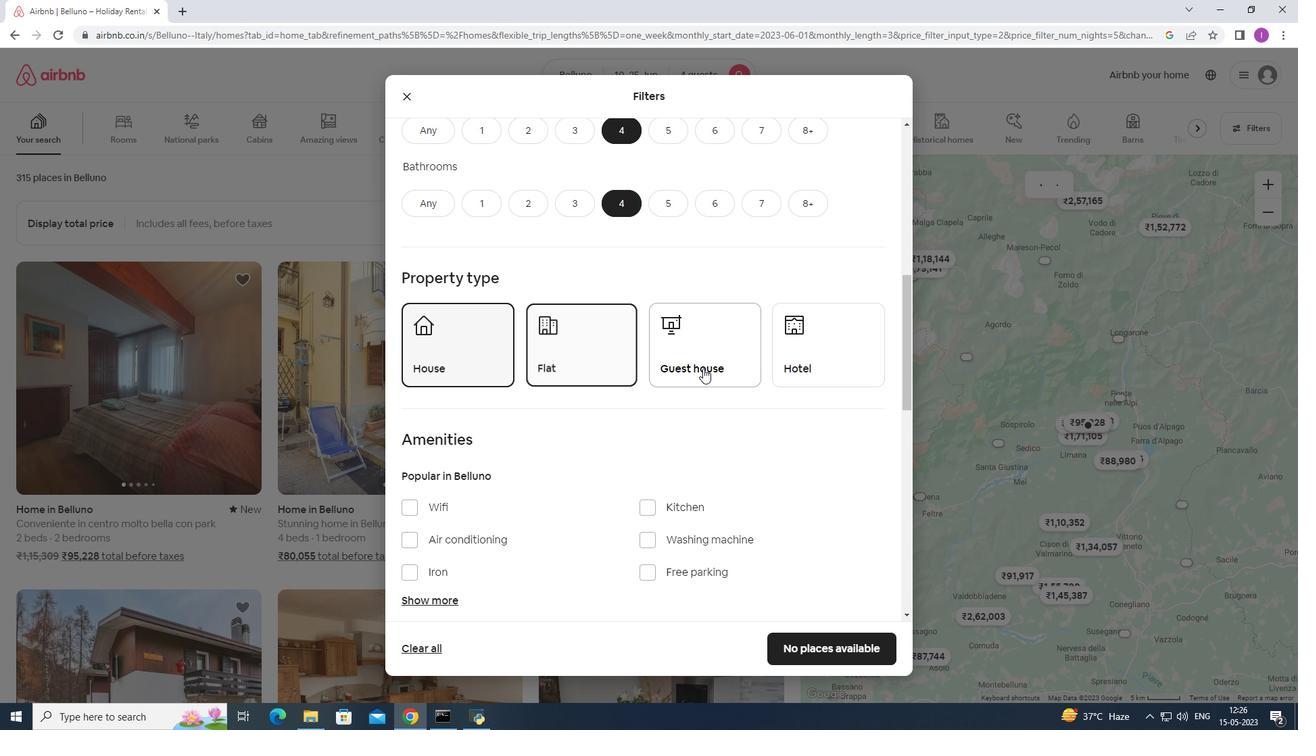 
Action: Mouse moved to (788, 359)
Screenshot: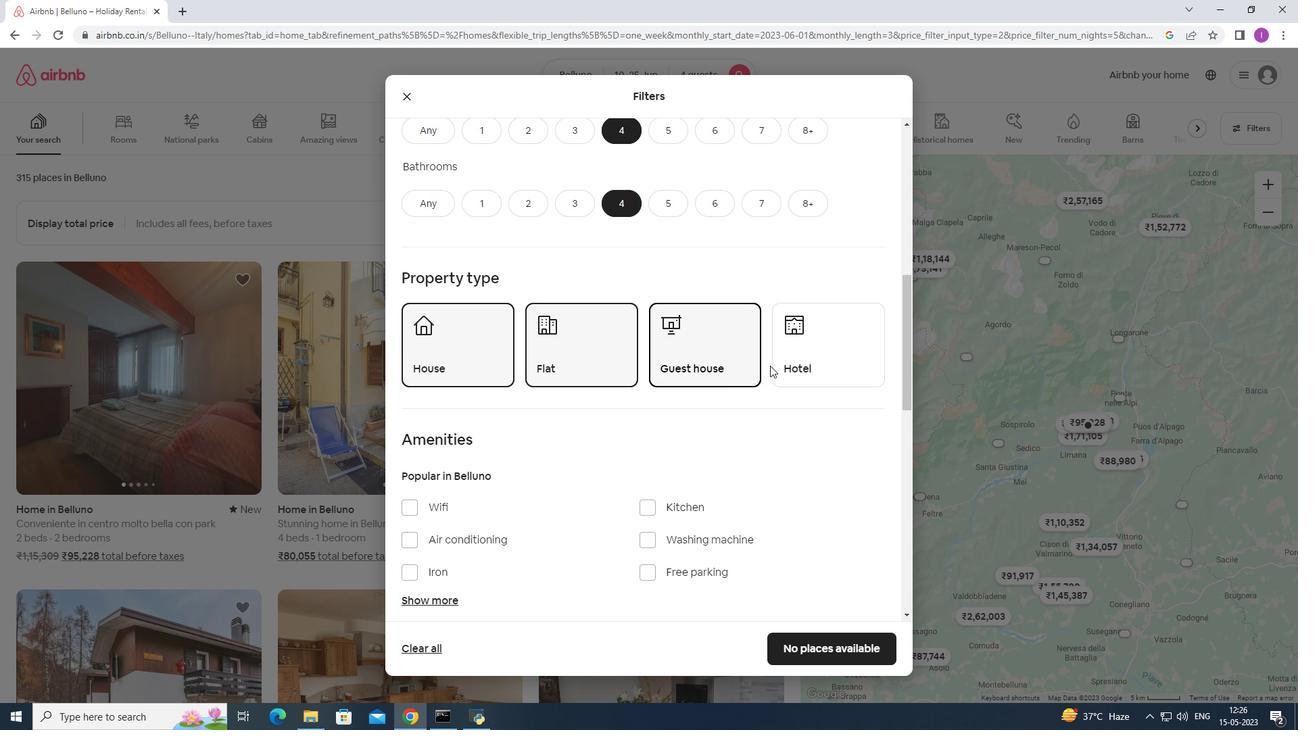 
Action: Mouse pressed left at (788, 359)
Screenshot: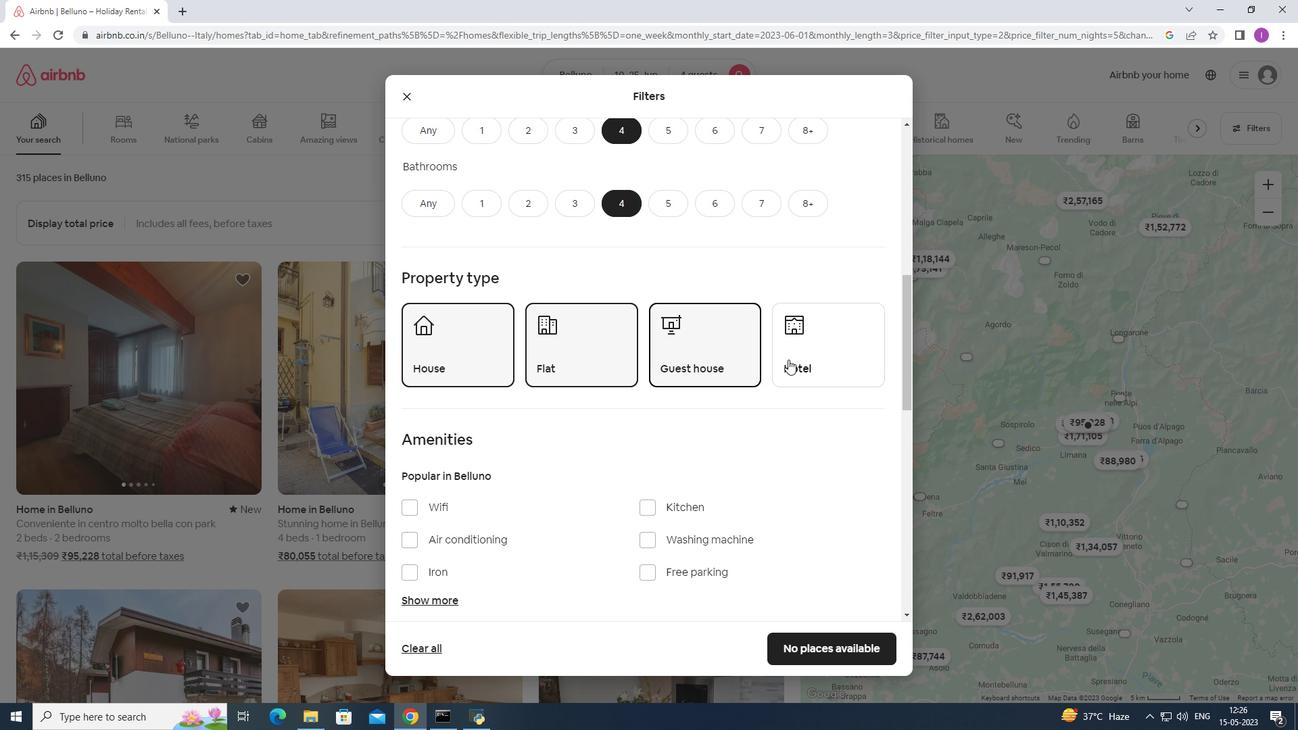 
Action: Mouse moved to (666, 389)
Screenshot: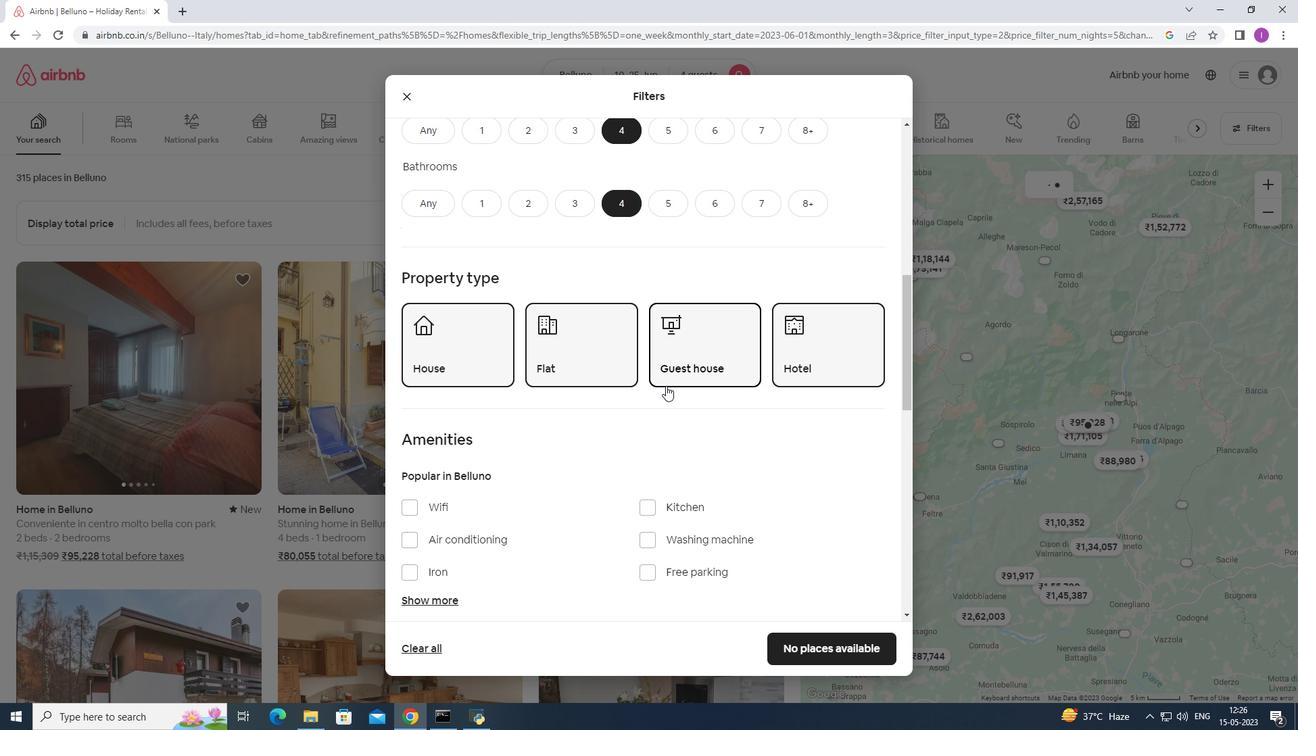
Action: Mouse scrolled (666, 388) with delta (0, 0)
Screenshot: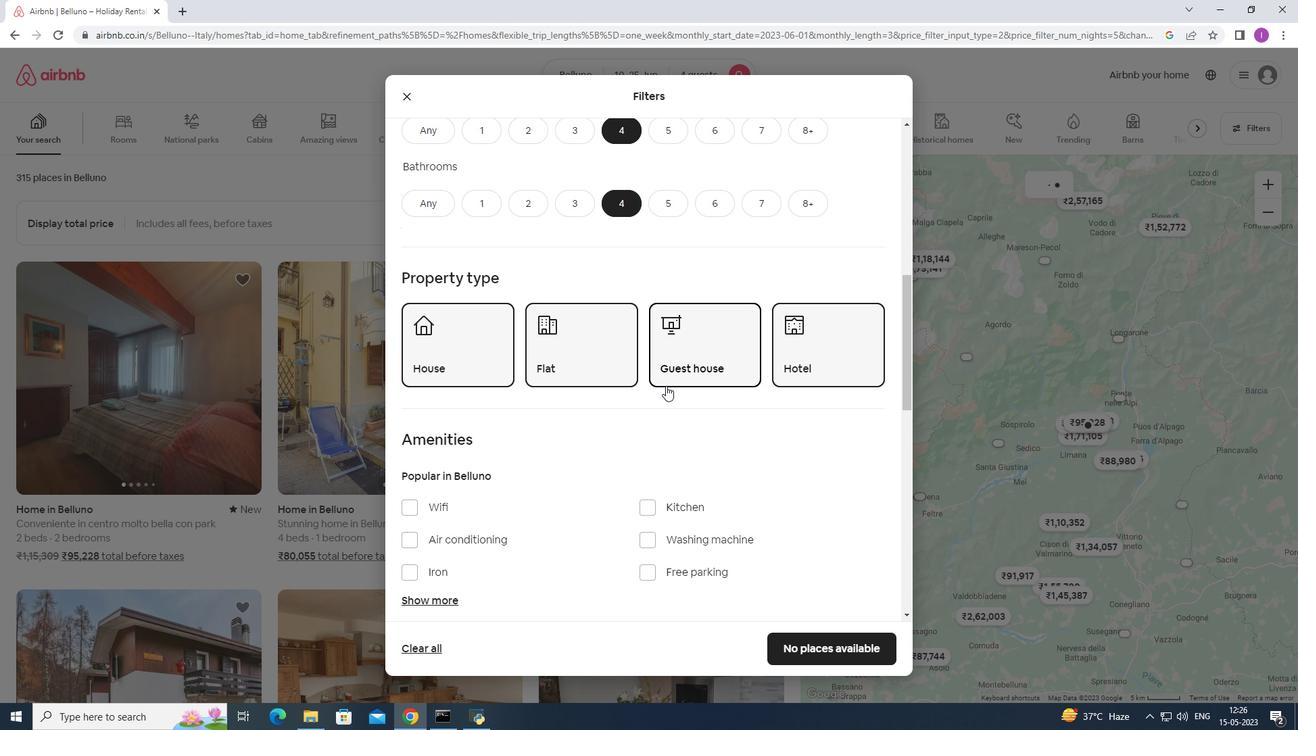 
Action: Mouse scrolled (666, 388) with delta (0, 0)
Screenshot: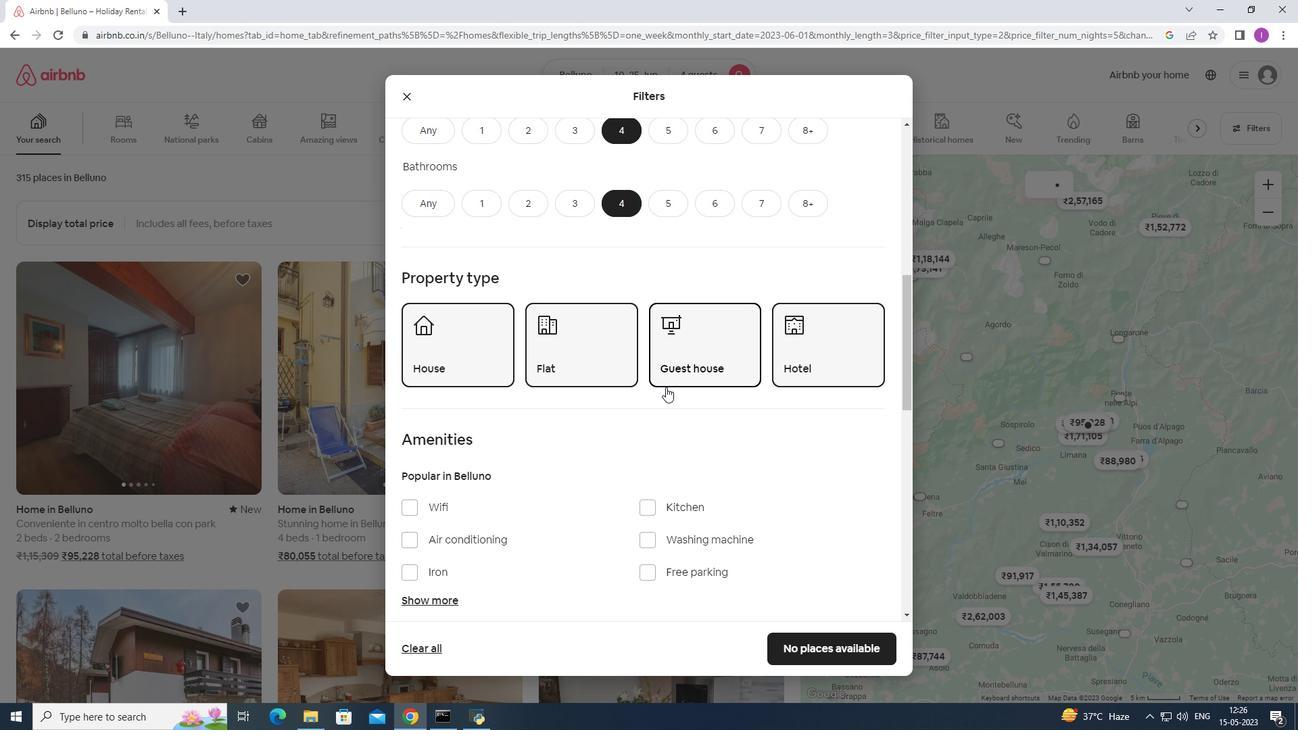 
Action: Mouse scrolled (666, 388) with delta (0, 0)
Screenshot: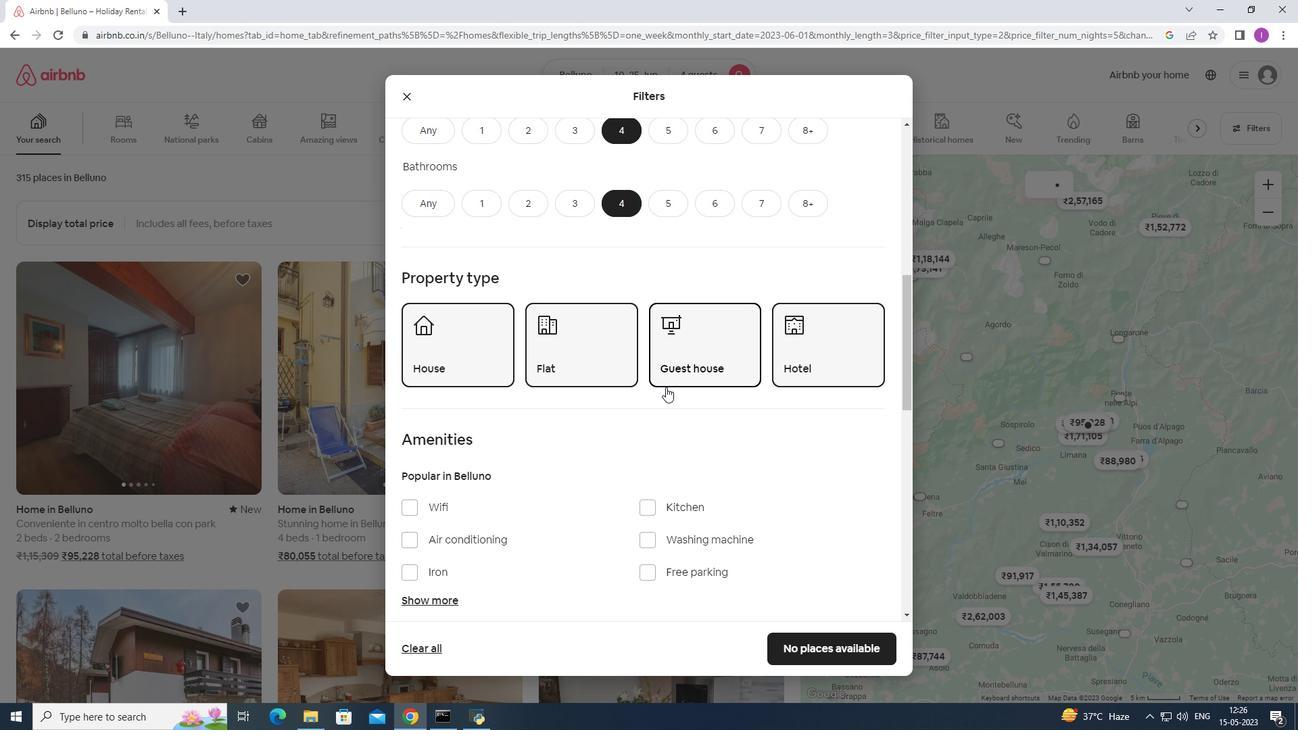 
Action: Mouse moved to (411, 309)
Screenshot: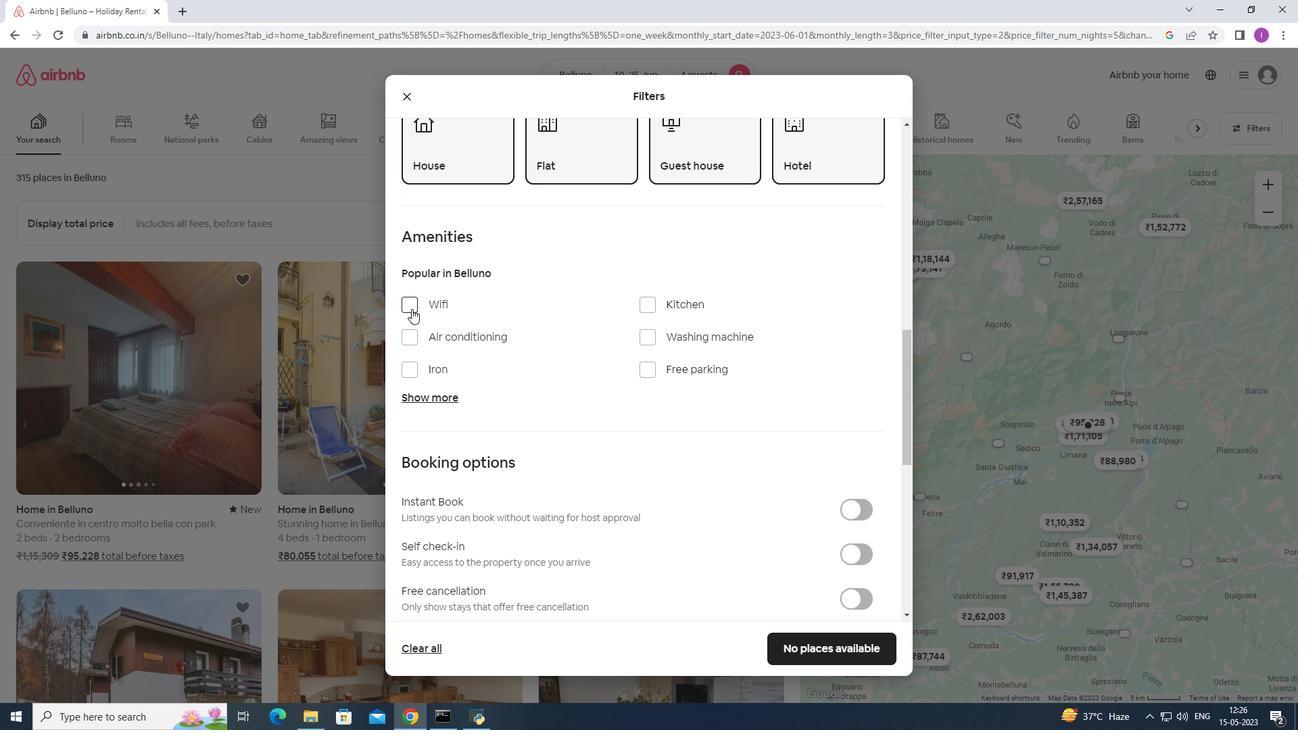 
Action: Mouse pressed left at (411, 309)
Screenshot: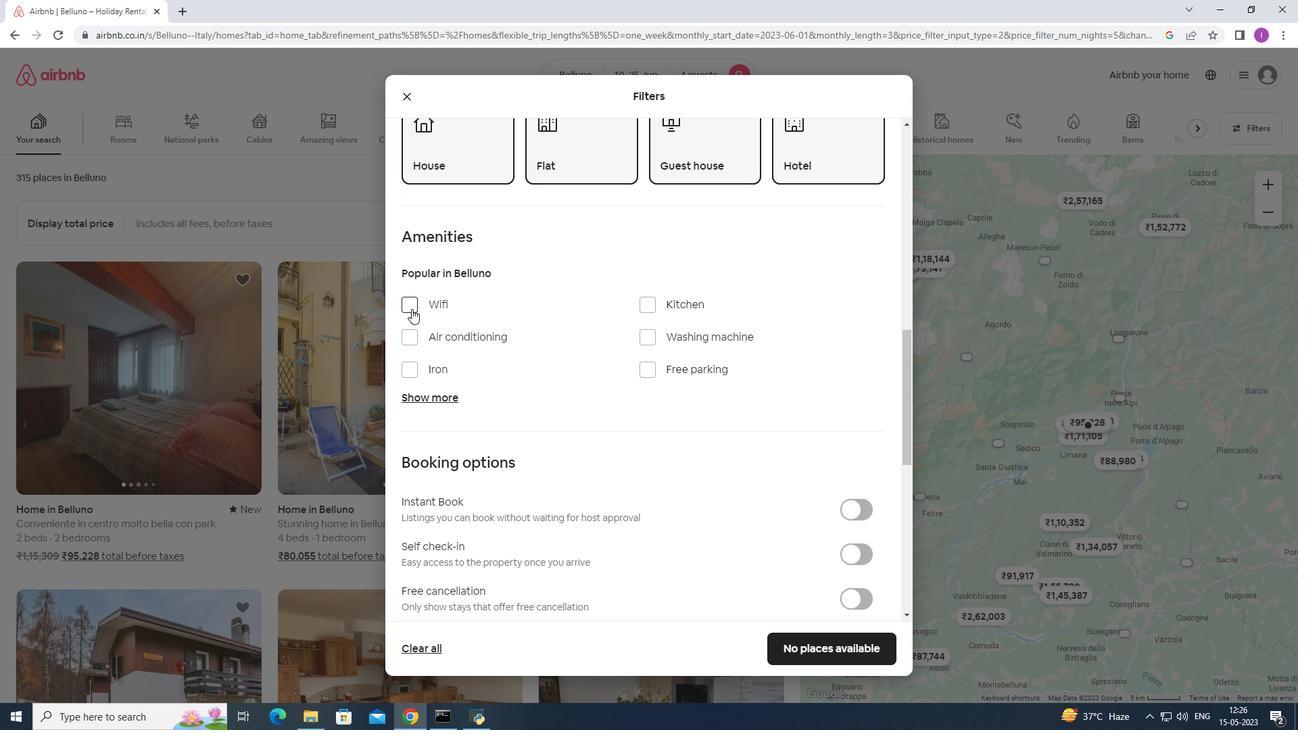 
Action: Mouse moved to (427, 397)
Screenshot: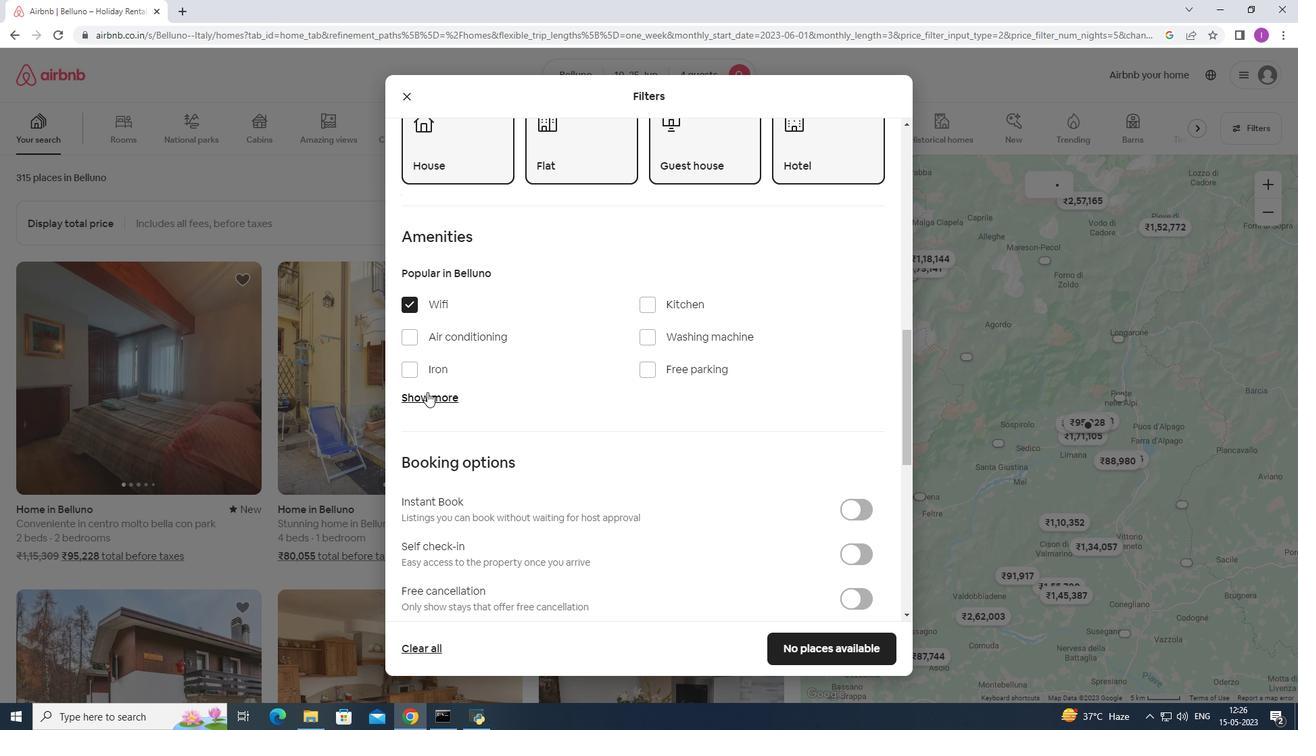 
Action: Mouse pressed left at (427, 397)
Screenshot: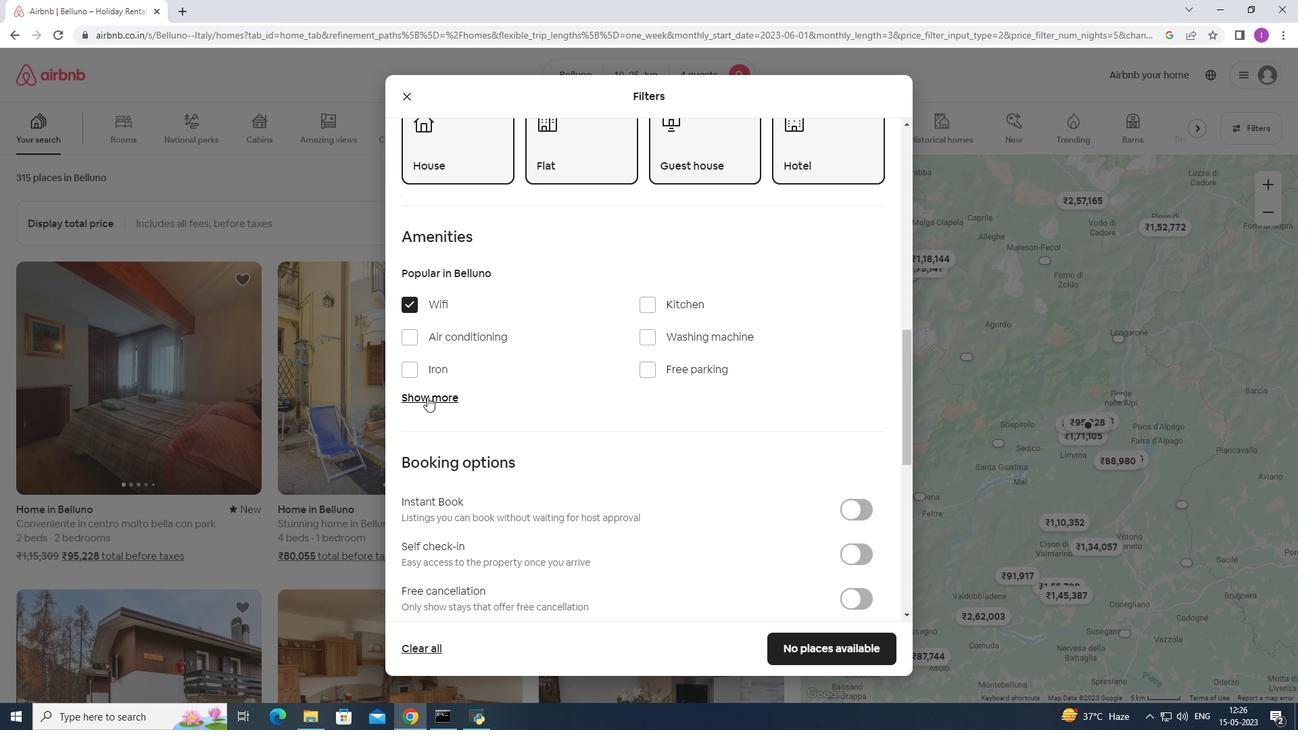 
Action: Mouse moved to (648, 369)
Screenshot: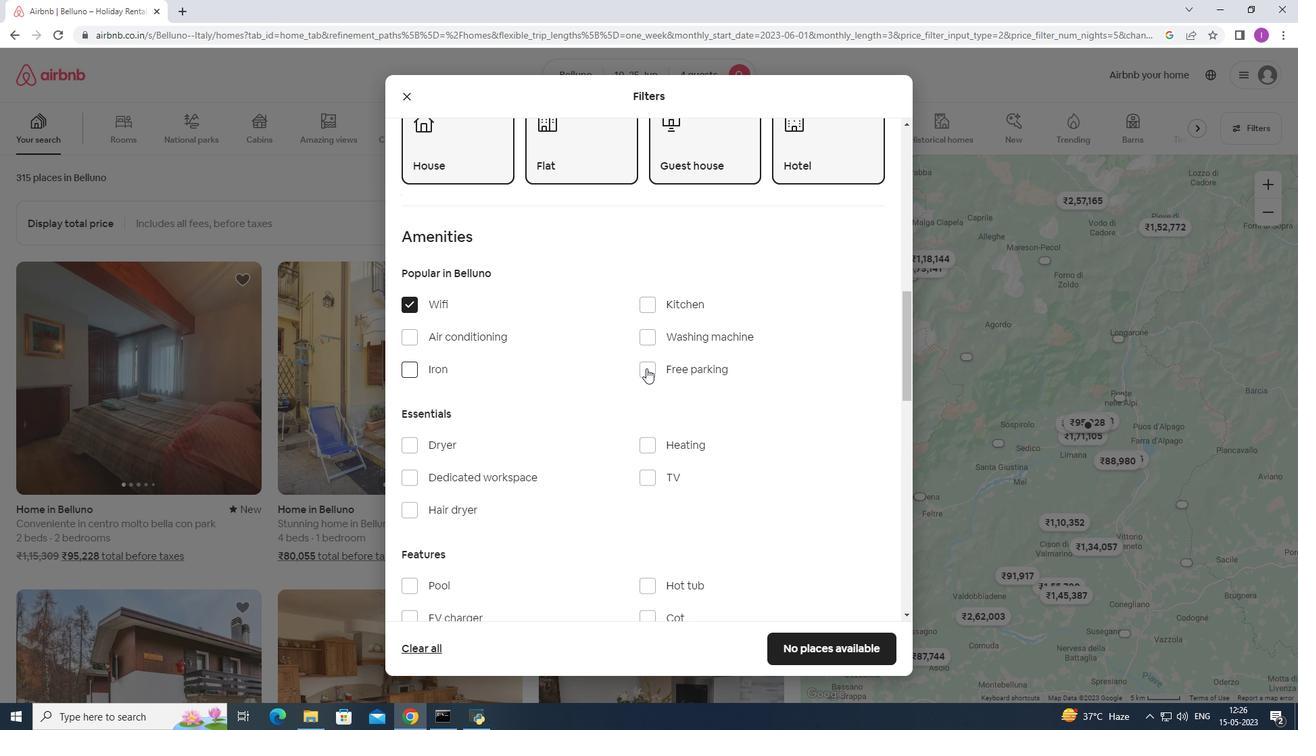 
Action: Mouse pressed left at (648, 369)
Screenshot: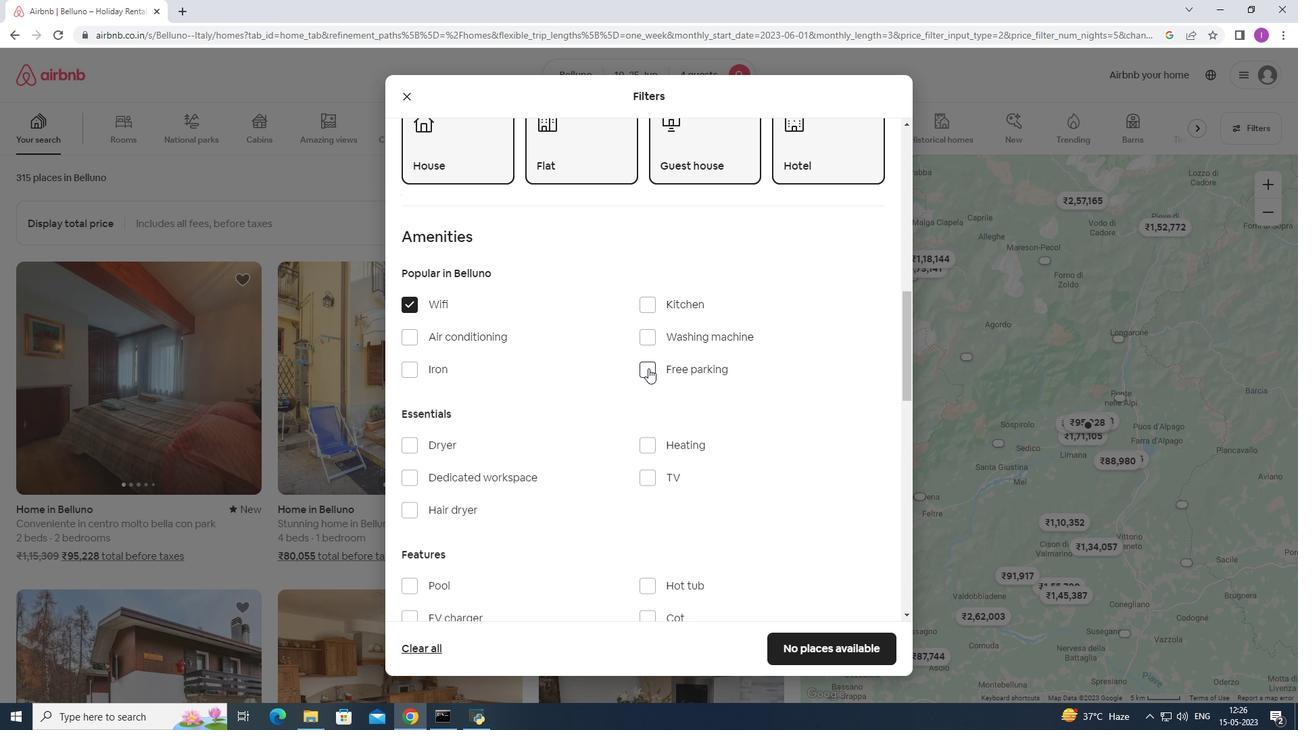 
Action: Mouse moved to (641, 475)
Screenshot: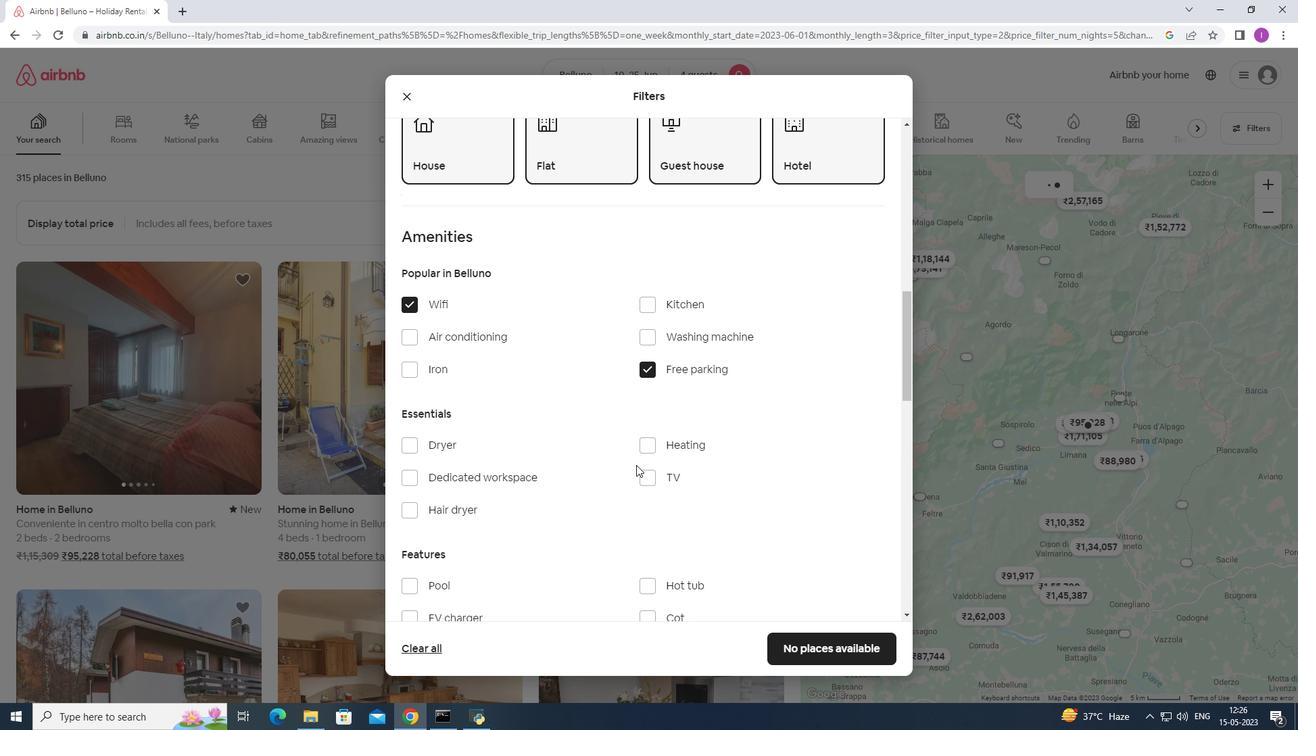 
Action: Mouse pressed left at (641, 475)
Screenshot: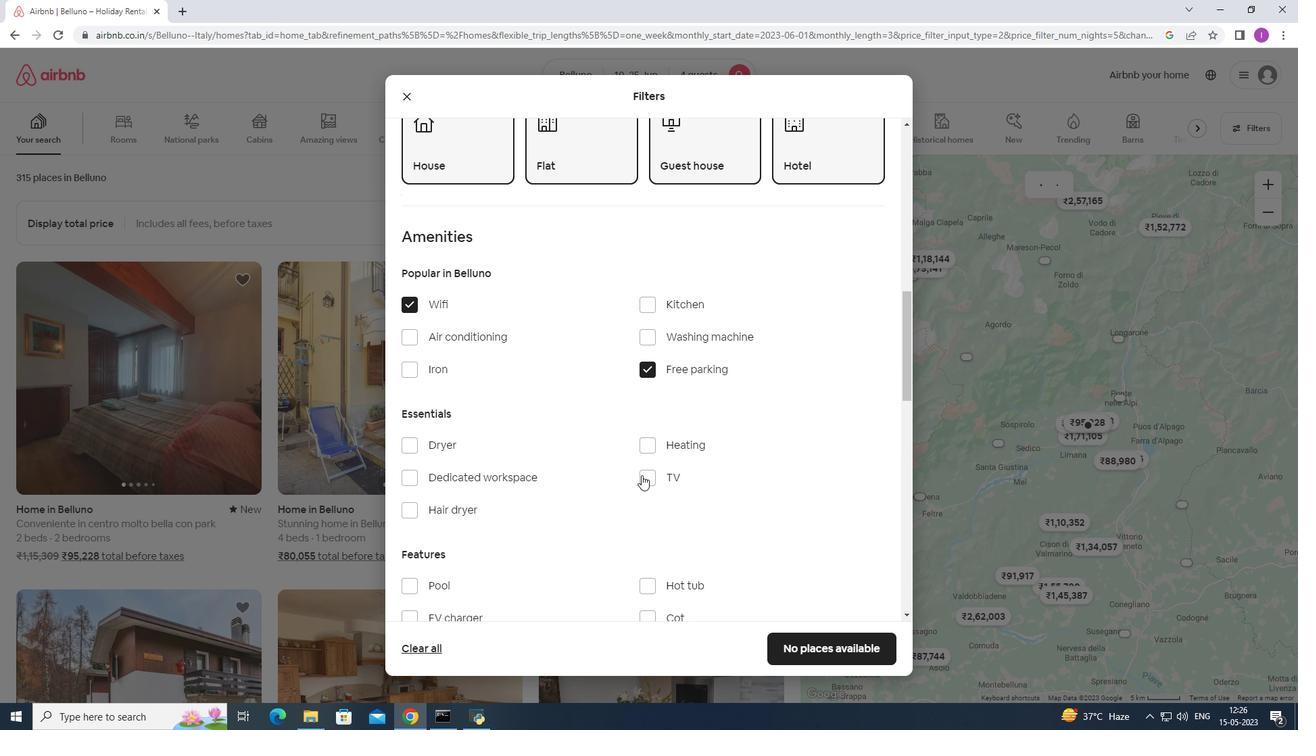 
Action: Mouse moved to (499, 482)
Screenshot: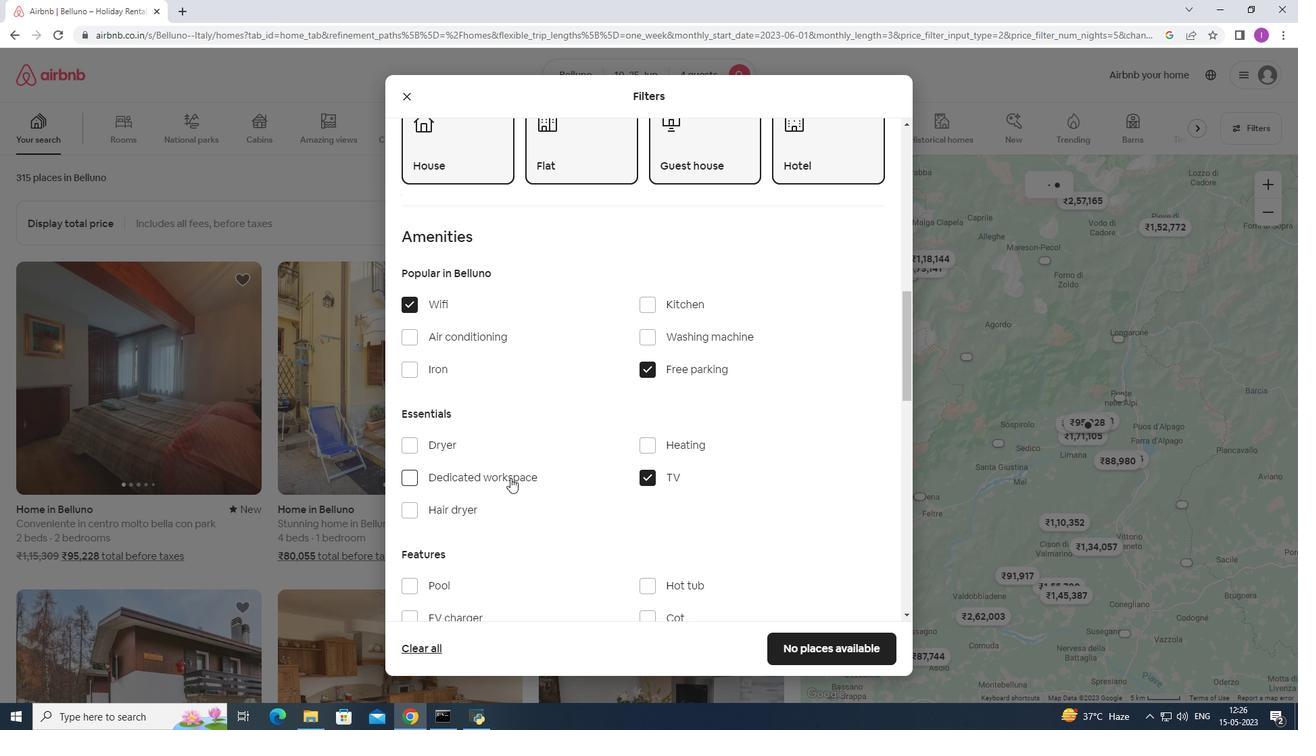 
Action: Mouse scrolled (499, 481) with delta (0, 0)
Screenshot: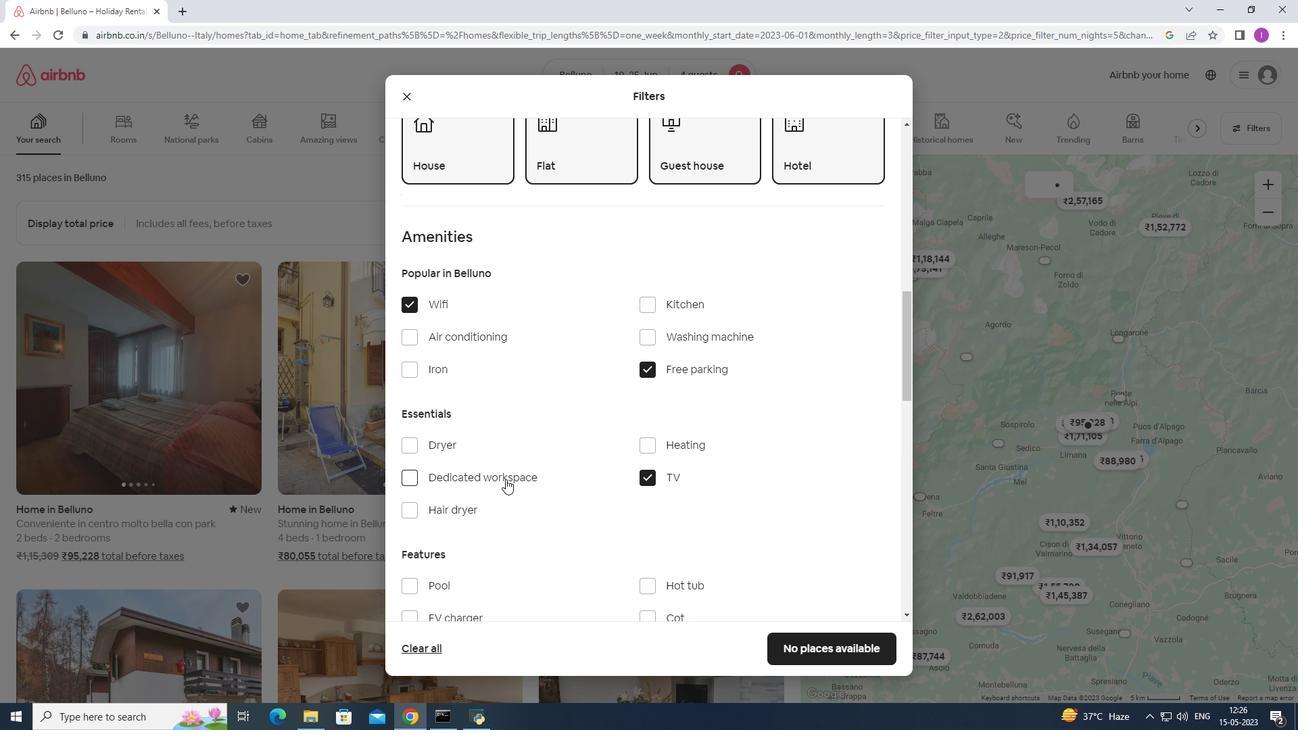 
Action: Mouse scrolled (499, 481) with delta (0, 0)
Screenshot: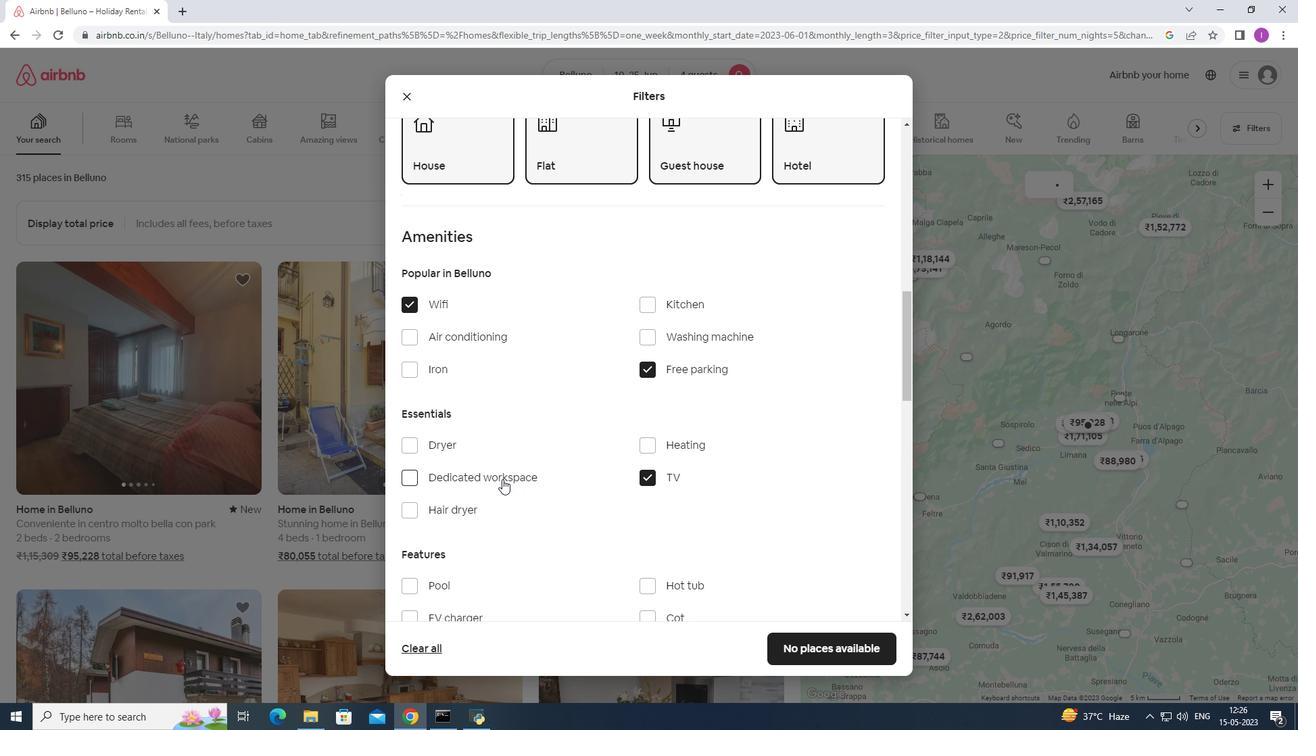 
Action: Mouse scrolled (499, 481) with delta (0, 0)
Screenshot: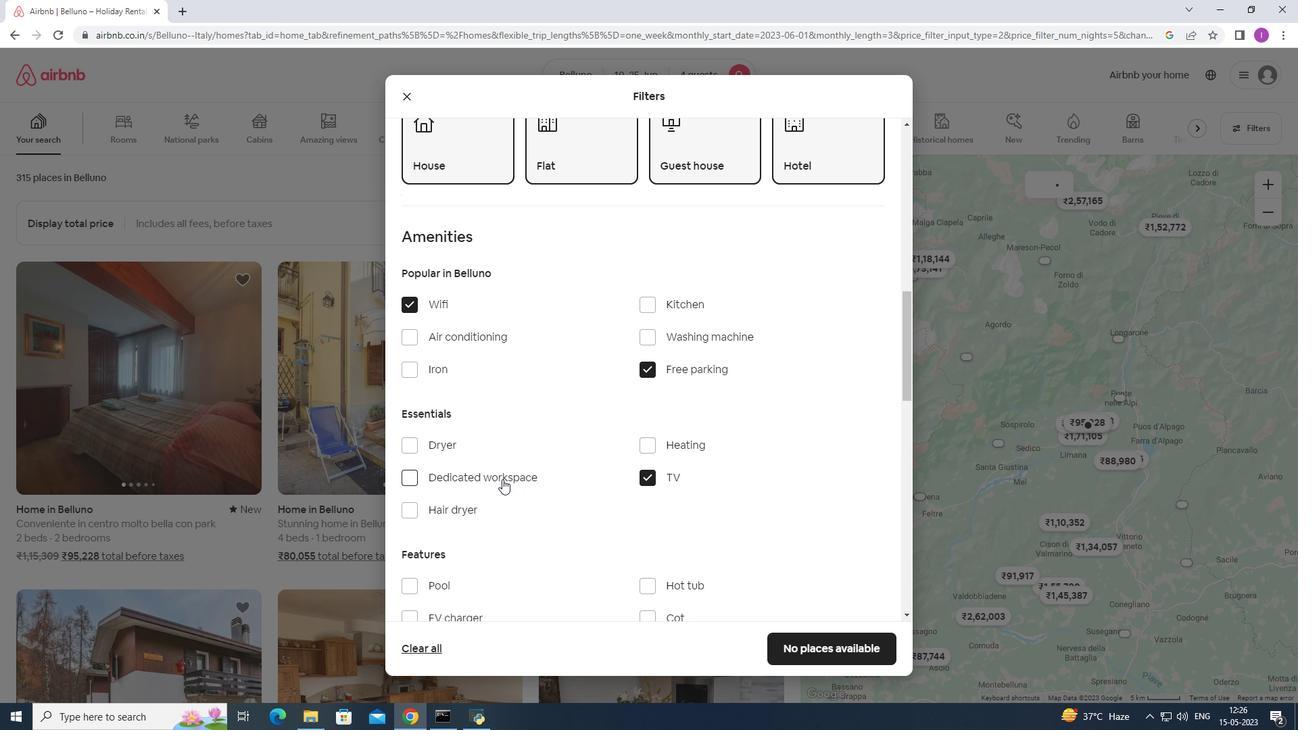
Action: Mouse moved to (411, 445)
Screenshot: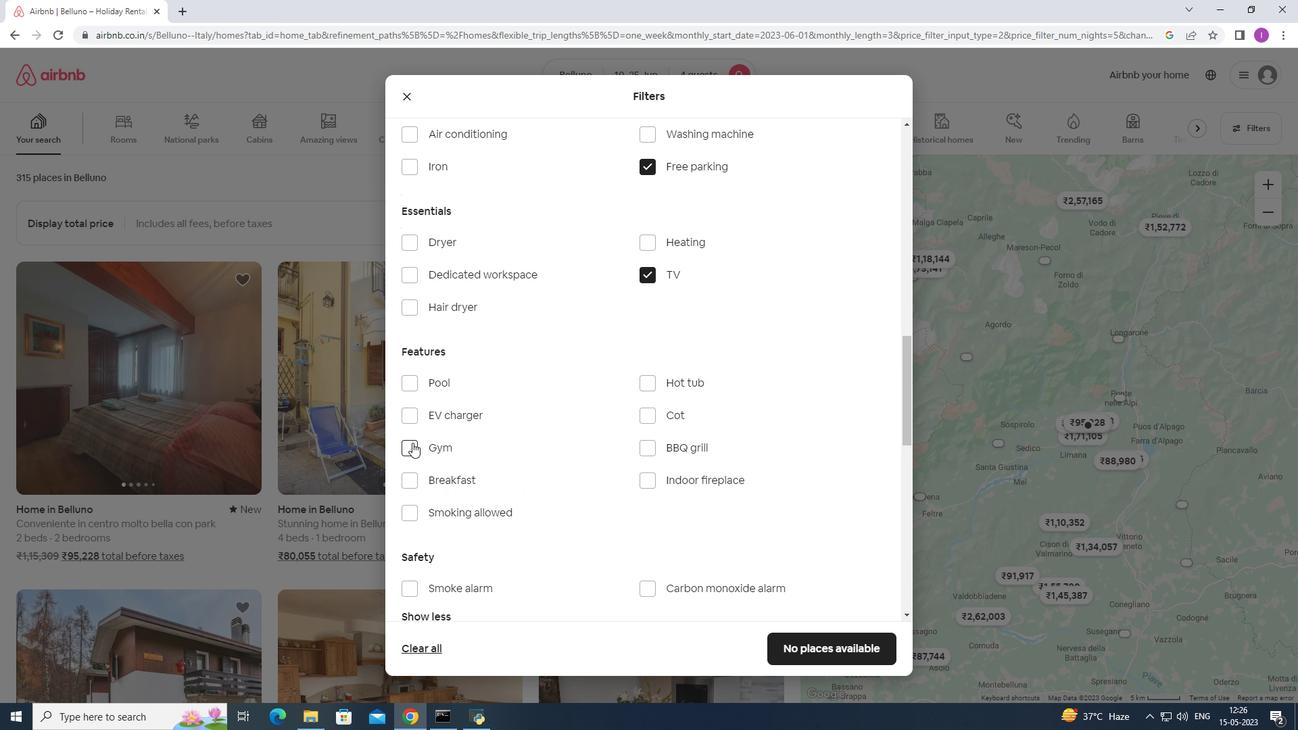 
Action: Mouse pressed left at (411, 445)
Screenshot: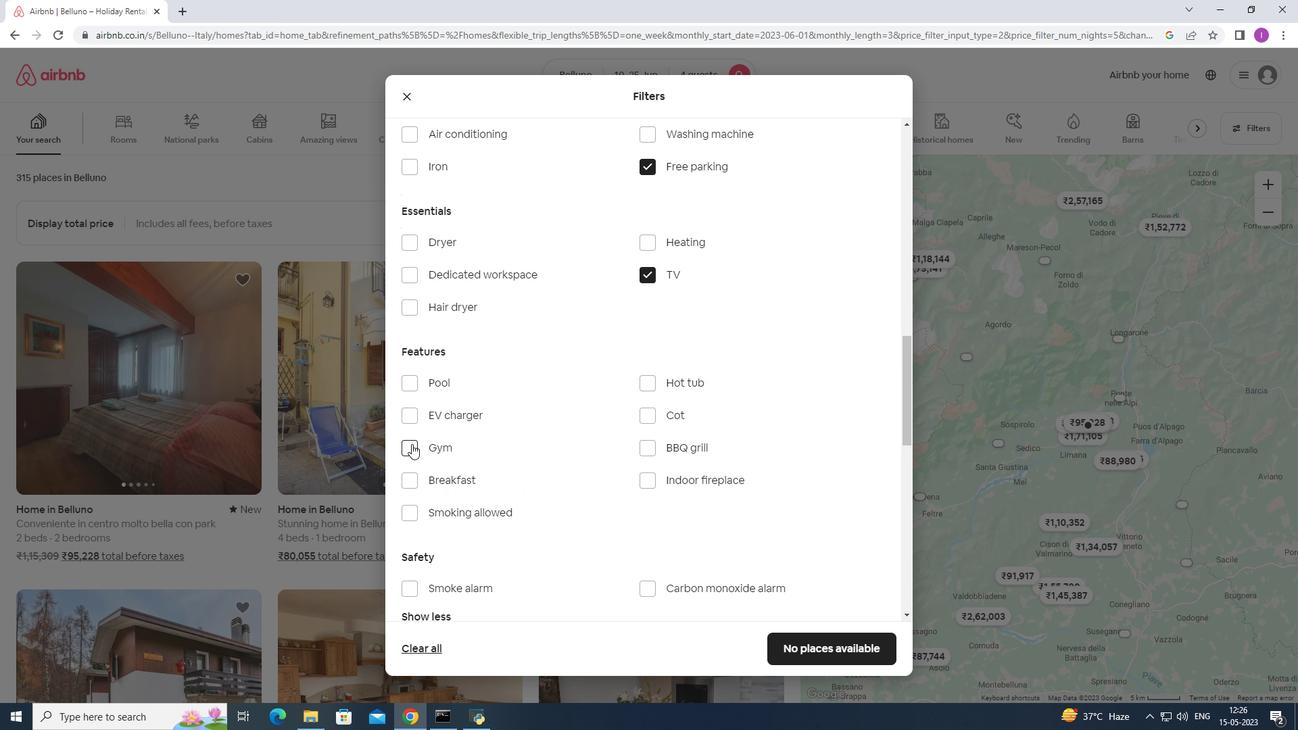 
Action: Mouse moved to (418, 481)
Screenshot: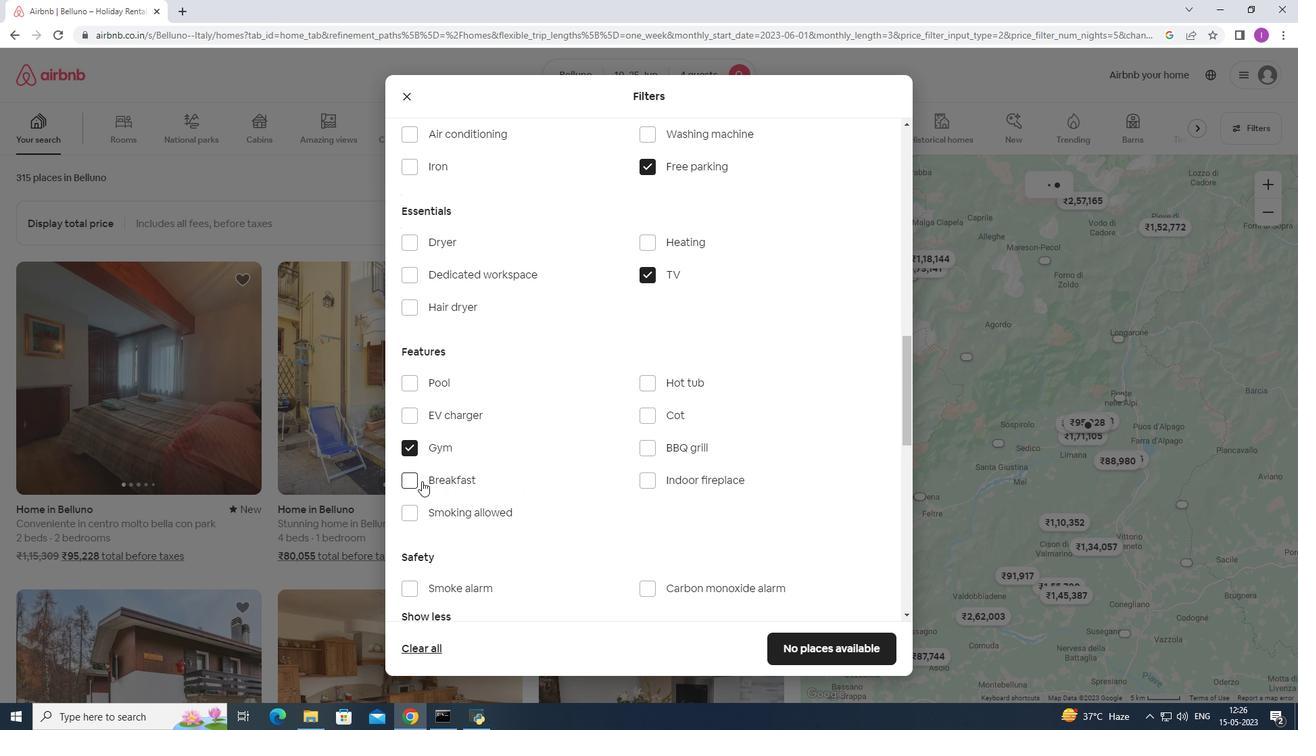
Action: Mouse pressed left at (418, 481)
Screenshot: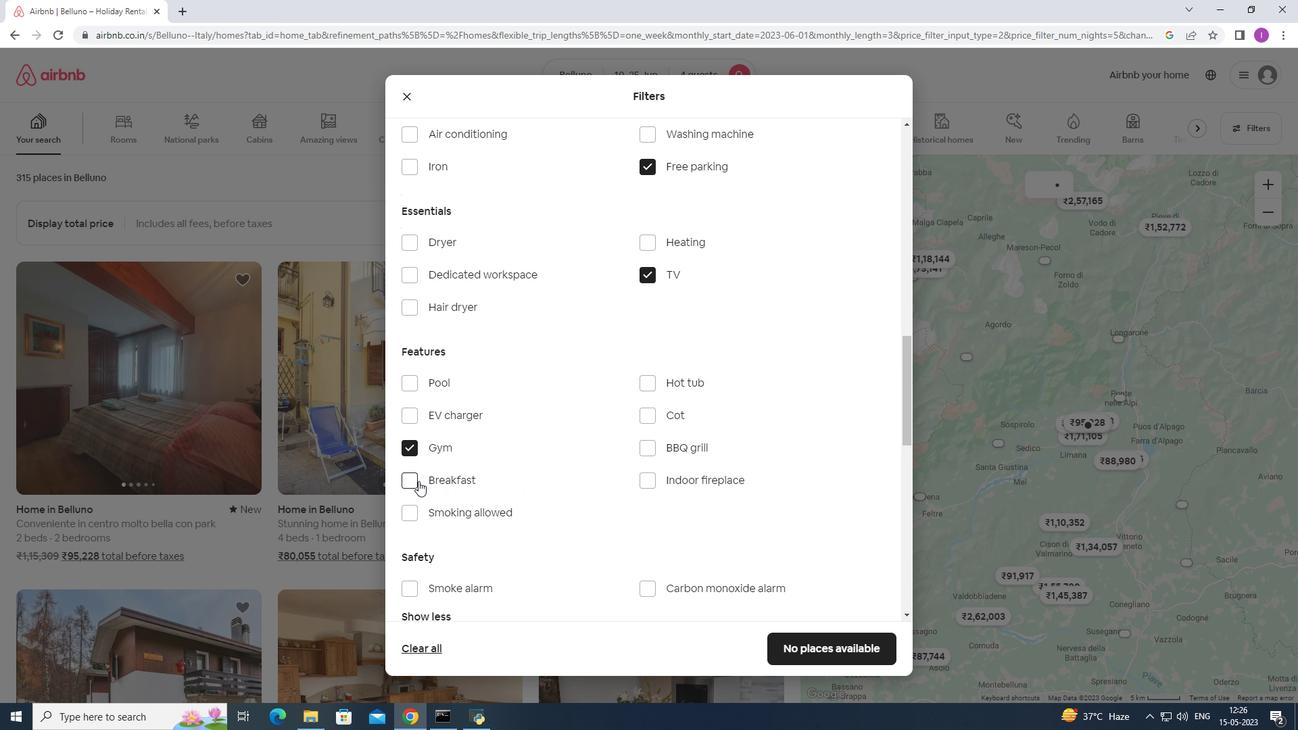 
Action: Mouse moved to (599, 470)
Screenshot: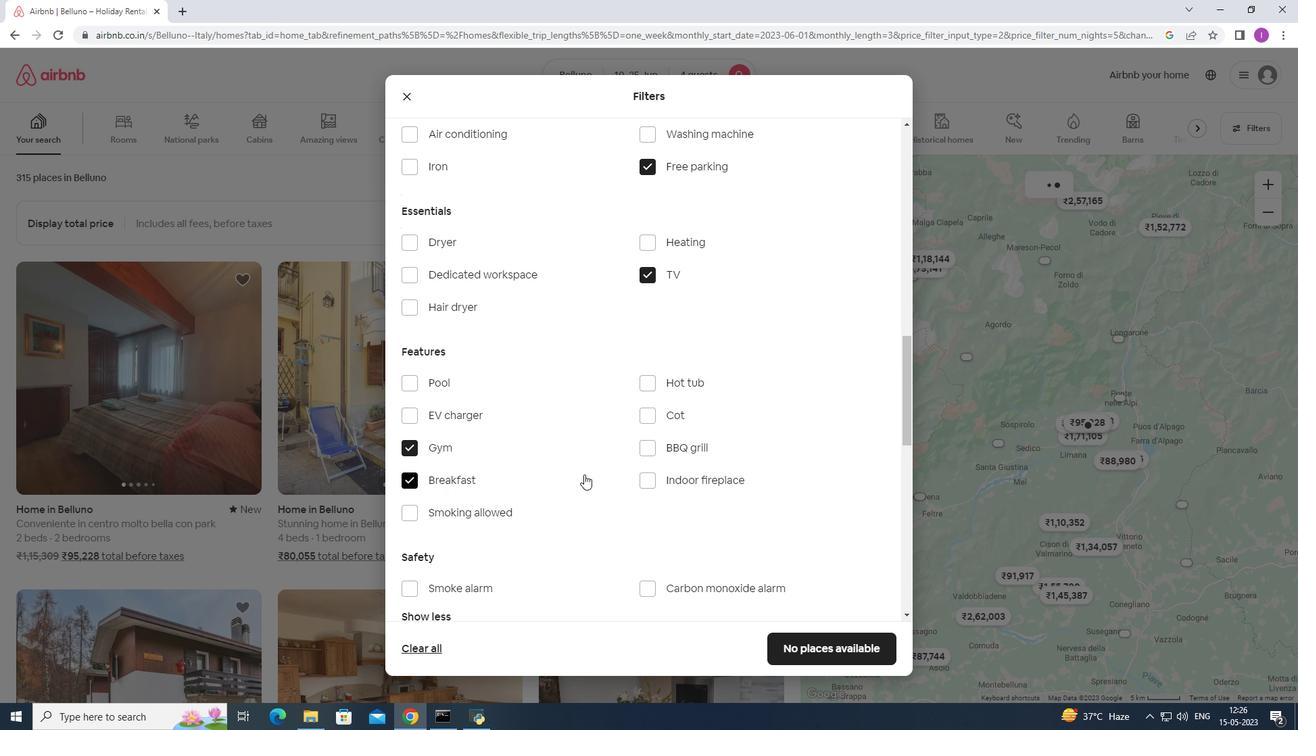 
Action: Mouse scrolled (599, 470) with delta (0, 0)
Screenshot: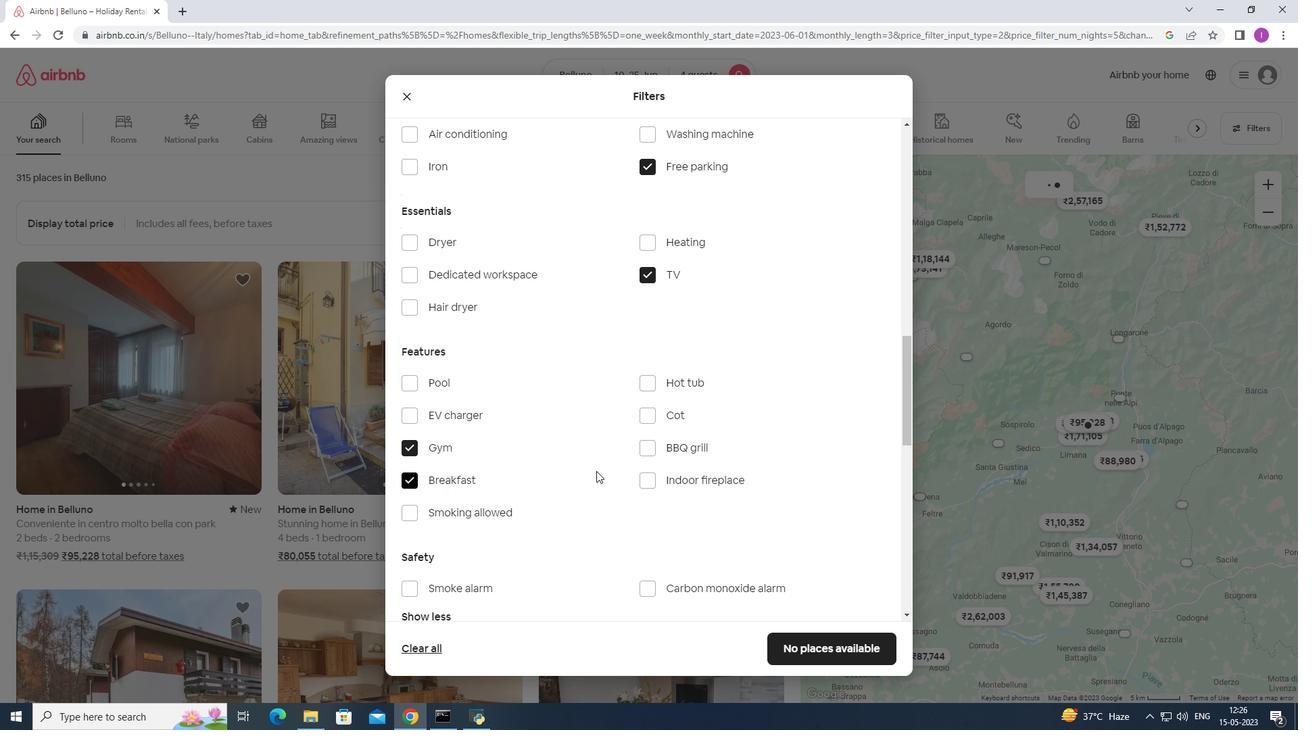 
Action: Mouse scrolled (599, 470) with delta (0, 0)
Screenshot: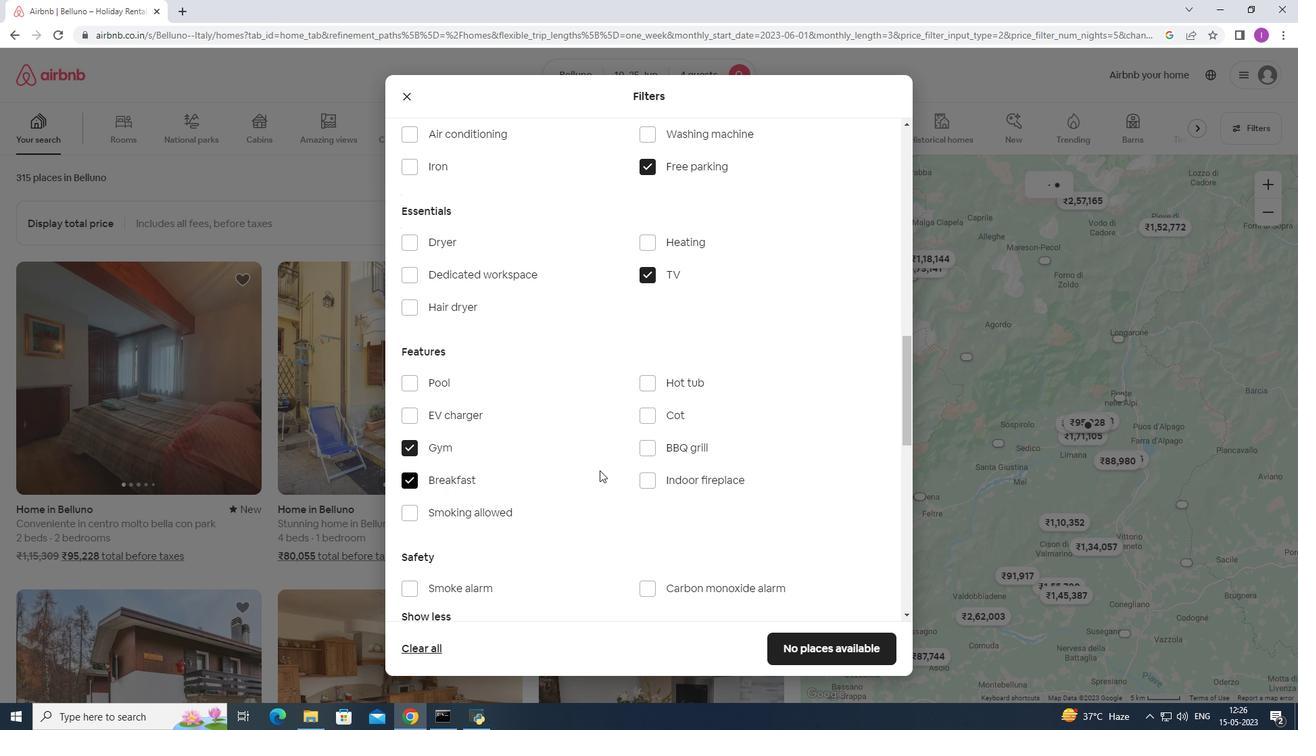 
Action: Mouse scrolled (599, 470) with delta (0, 0)
Screenshot: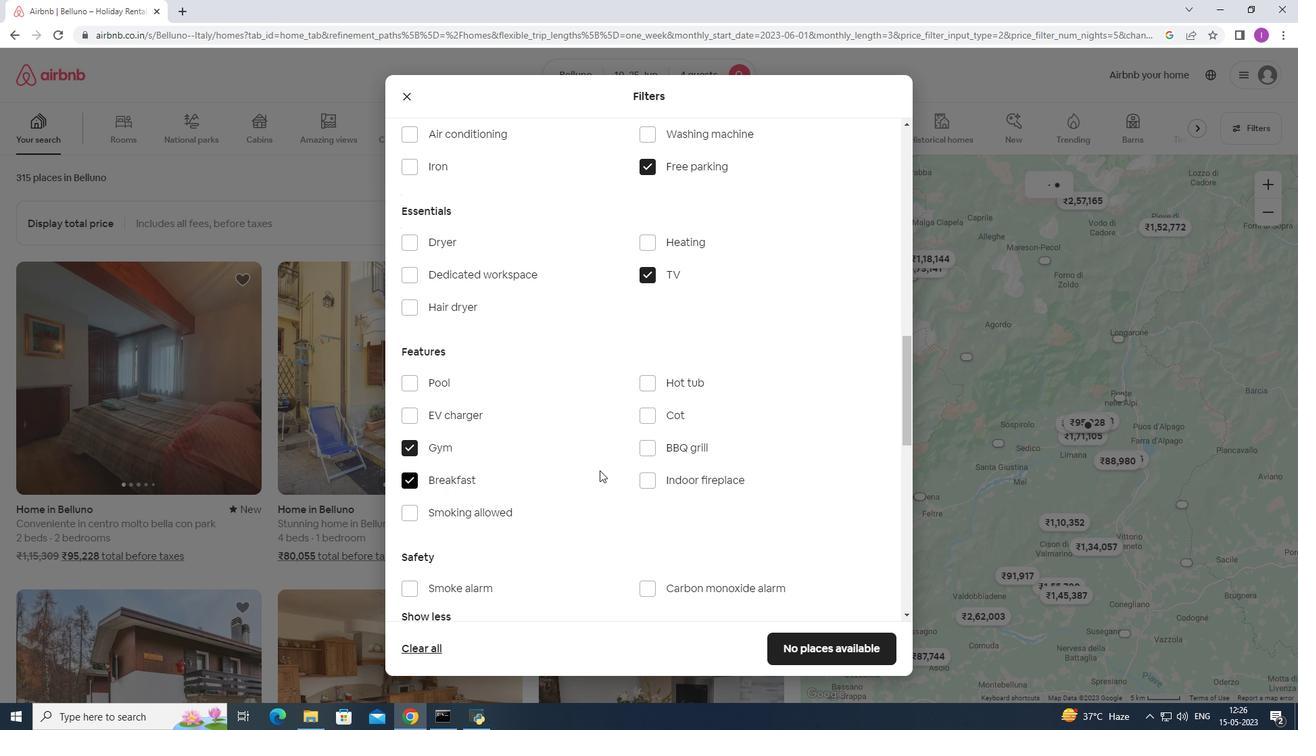 
Action: Mouse moved to (637, 464)
Screenshot: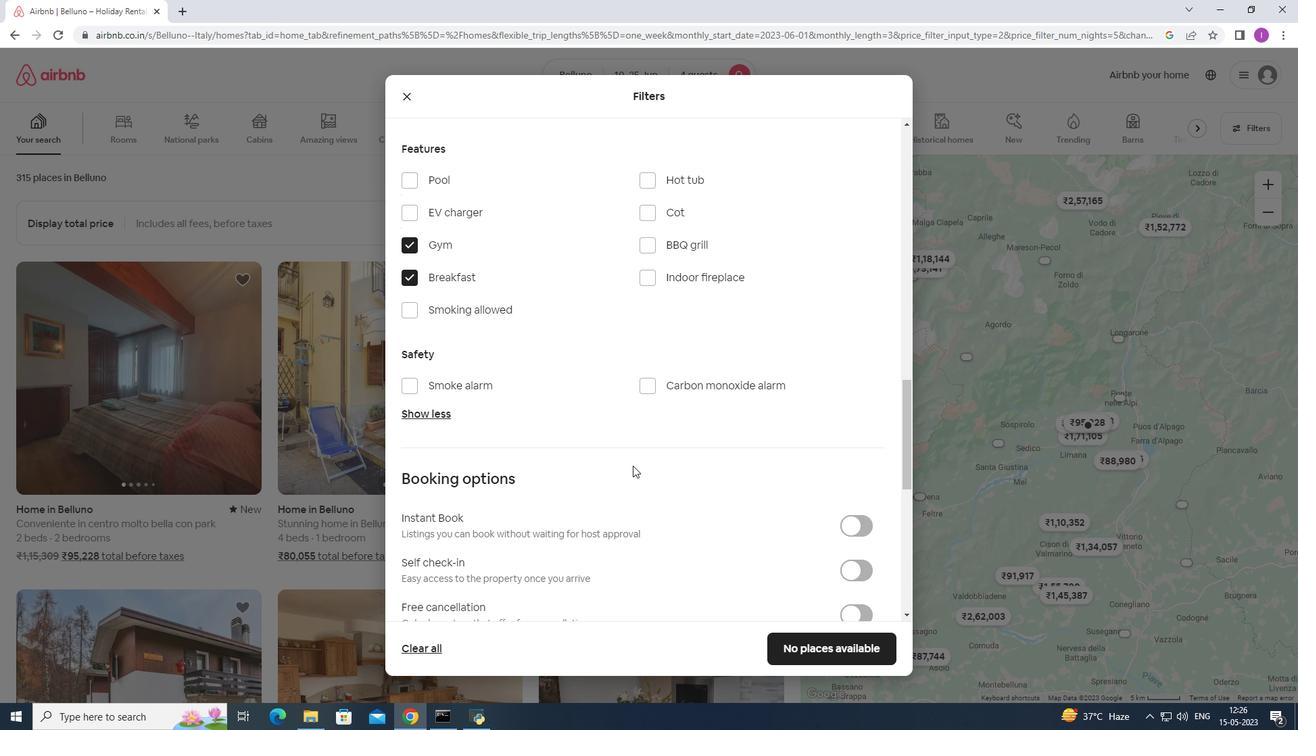 
Action: Mouse scrolled (637, 463) with delta (0, 0)
Screenshot: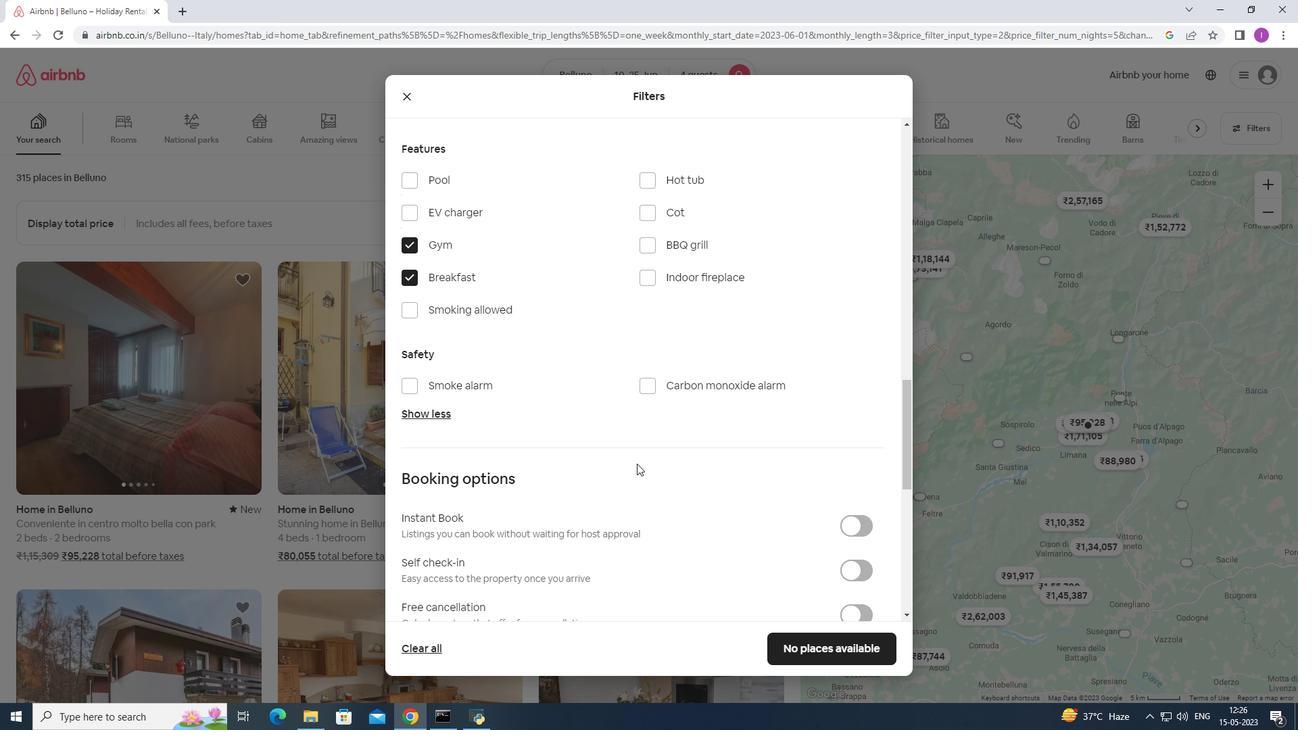 
Action: Mouse moved to (637, 464)
Screenshot: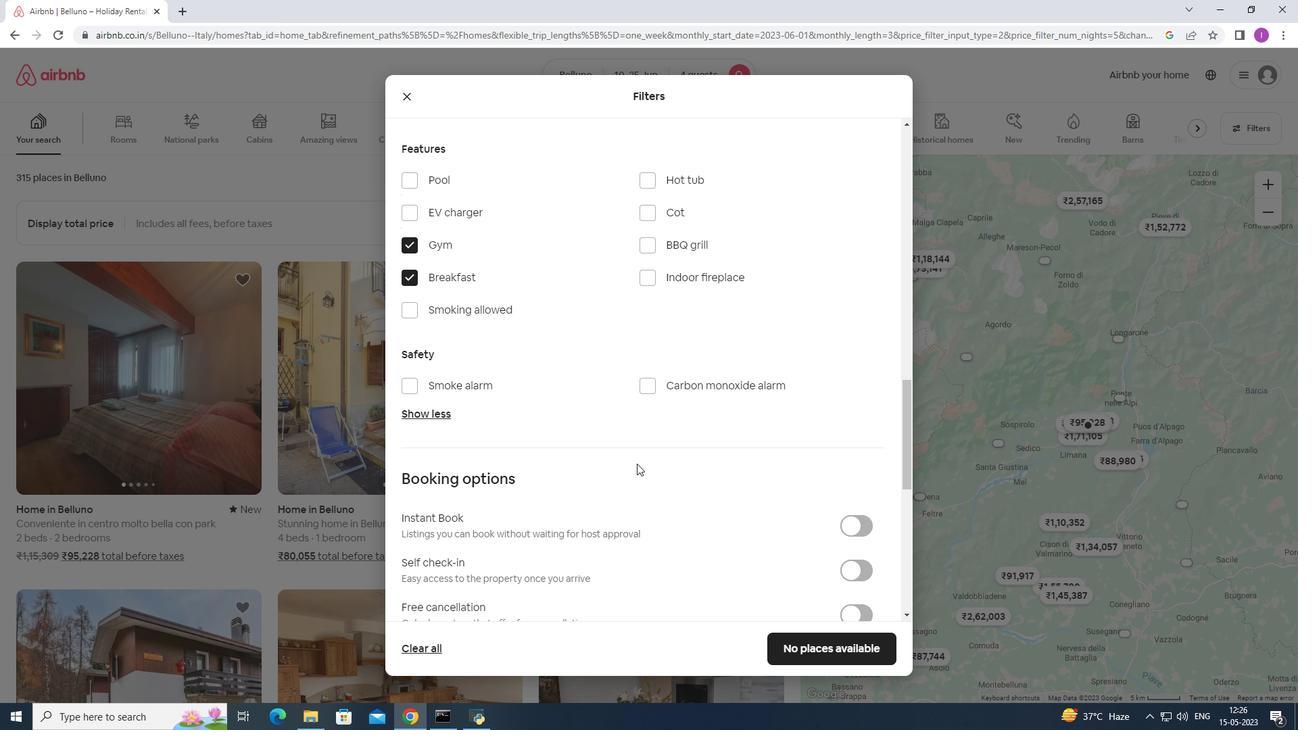 
Action: Mouse scrolled (637, 463) with delta (0, 0)
Screenshot: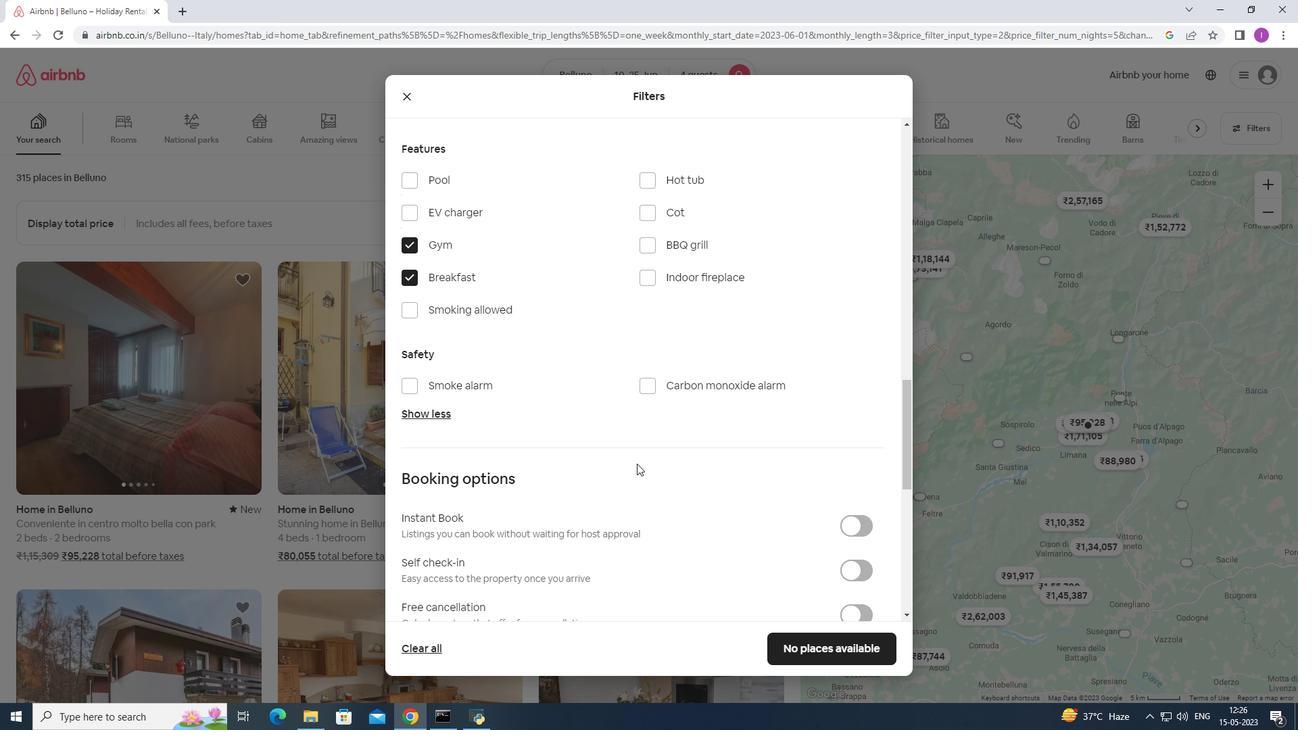 
Action: Mouse moved to (645, 464)
Screenshot: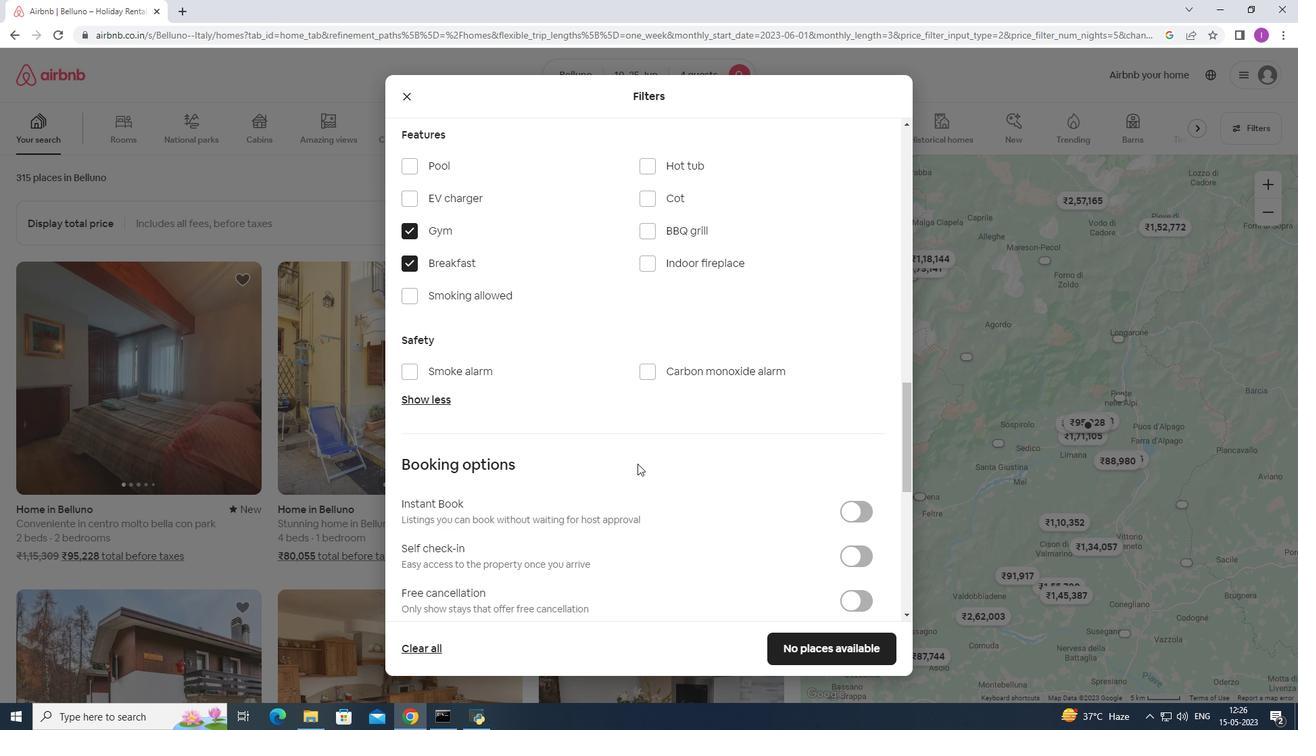 
Action: Mouse scrolled (641, 463) with delta (0, 0)
Screenshot: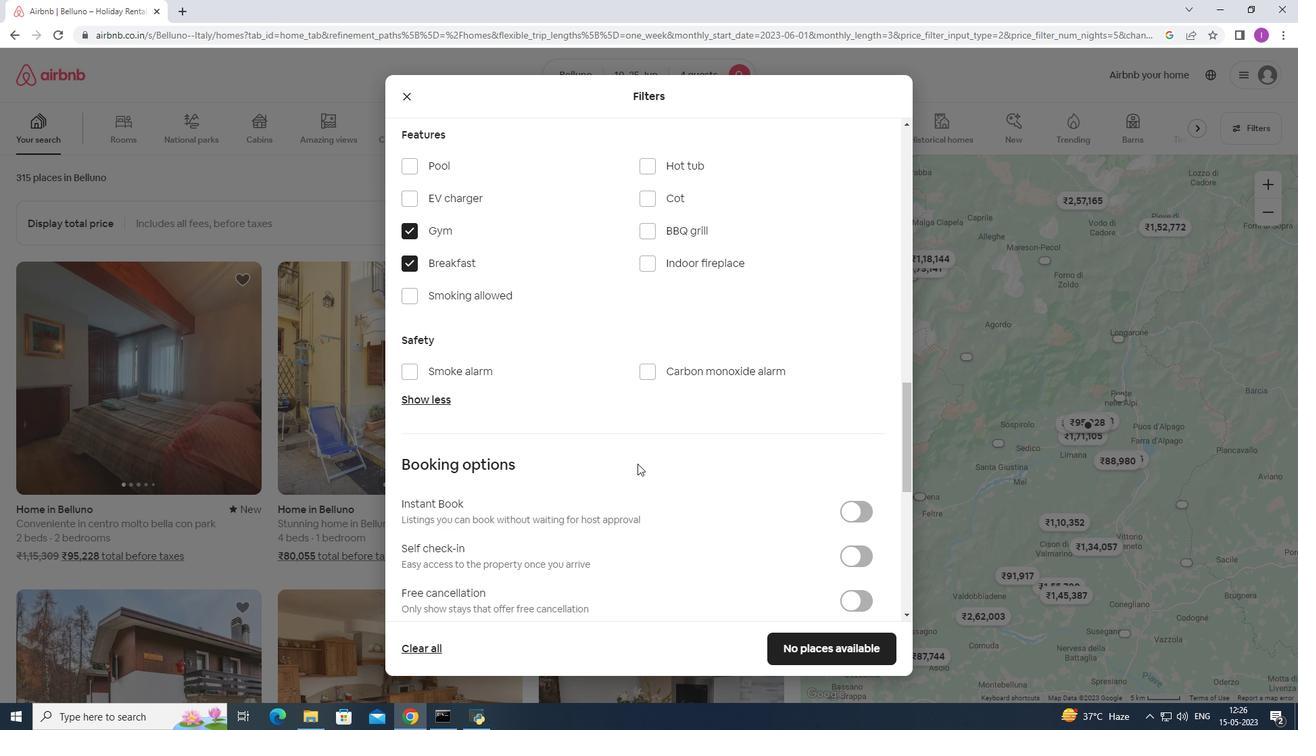 
Action: Mouse moved to (870, 366)
Screenshot: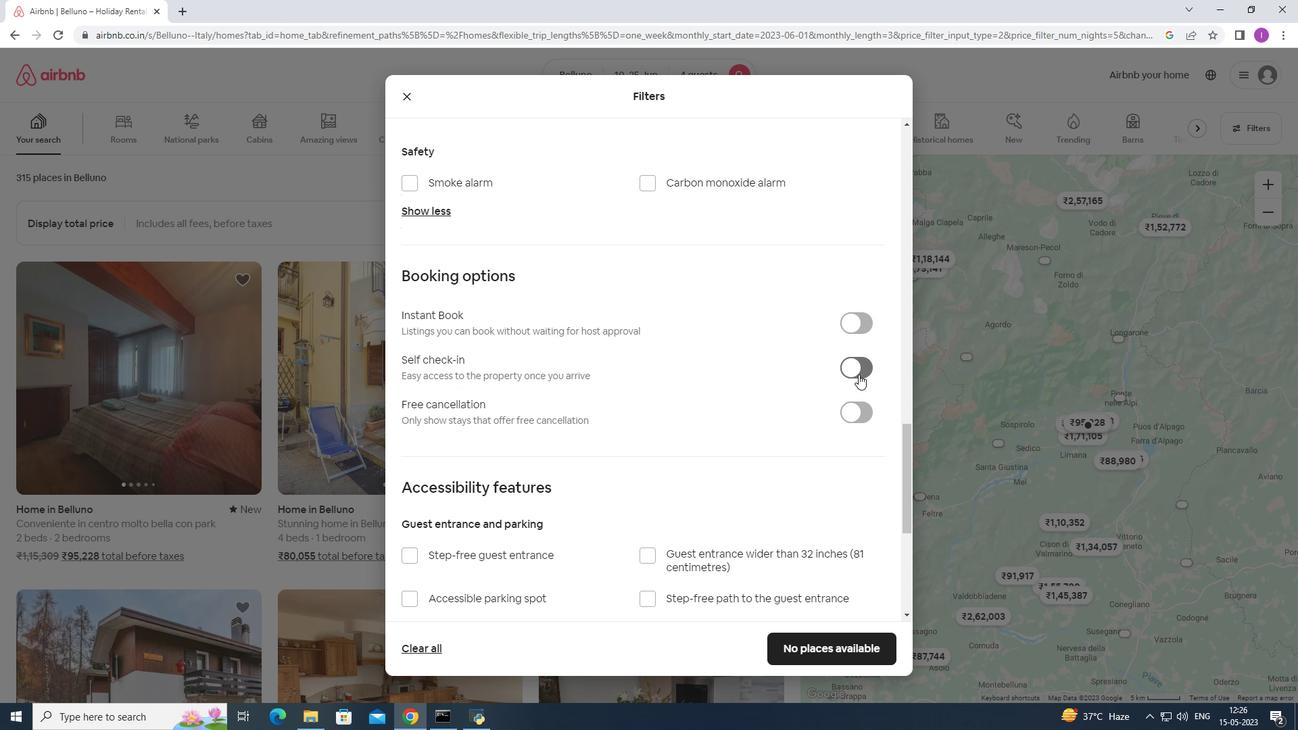 
Action: Mouse pressed left at (870, 366)
Screenshot: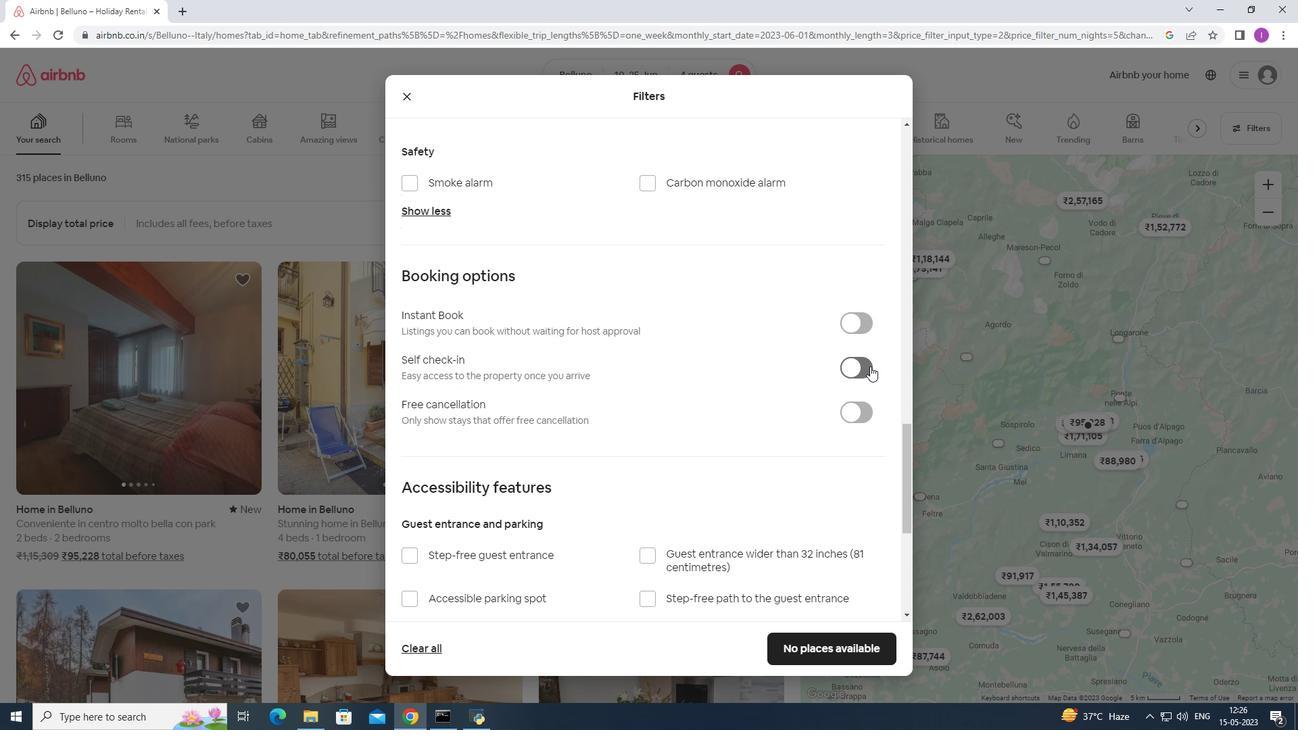 
Action: Mouse moved to (665, 535)
Screenshot: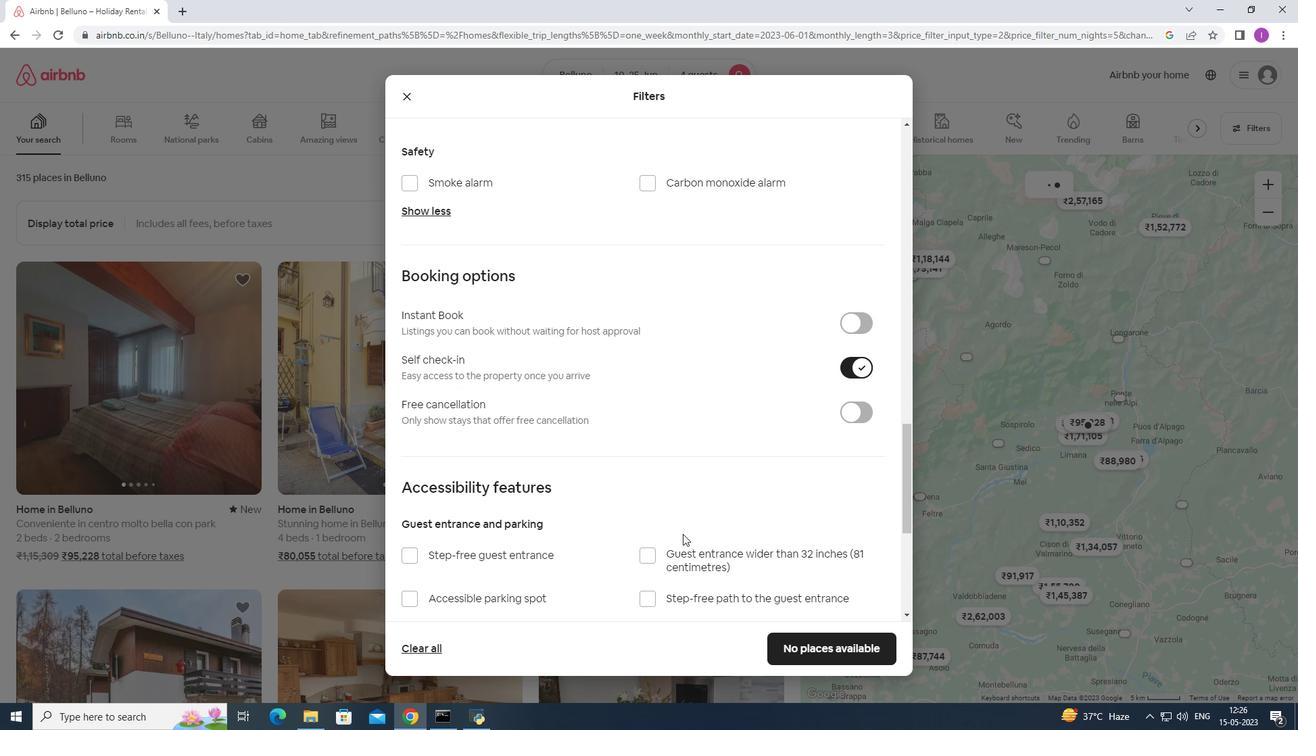 
Action: Mouse scrolled (665, 535) with delta (0, 0)
Screenshot: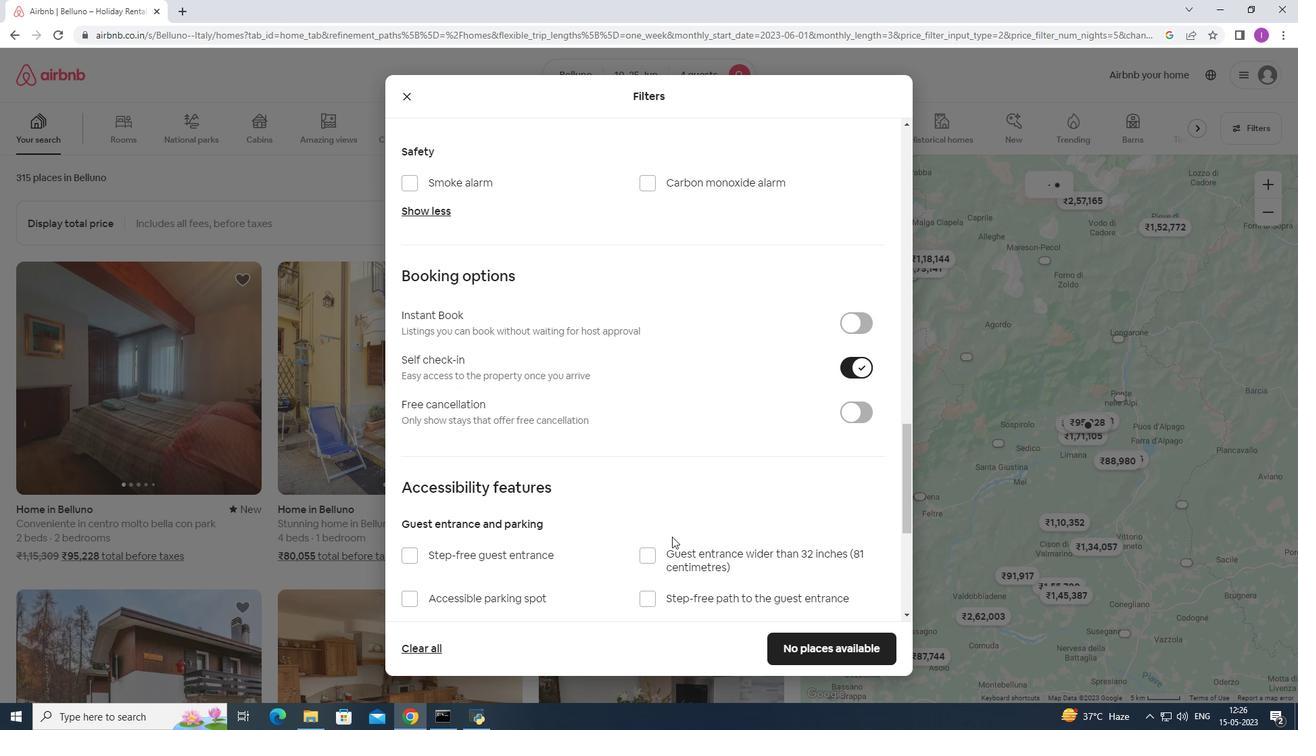 
Action: Mouse scrolled (665, 535) with delta (0, 0)
Screenshot: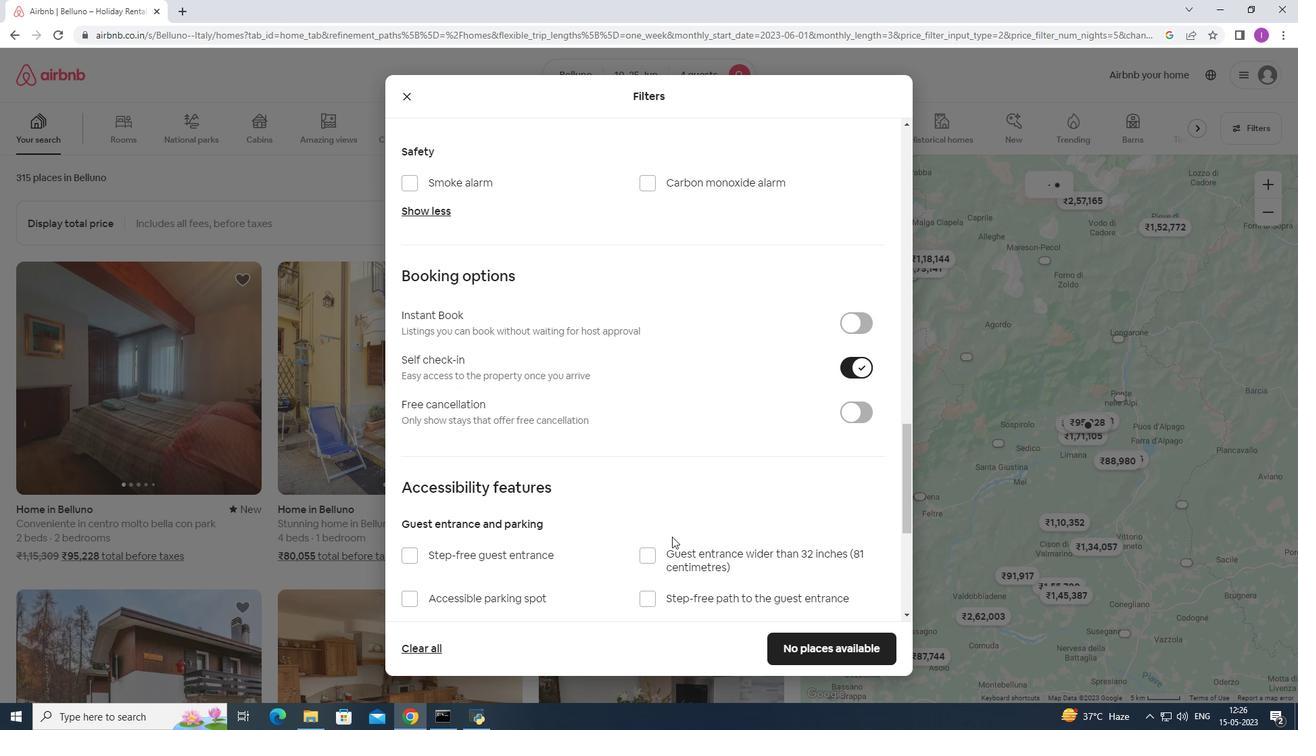 
Action: Mouse scrolled (665, 535) with delta (0, 0)
Screenshot: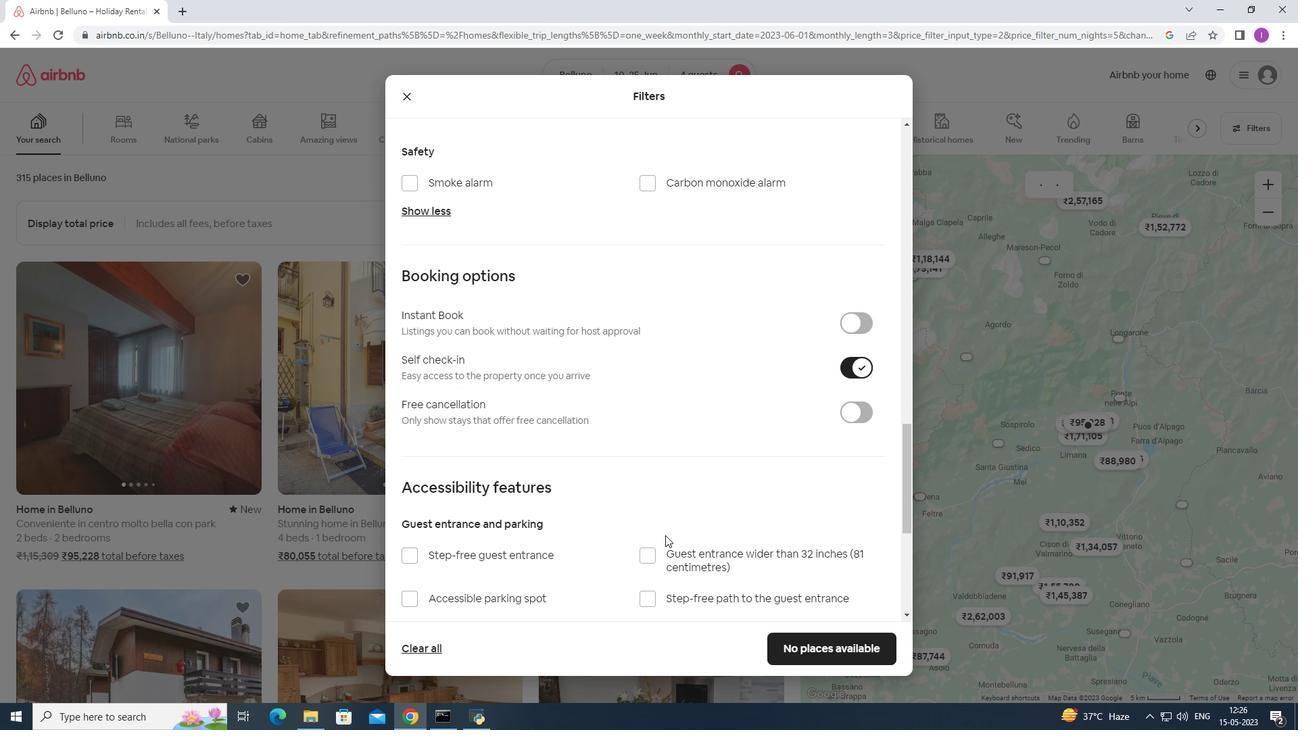 
Action: Mouse scrolled (665, 535) with delta (0, 0)
Screenshot: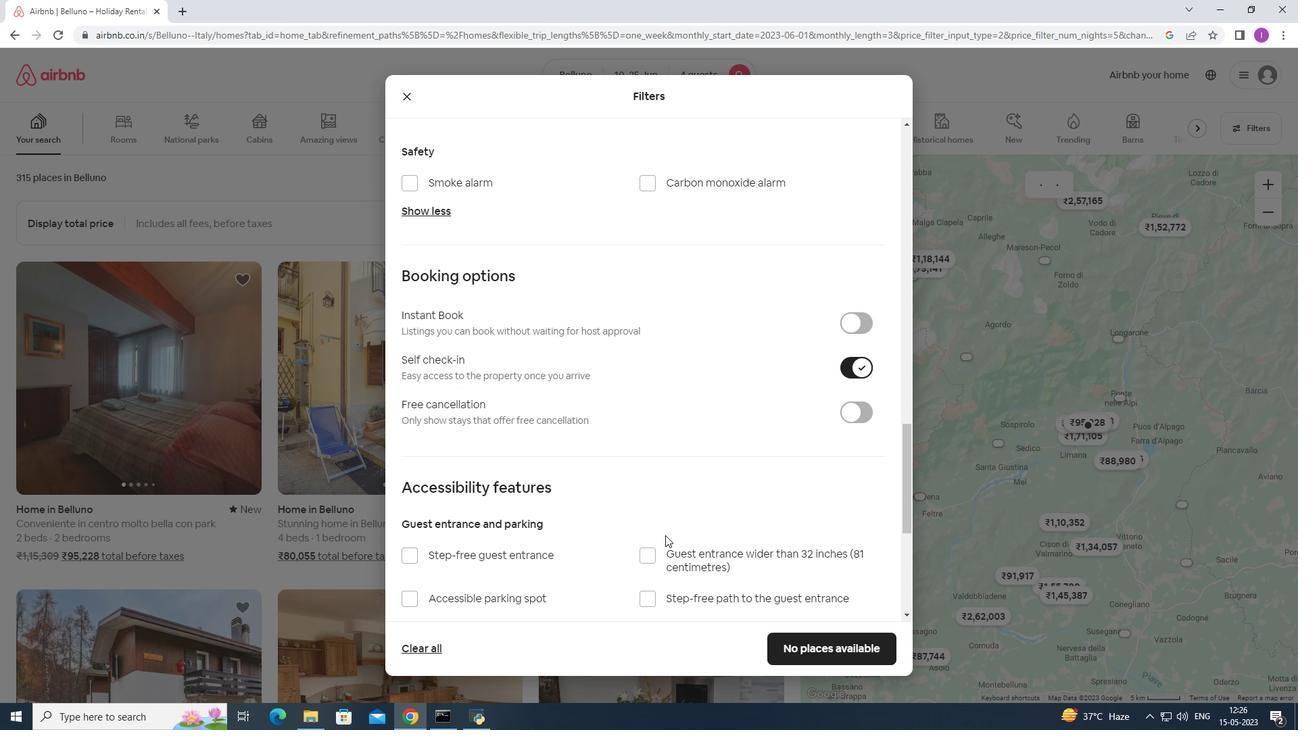 
Action: Mouse moved to (634, 514)
Screenshot: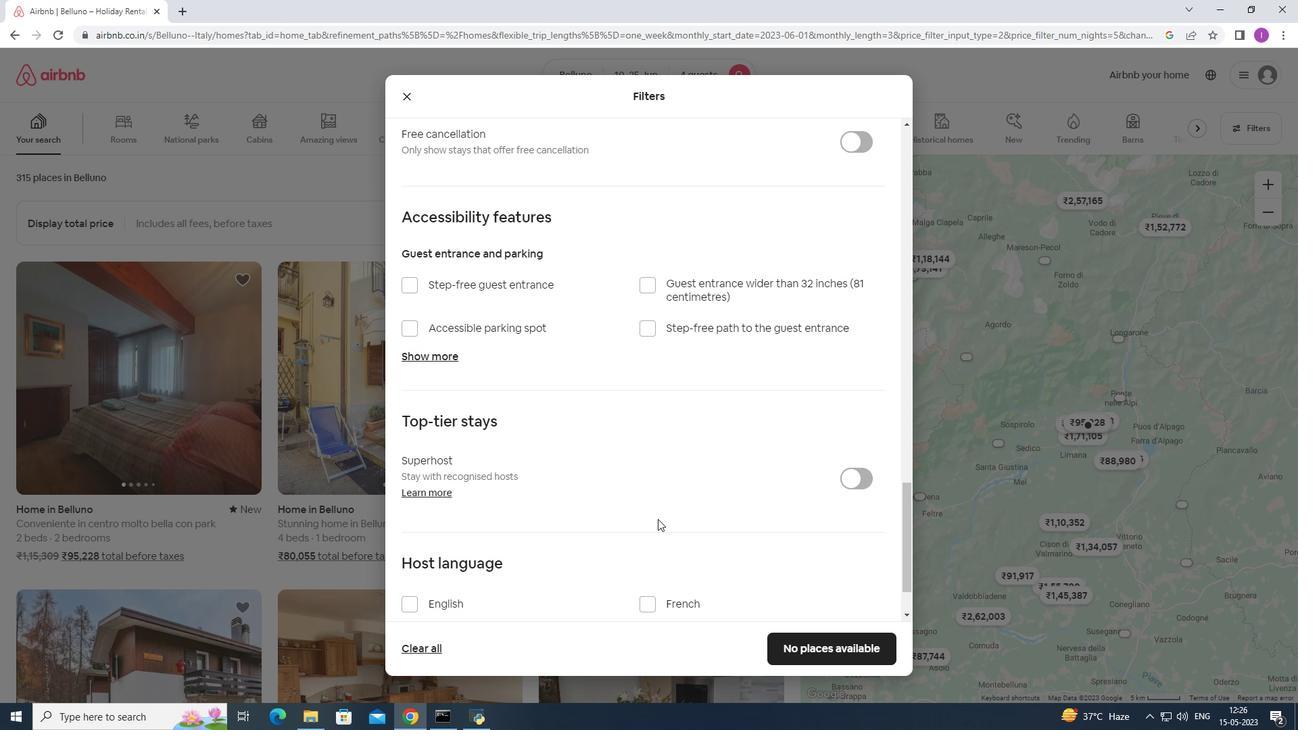 
Action: Mouse scrolled (634, 513) with delta (0, 0)
Screenshot: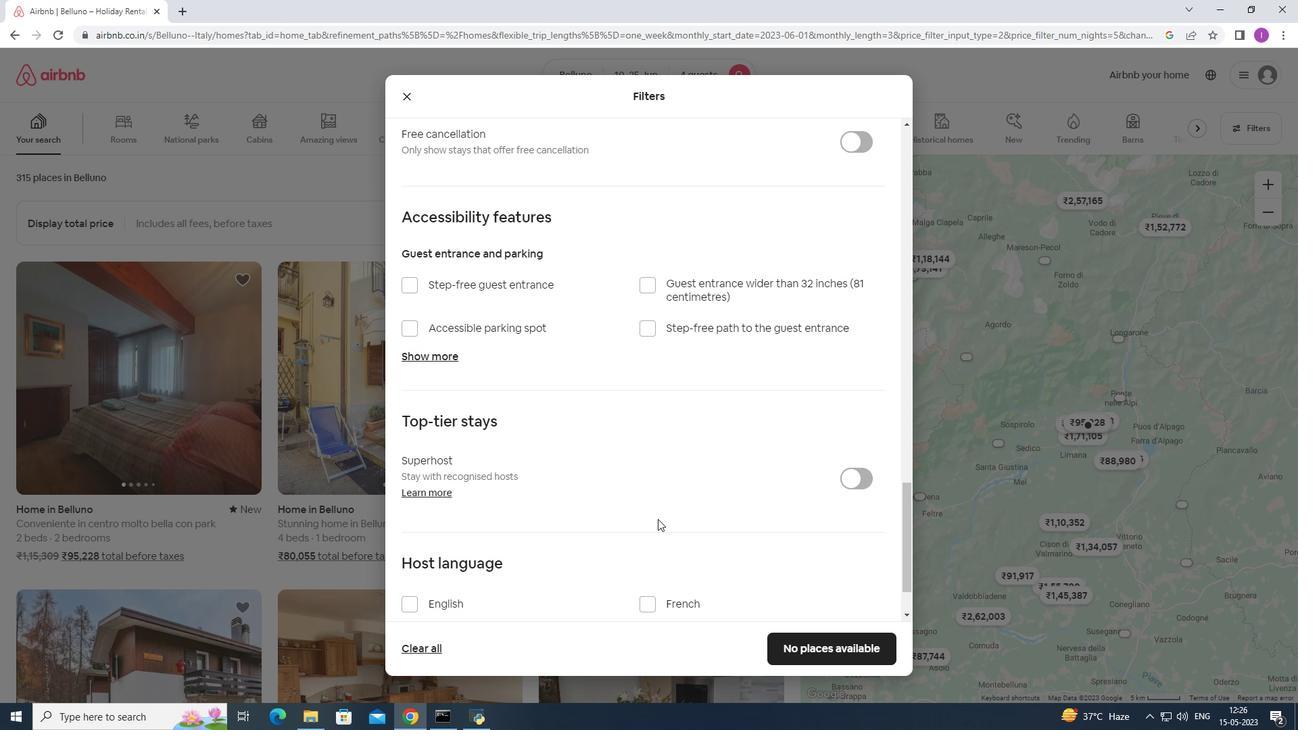 
Action: Mouse moved to (633, 514)
Screenshot: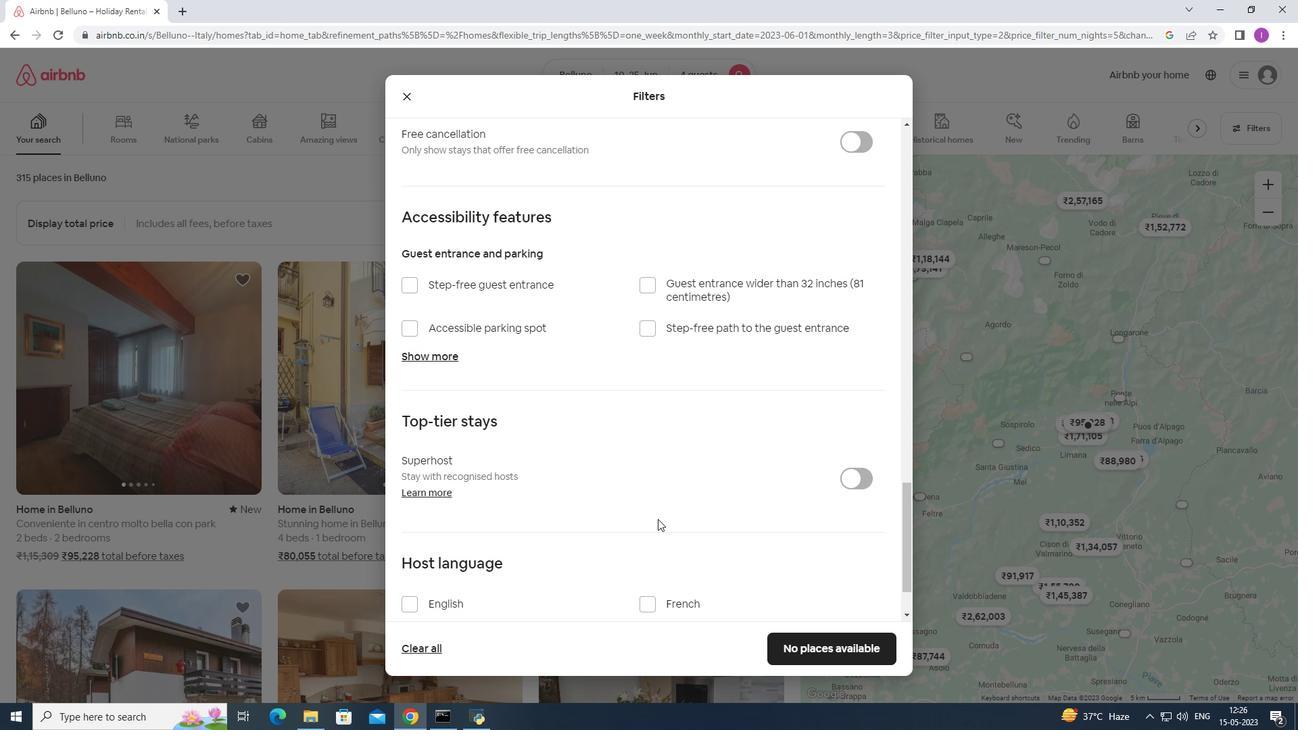
Action: Mouse scrolled (633, 513) with delta (0, 0)
Screenshot: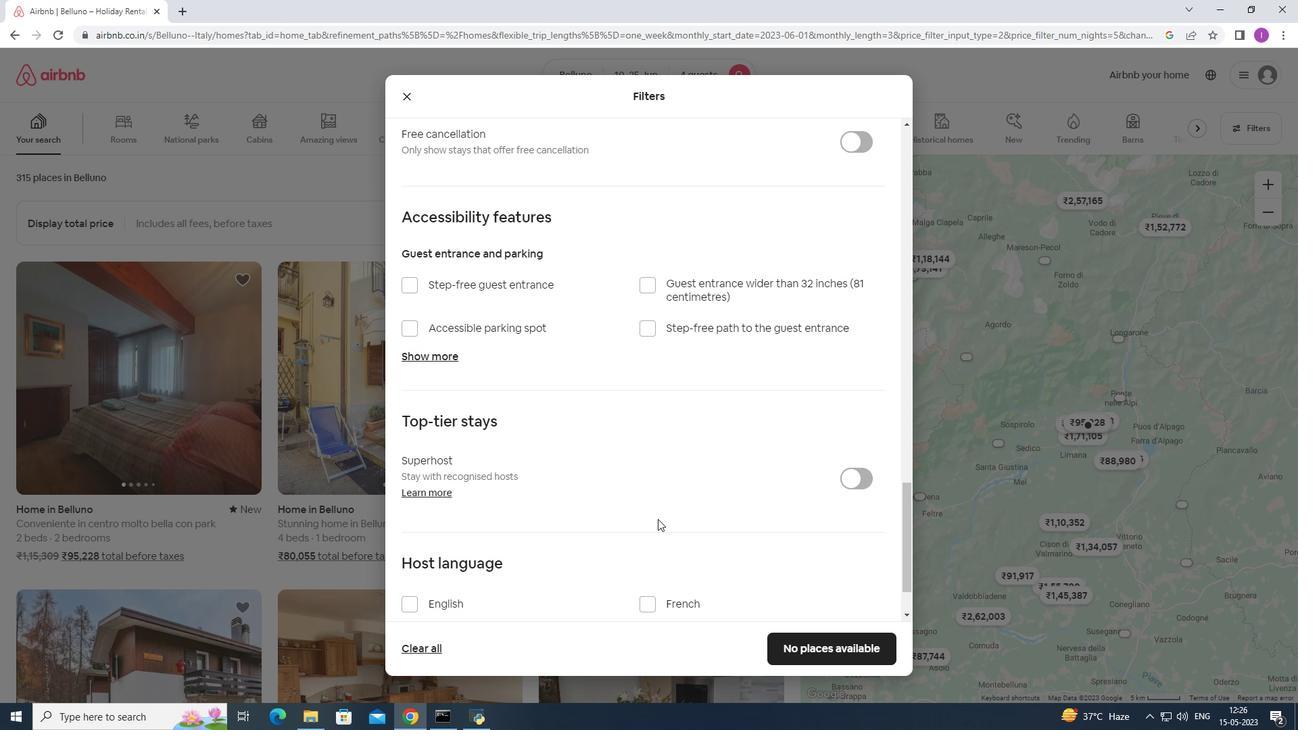 
Action: Mouse scrolled (633, 513) with delta (0, 0)
Screenshot: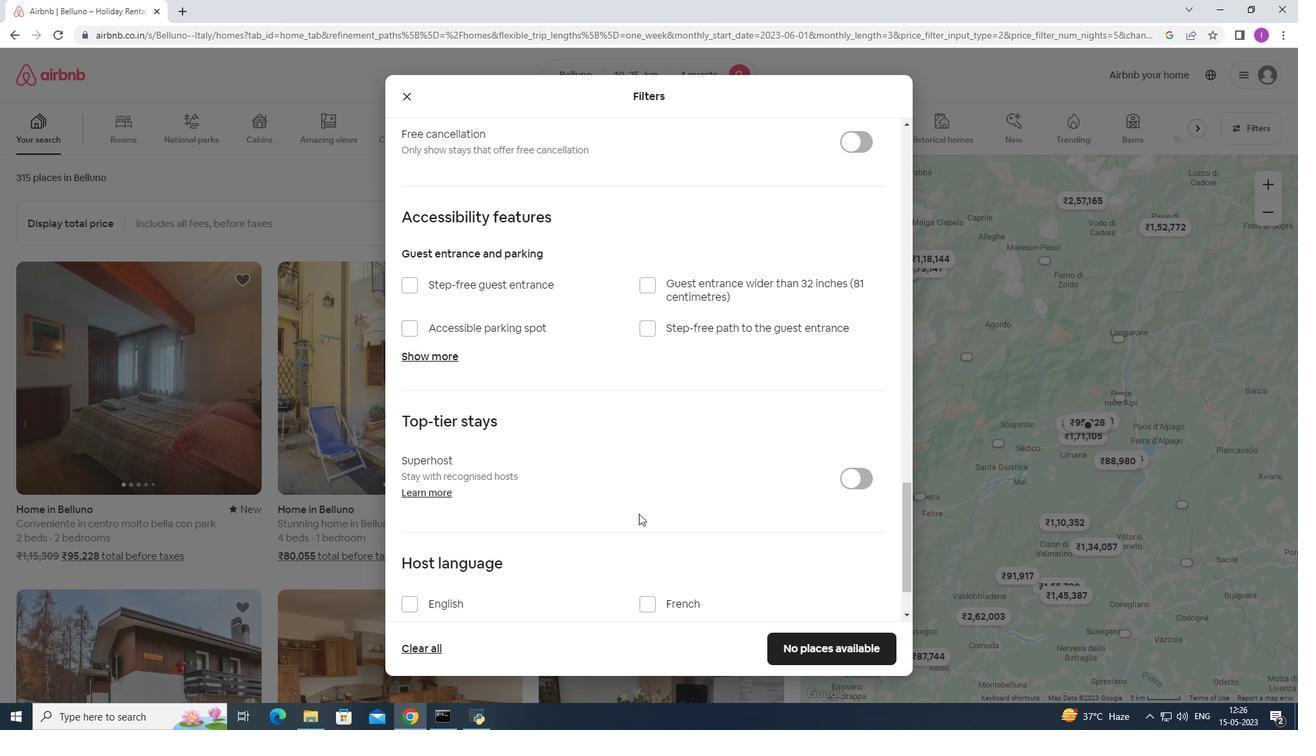 
Action: Mouse scrolled (633, 513) with delta (0, 0)
Screenshot: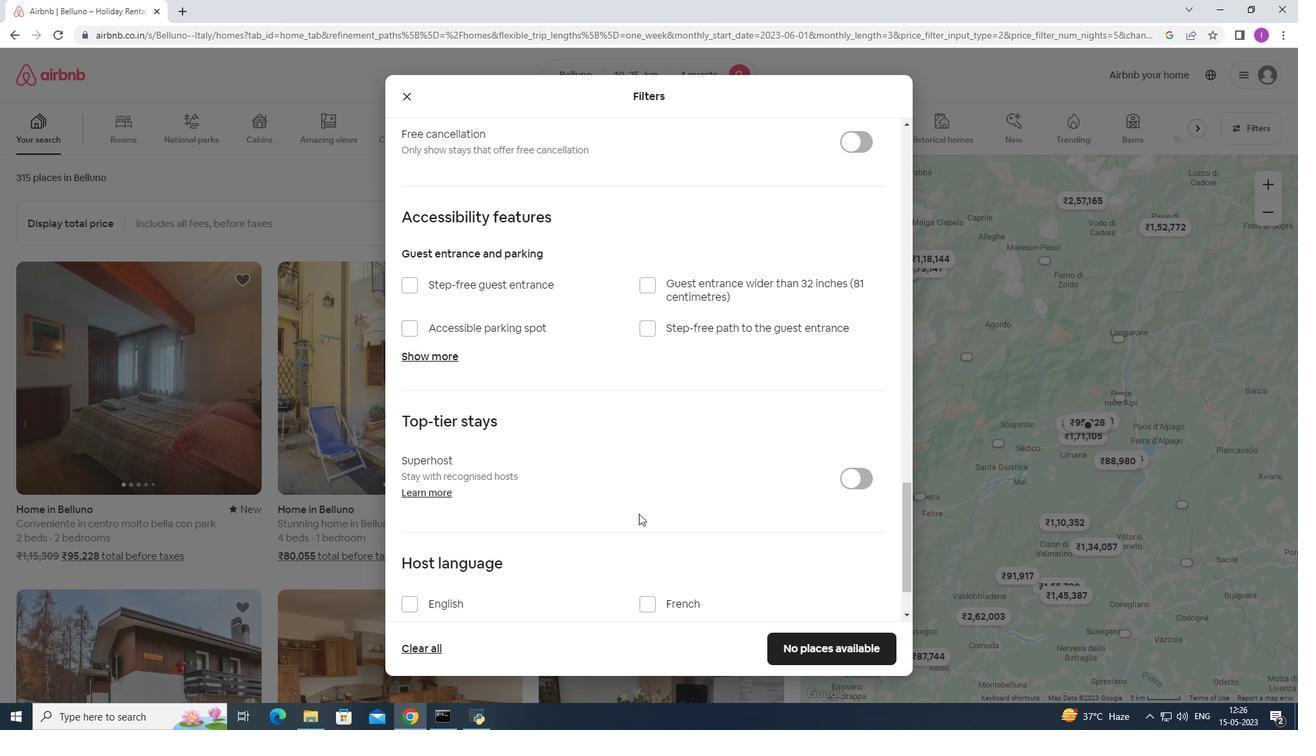 
Action: Mouse moved to (420, 526)
Screenshot: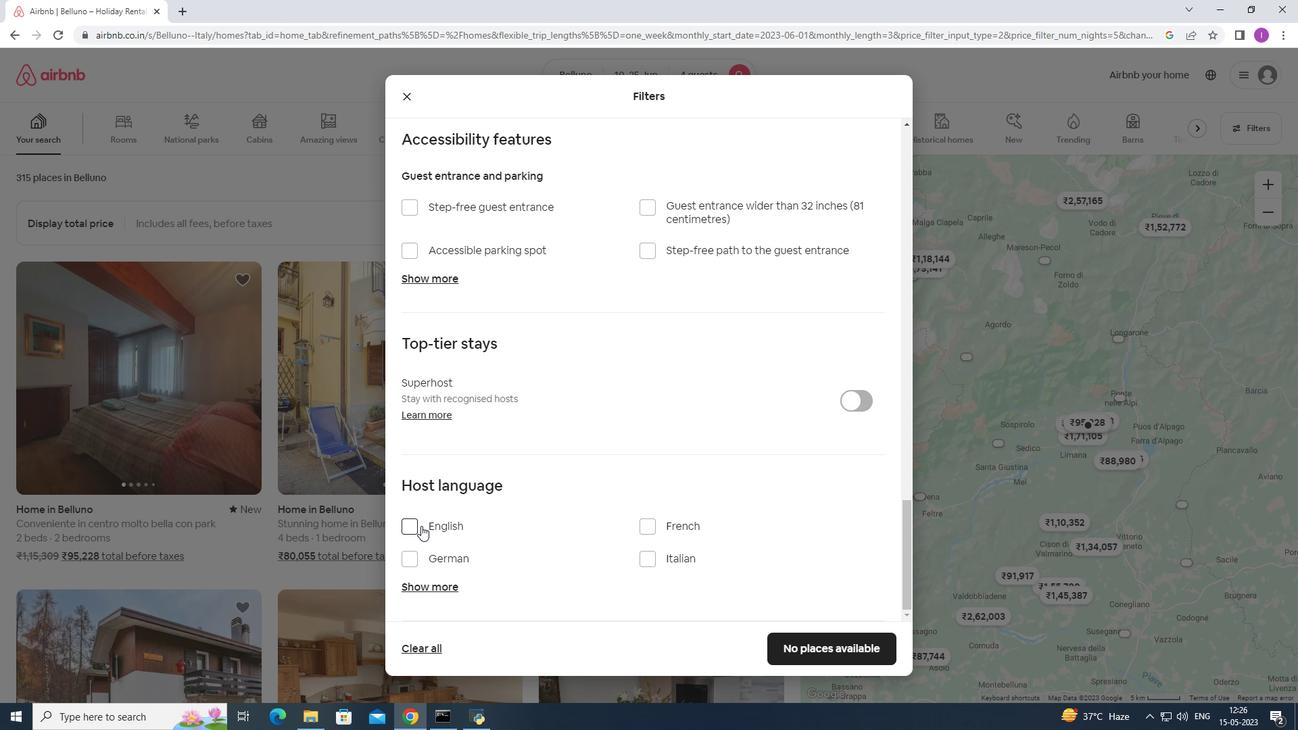 
Action: Mouse scrolled (420, 526) with delta (0, 0)
Screenshot: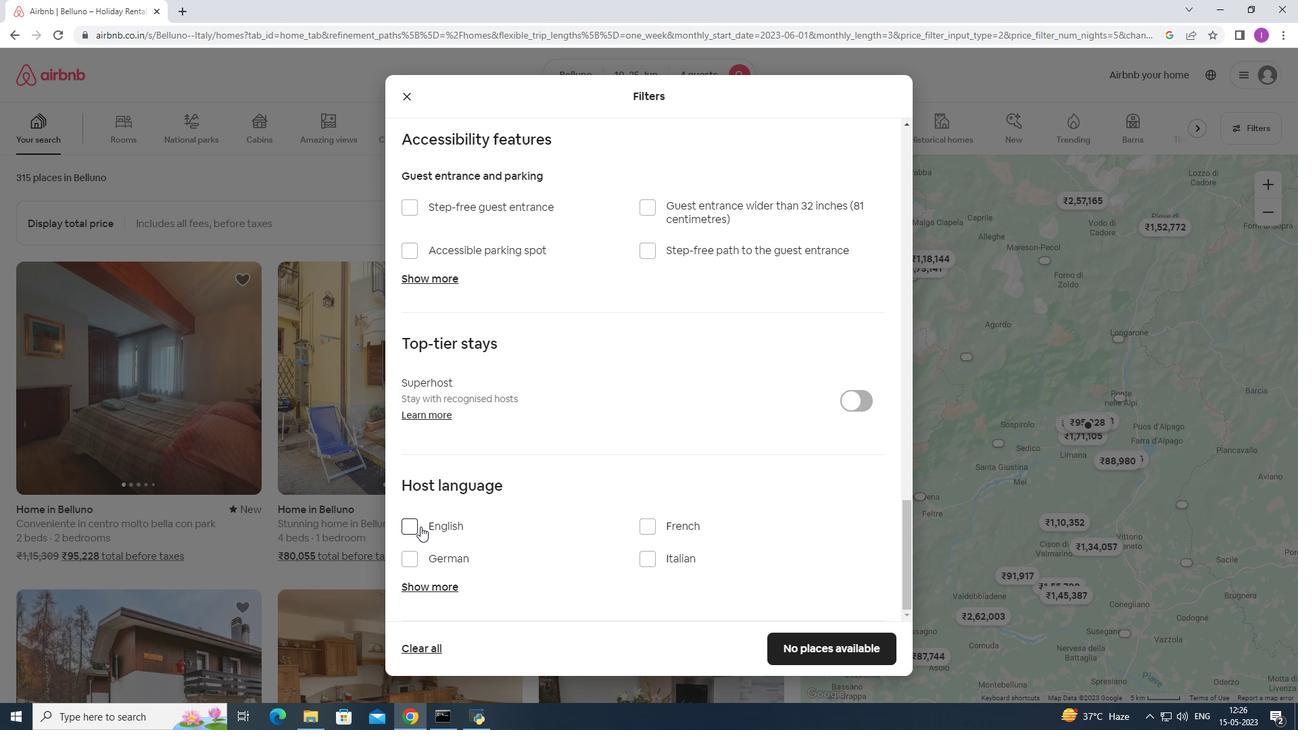 
Action: Mouse scrolled (420, 526) with delta (0, 0)
Screenshot: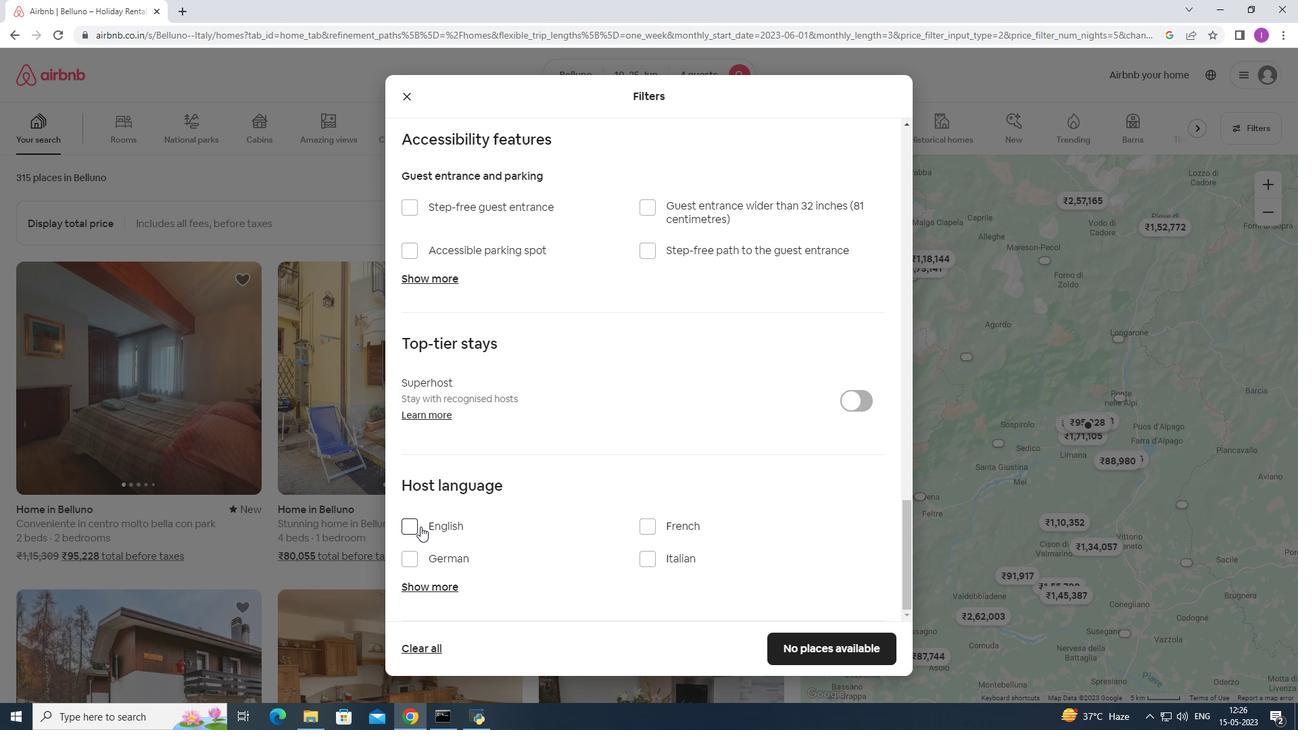 
Action: Mouse scrolled (420, 526) with delta (0, 0)
Screenshot: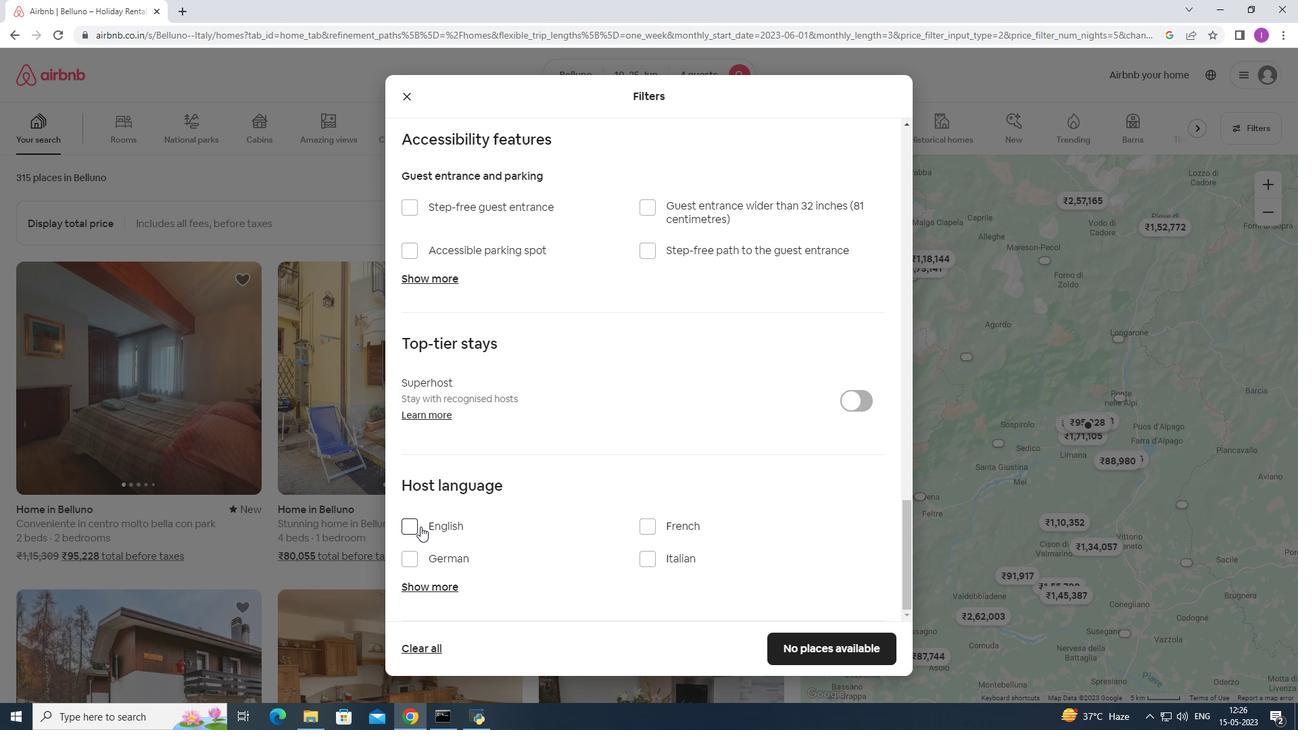 
Action: Mouse moved to (414, 526)
Screenshot: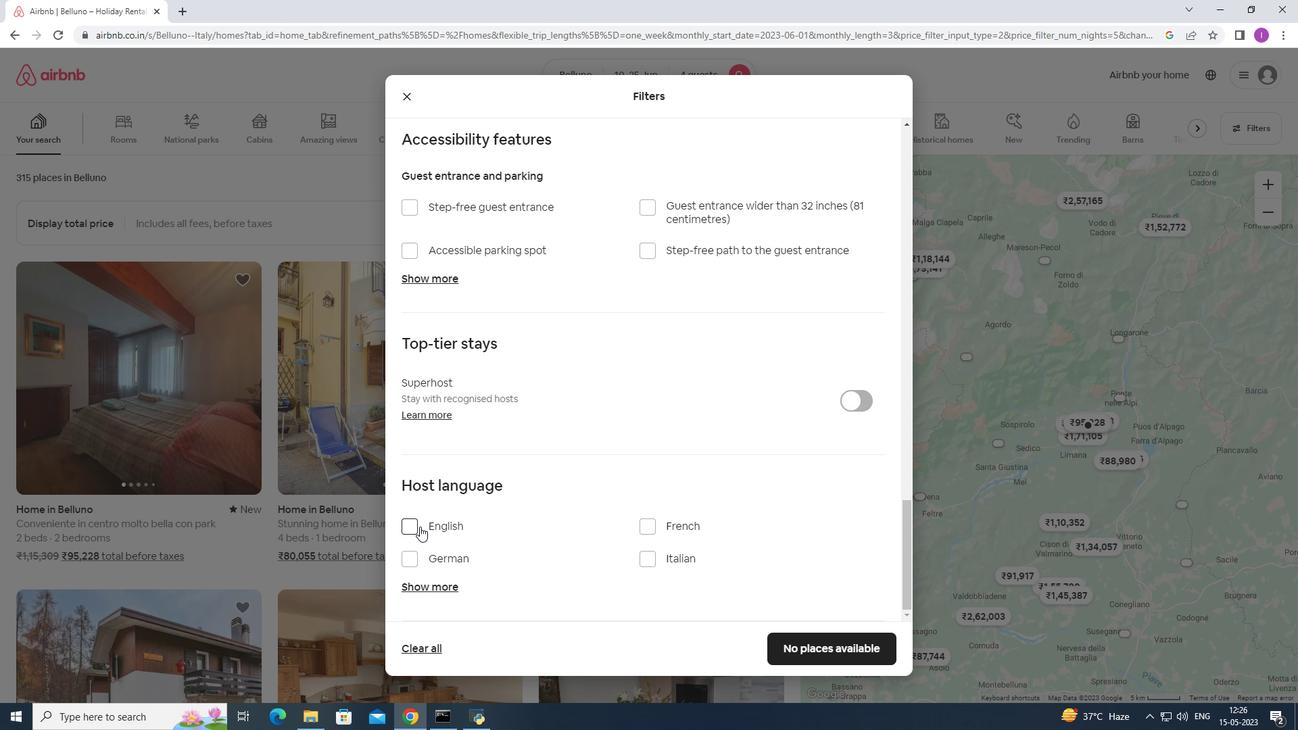 
Action: Mouse pressed left at (414, 526)
Screenshot: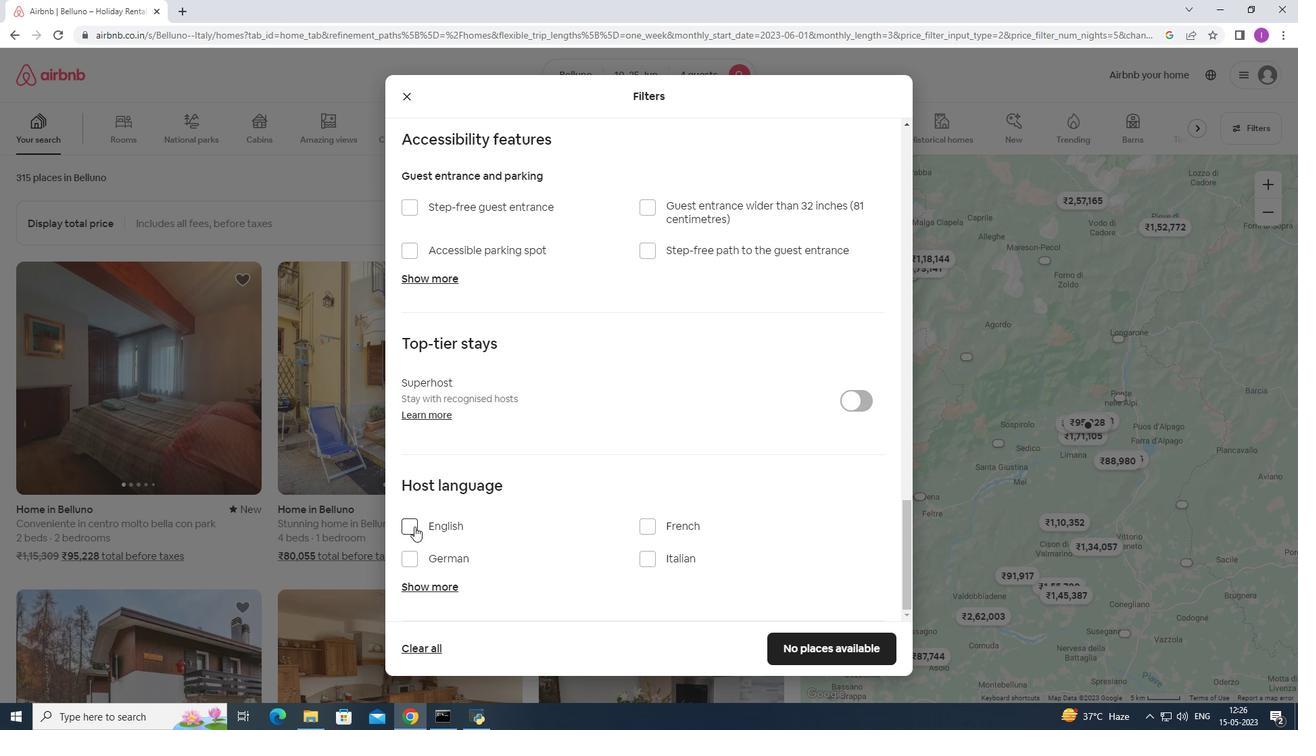 
Action: Mouse moved to (820, 646)
Screenshot: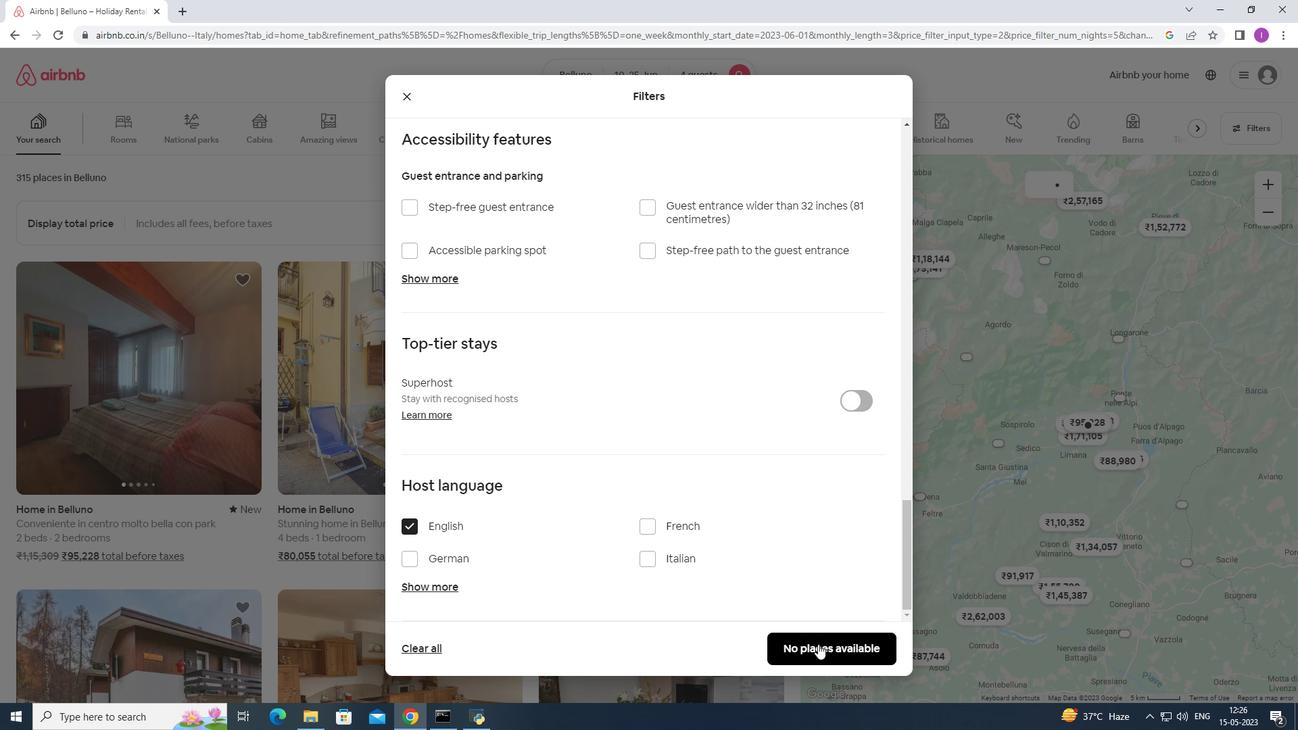 
Action: Mouse pressed left at (820, 646)
Screenshot: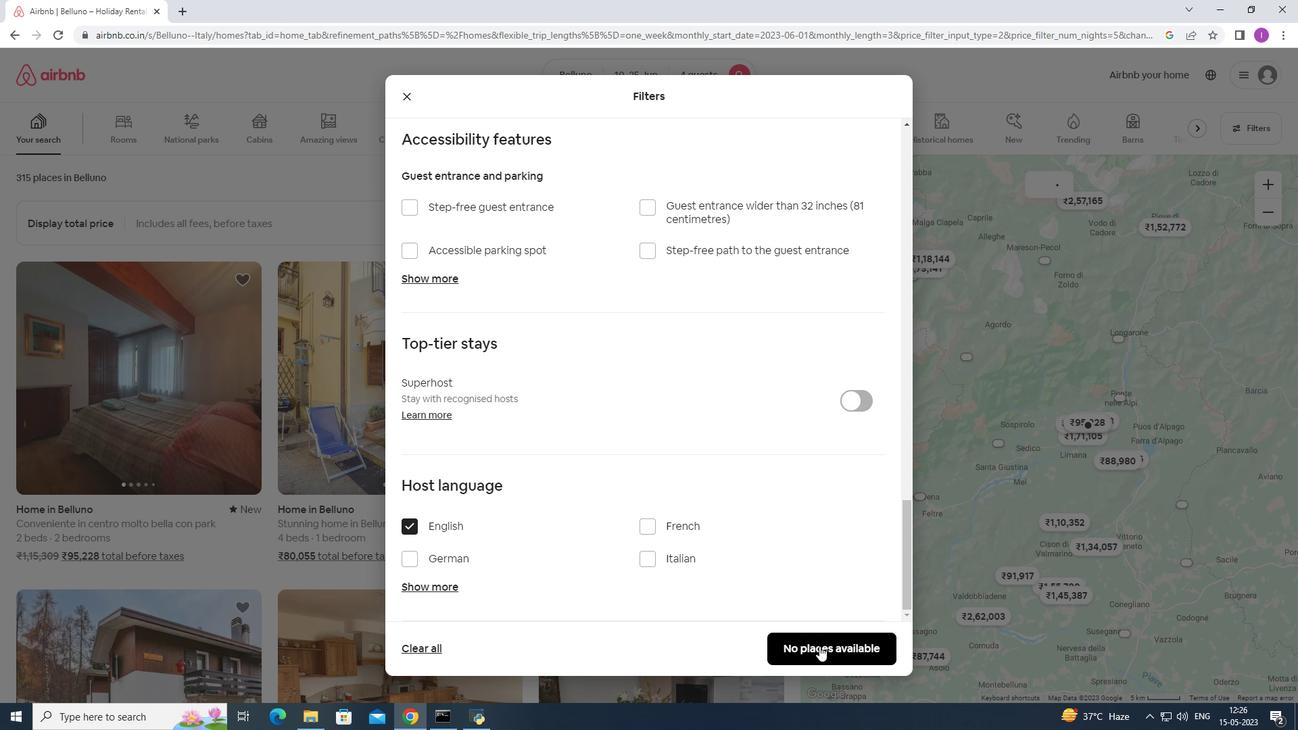 
Action: Mouse moved to (686, 554)
Screenshot: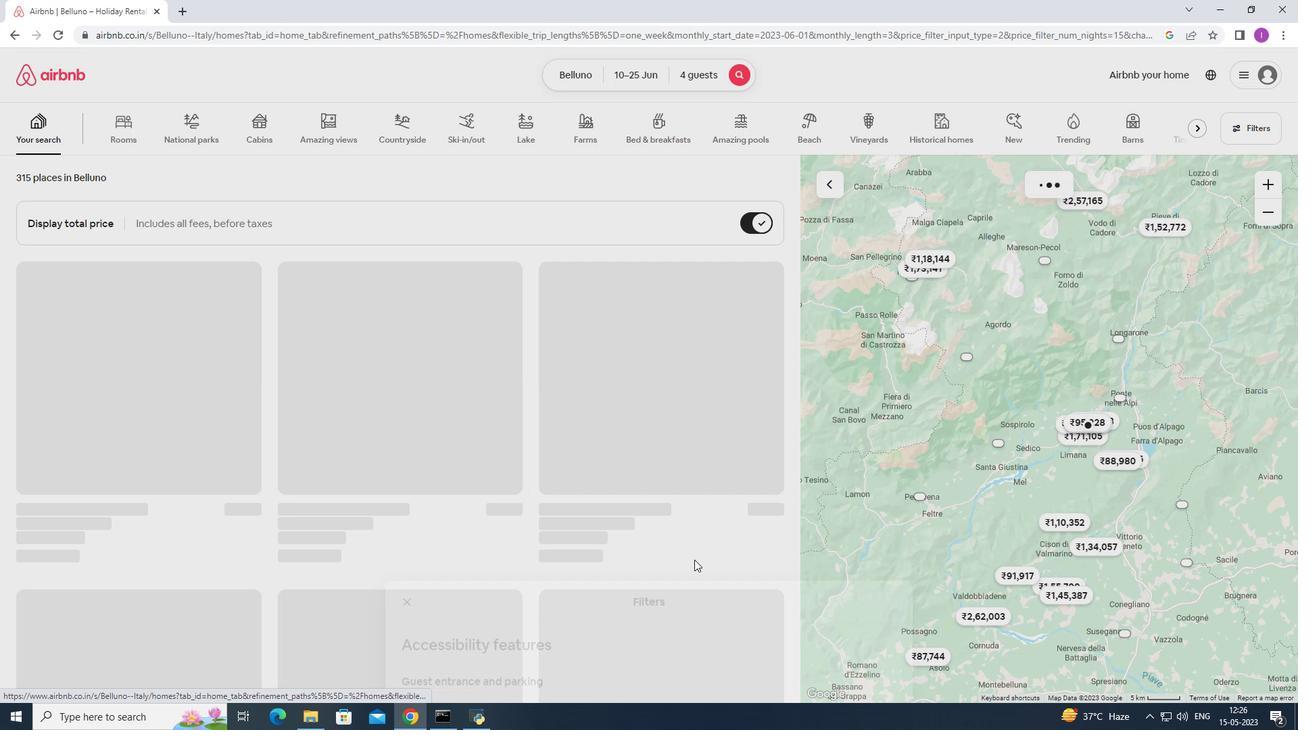 
